 Task: Find connections with filter location Prata with filter topic #Bestadvicewith filter profile language English with filter current company Civil Engineering Careers with filter school Veer Kunwar Singh University, Arrah with filter industry Broadcast Media Production and Distribution with filter service category Editing with filter keywords title Telework Nurse/Doctor
Action: Mouse moved to (213, 279)
Screenshot: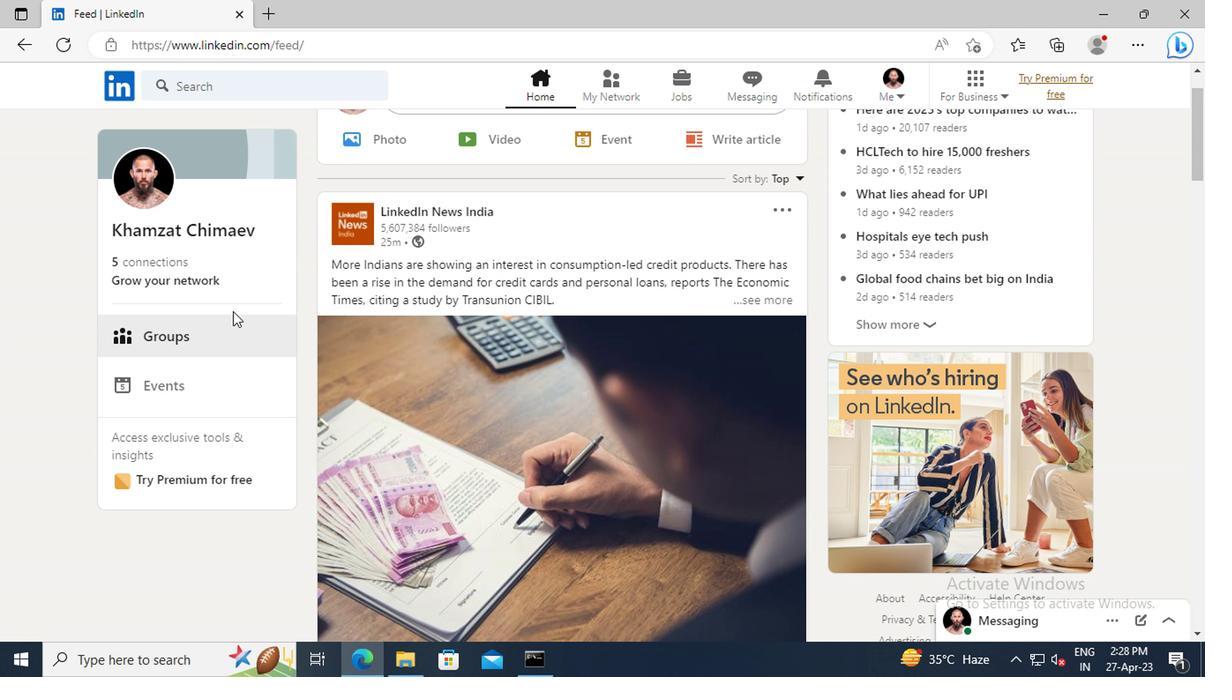 
Action: Mouse pressed left at (213, 279)
Screenshot: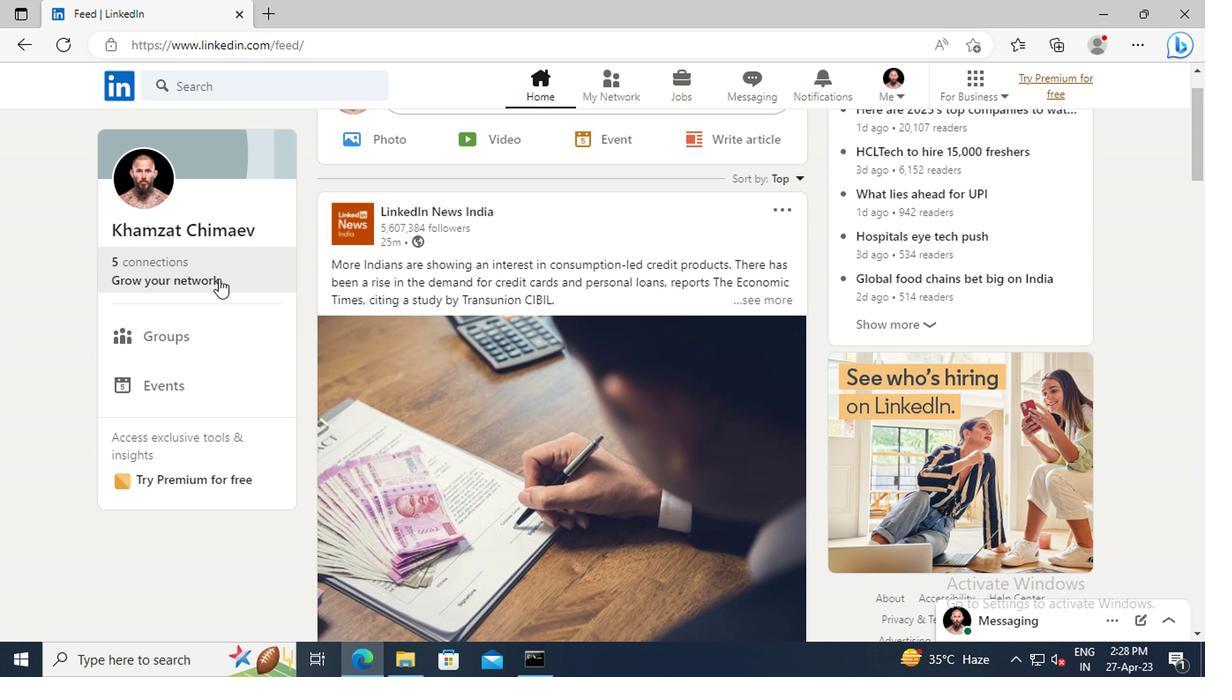 
Action: Mouse moved to (221, 188)
Screenshot: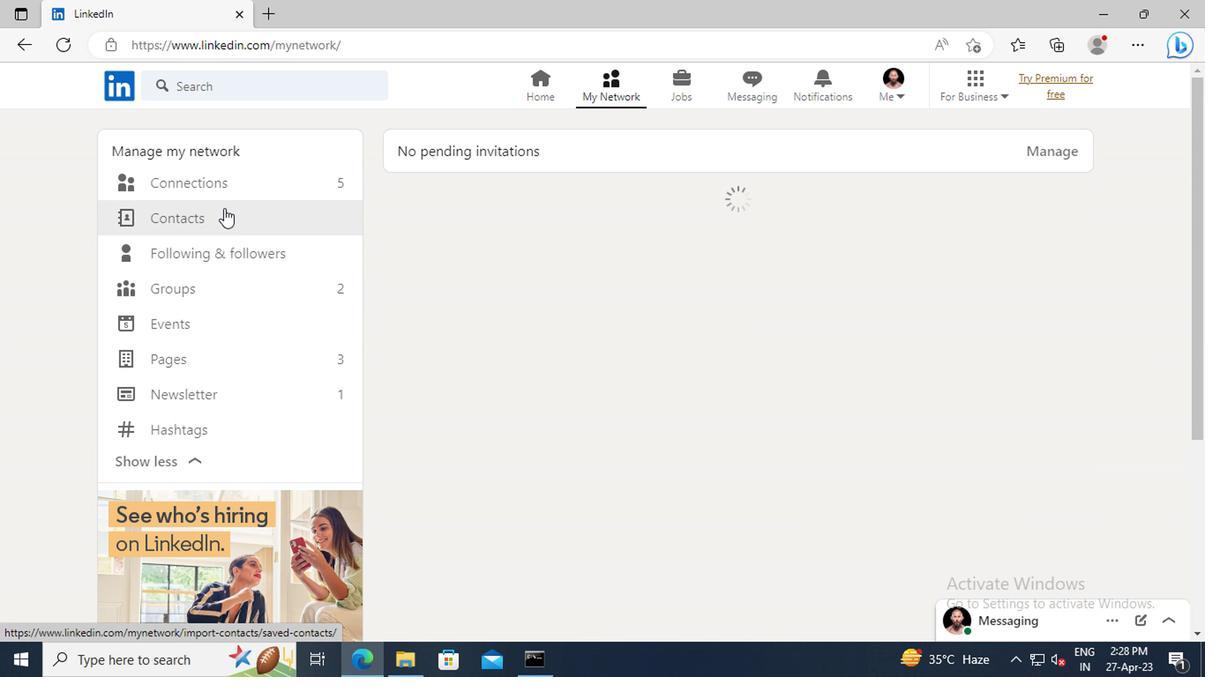 
Action: Mouse pressed left at (221, 188)
Screenshot: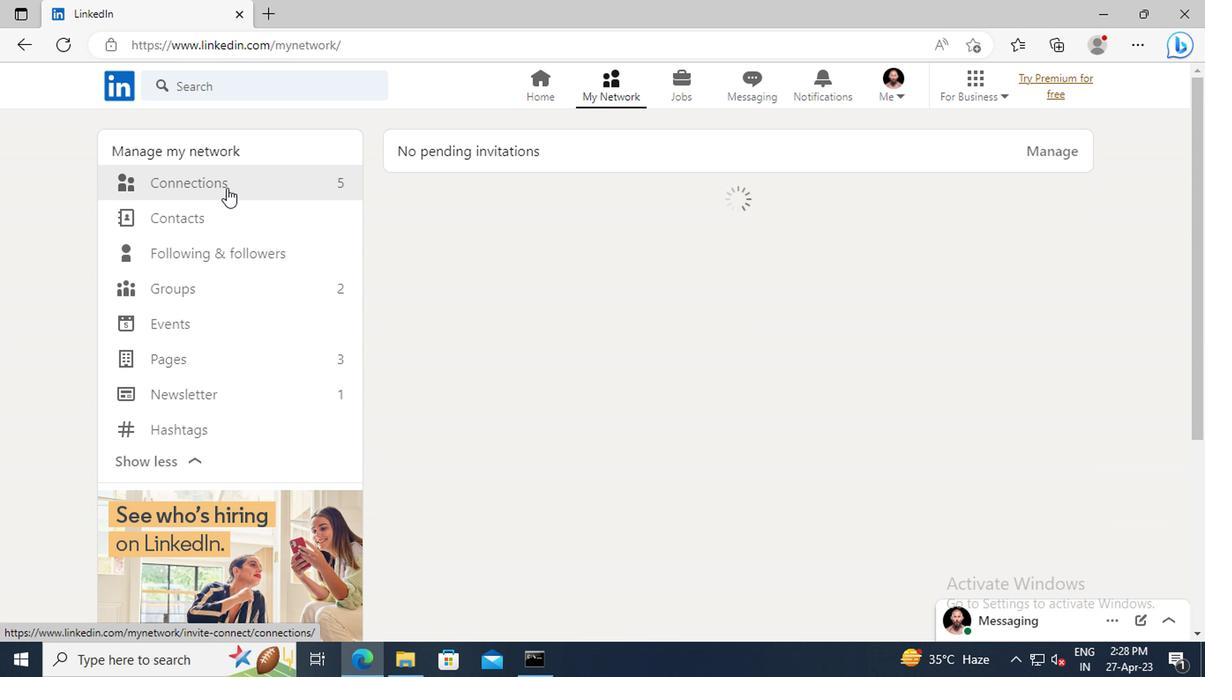 
Action: Mouse moved to (699, 191)
Screenshot: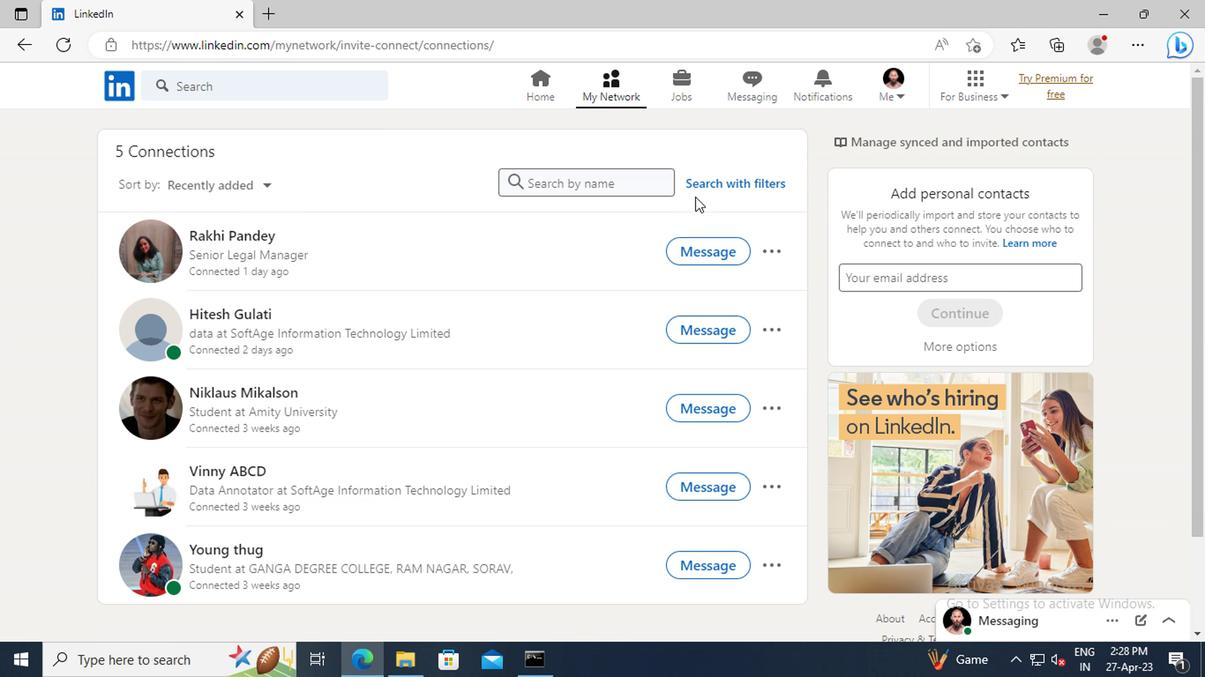 
Action: Mouse pressed left at (699, 191)
Screenshot: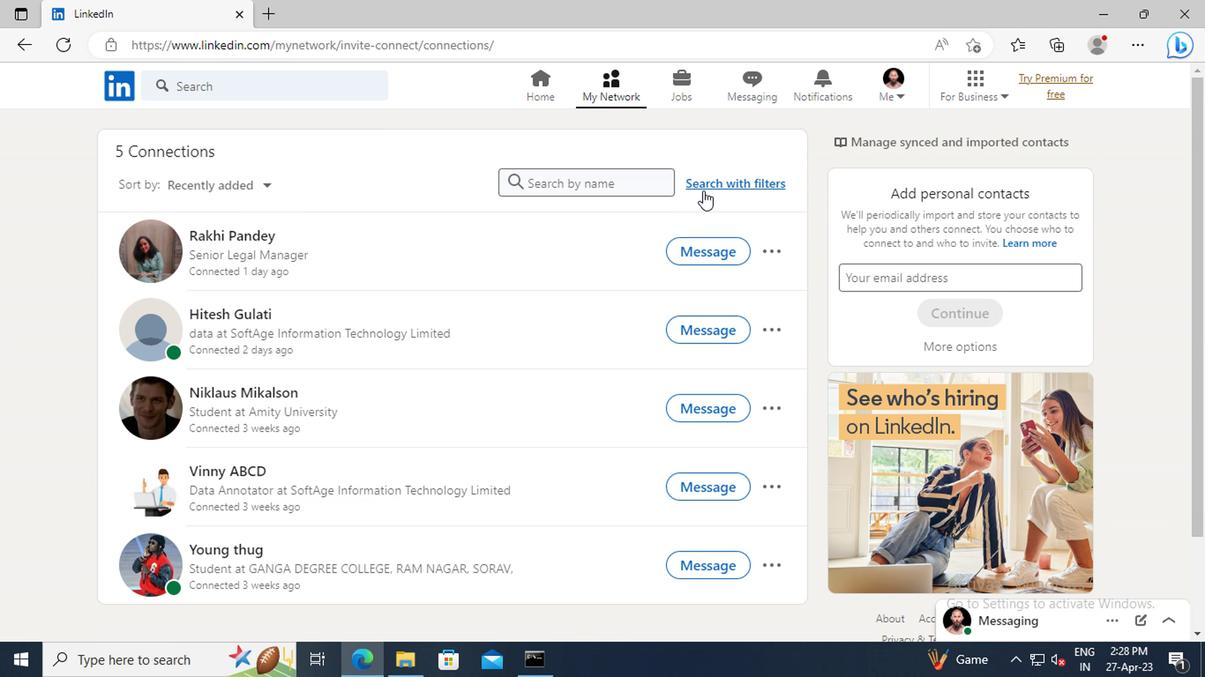 
Action: Mouse moved to (668, 143)
Screenshot: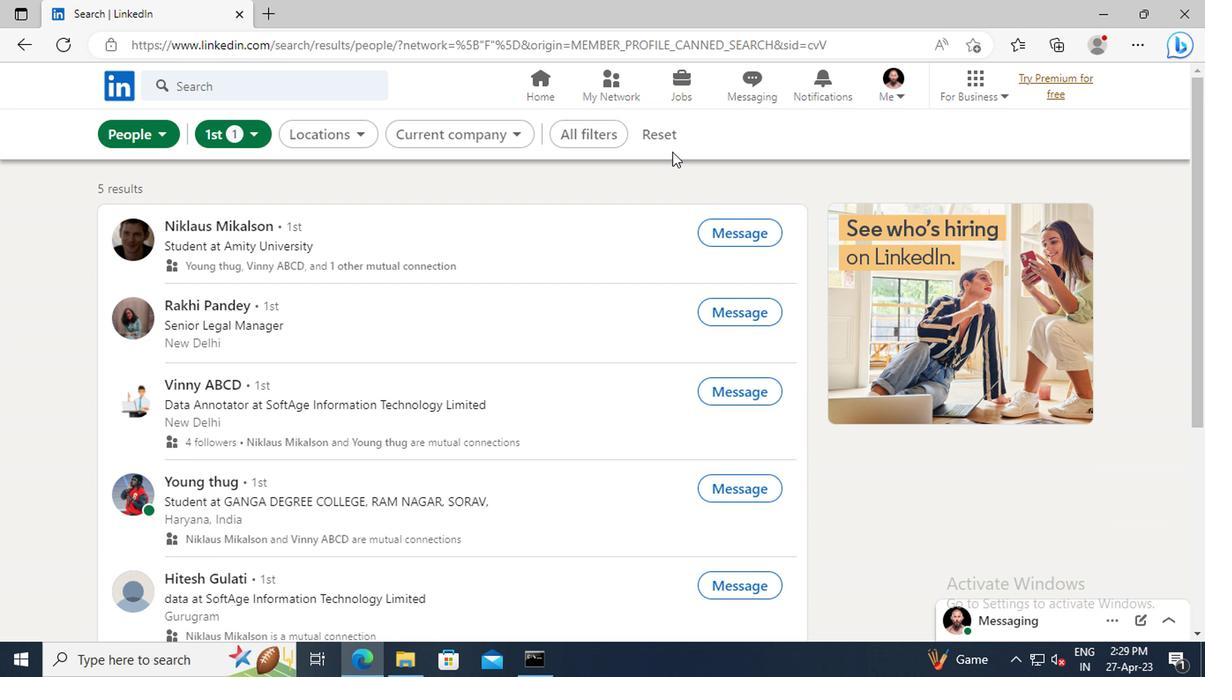 
Action: Mouse pressed left at (668, 143)
Screenshot: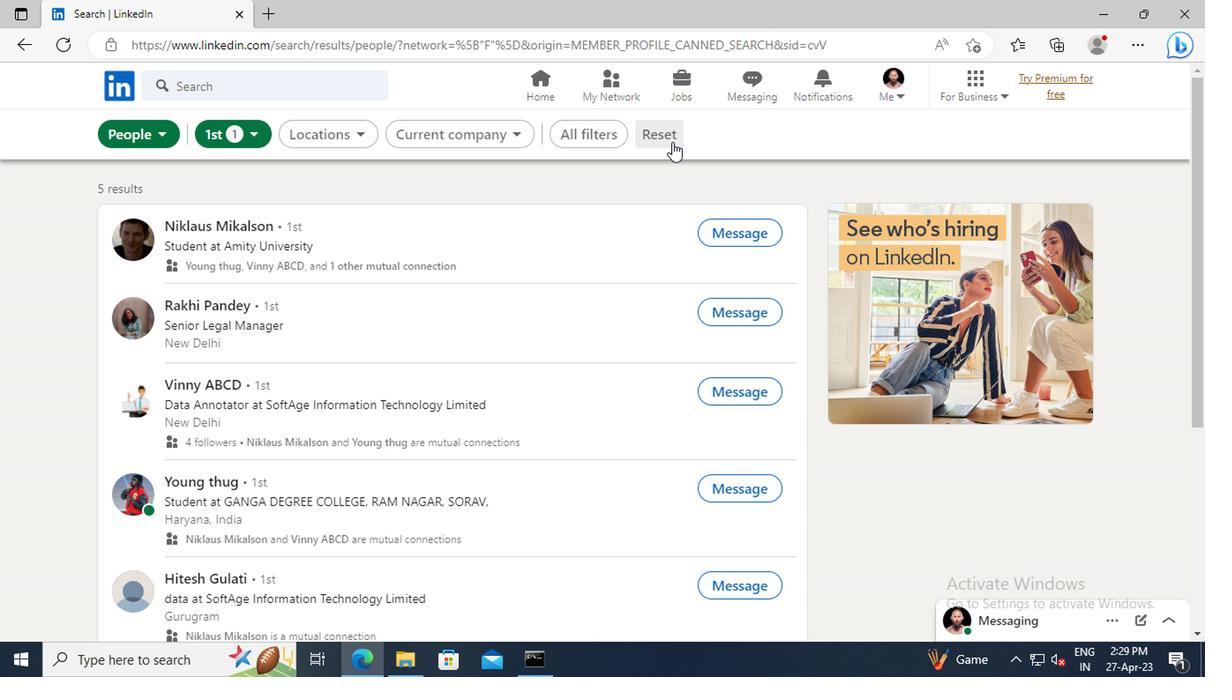 
Action: Mouse moved to (636, 136)
Screenshot: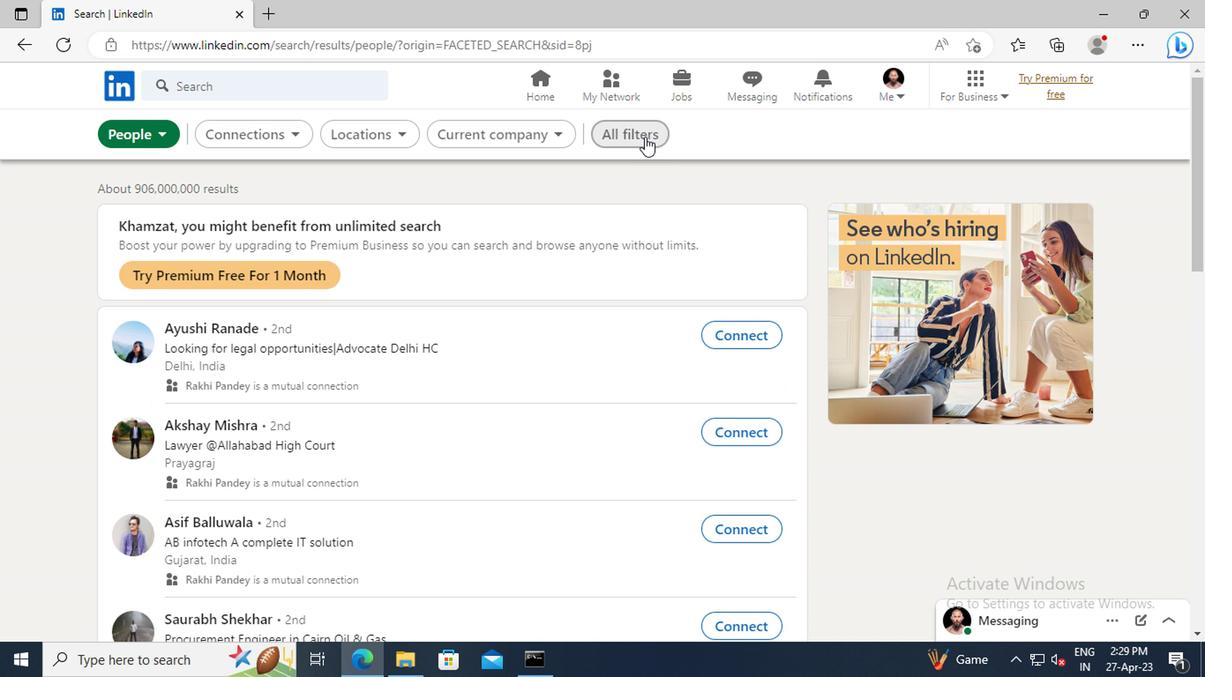 
Action: Mouse pressed left at (636, 136)
Screenshot: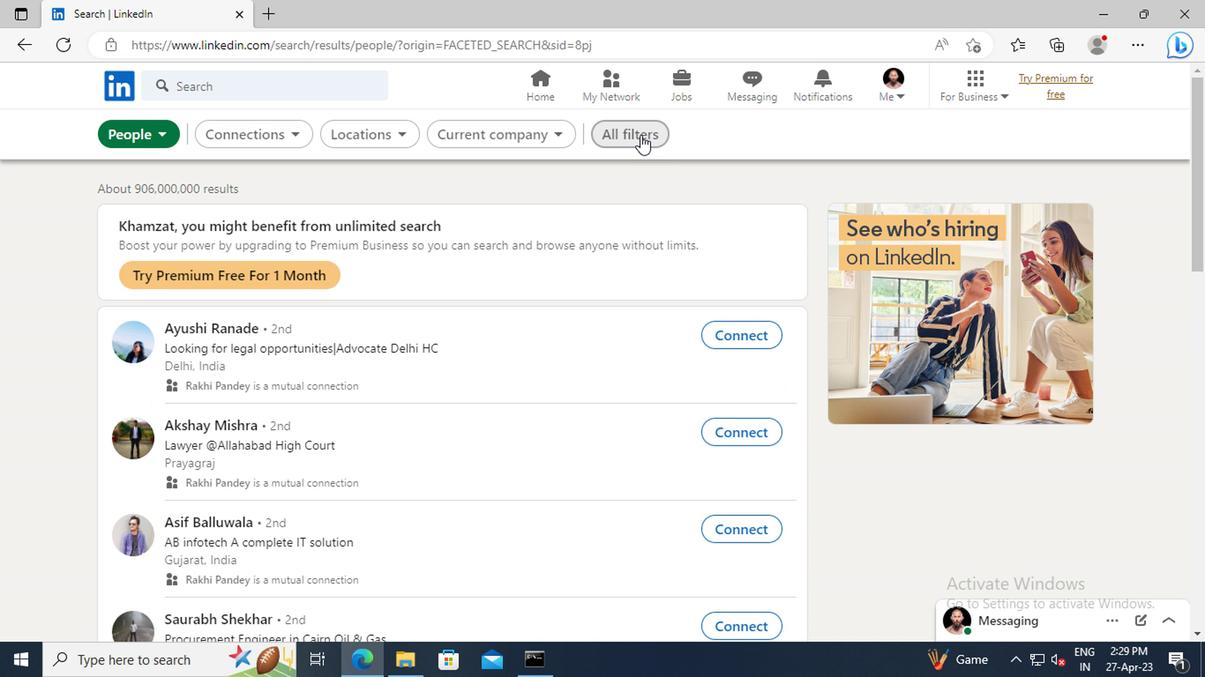 
Action: Mouse moved to (957, 335)
Screenshot: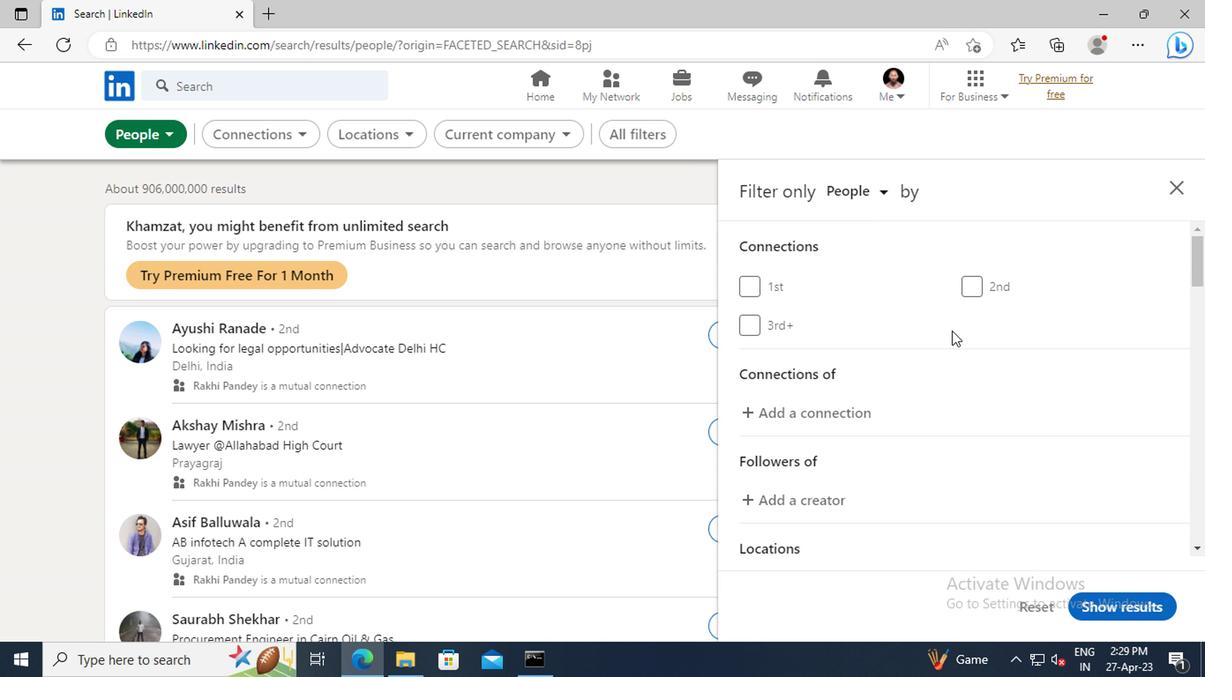 
Action: Mouse scrolled (957, 333) with delta (0, -1)
Screenshot: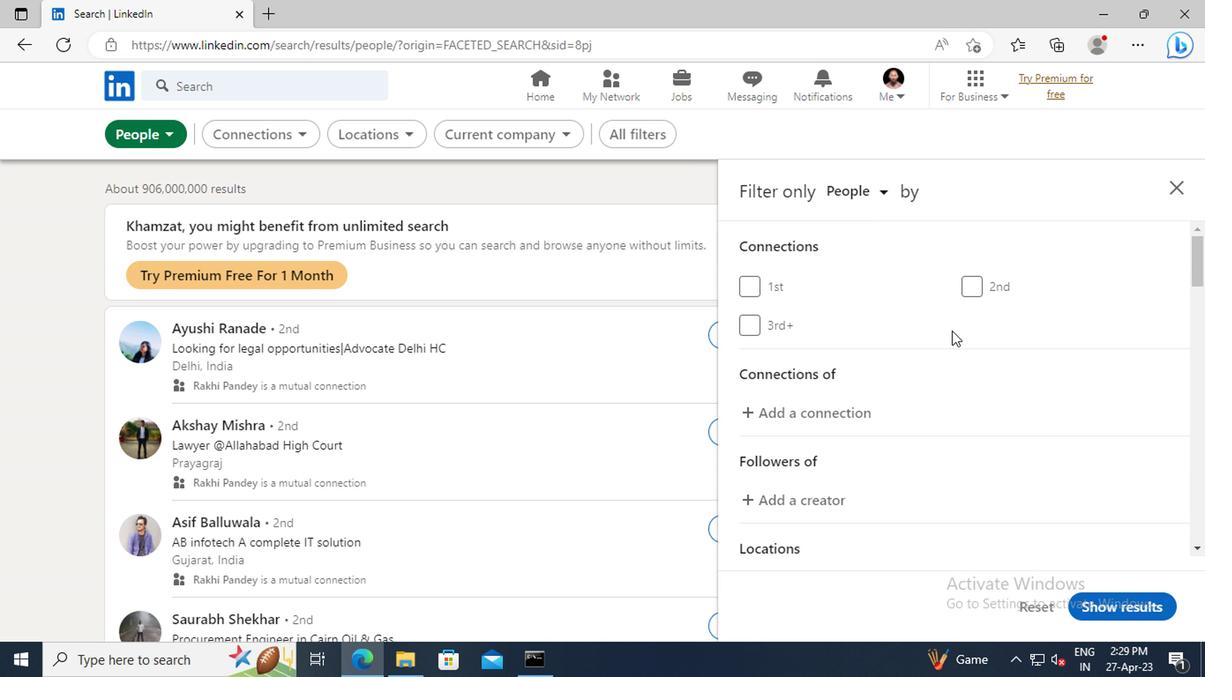 
Action: Mouse scrolled (957, 333) with delta (0, -1)
Screenshot: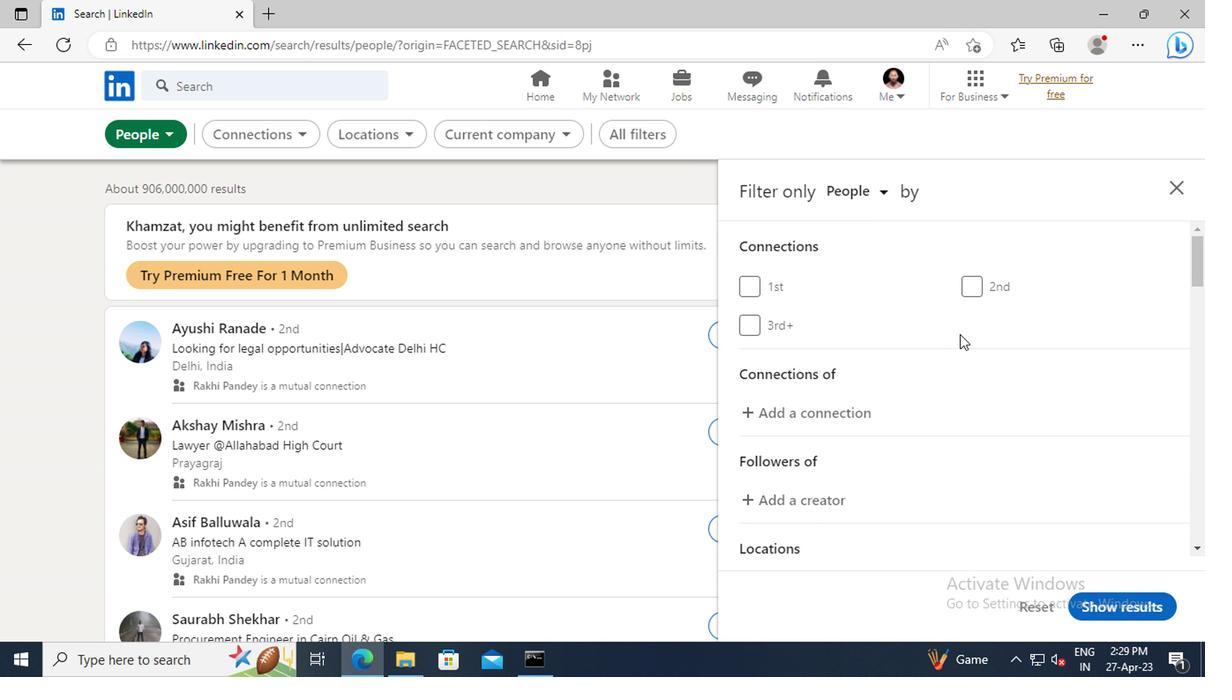 
Action: Mouse scrolled (957, 333) with delta (0, -1)
Screenshot: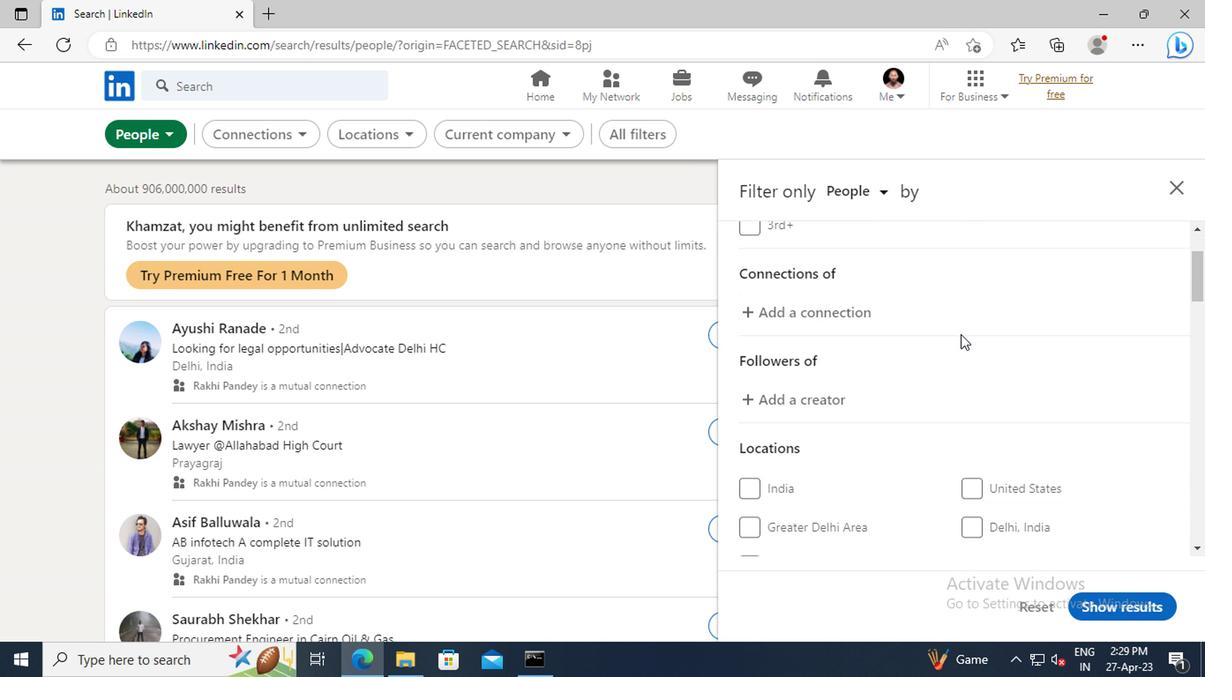 
Action: Mouse scrolled (957, 333) with delta (0, -1)
Screenshot: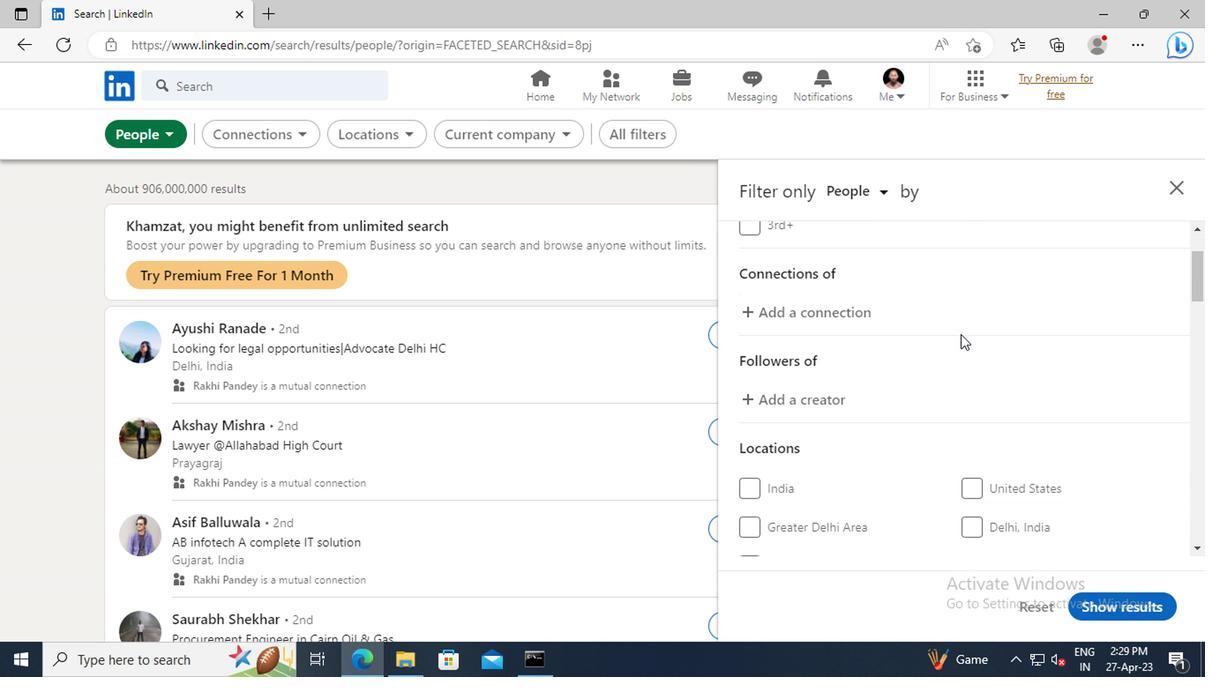 
Action: Mouse moved to (958, 335)
Screenshot: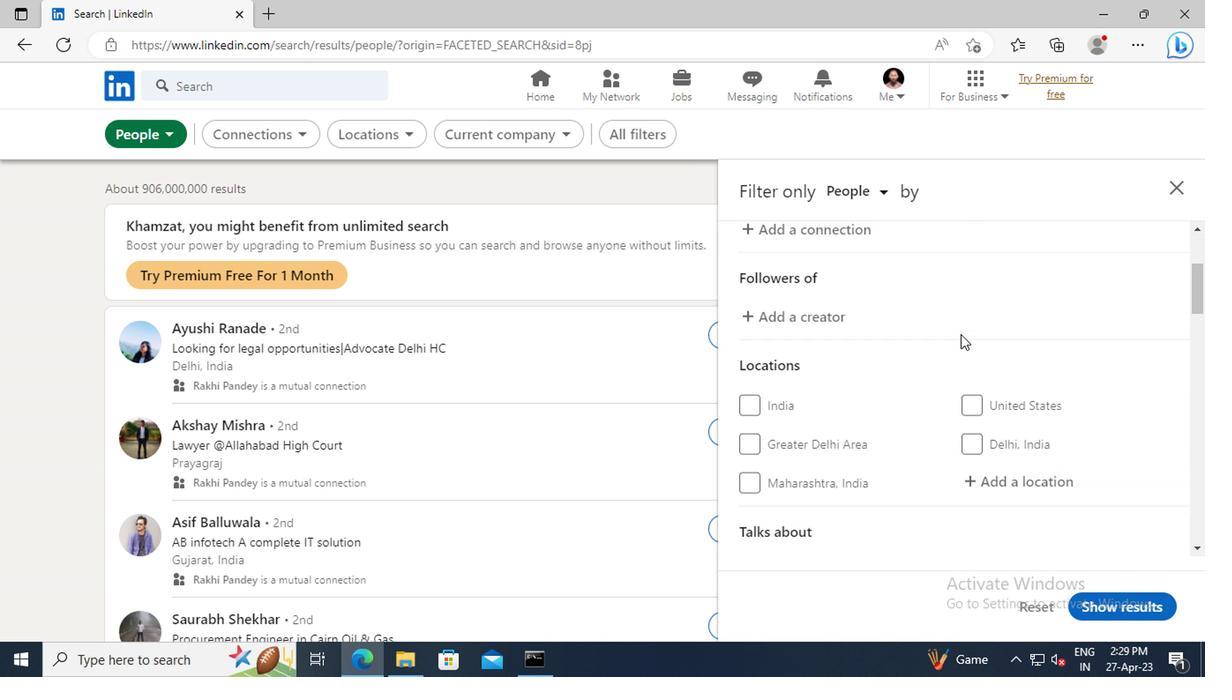 
Action: Mouse scrolled (958, 335) with delta (0, 0)
Screenshot: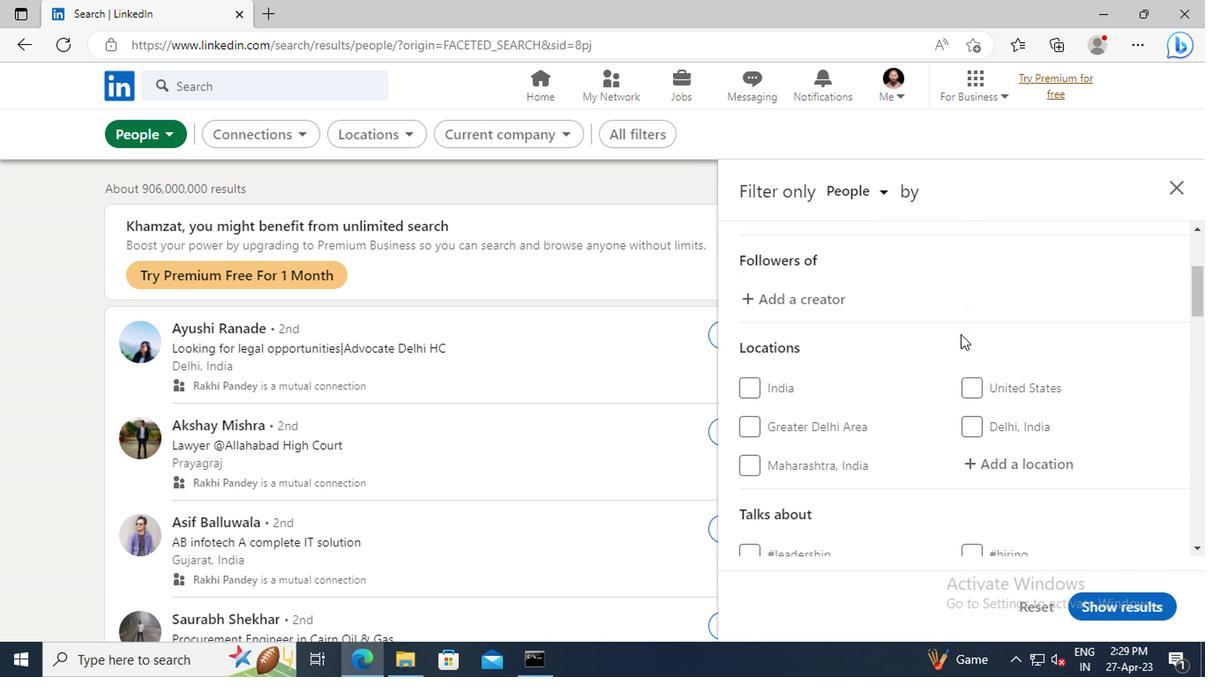
Action: Mouse moved to (986, 423)
Screenshot: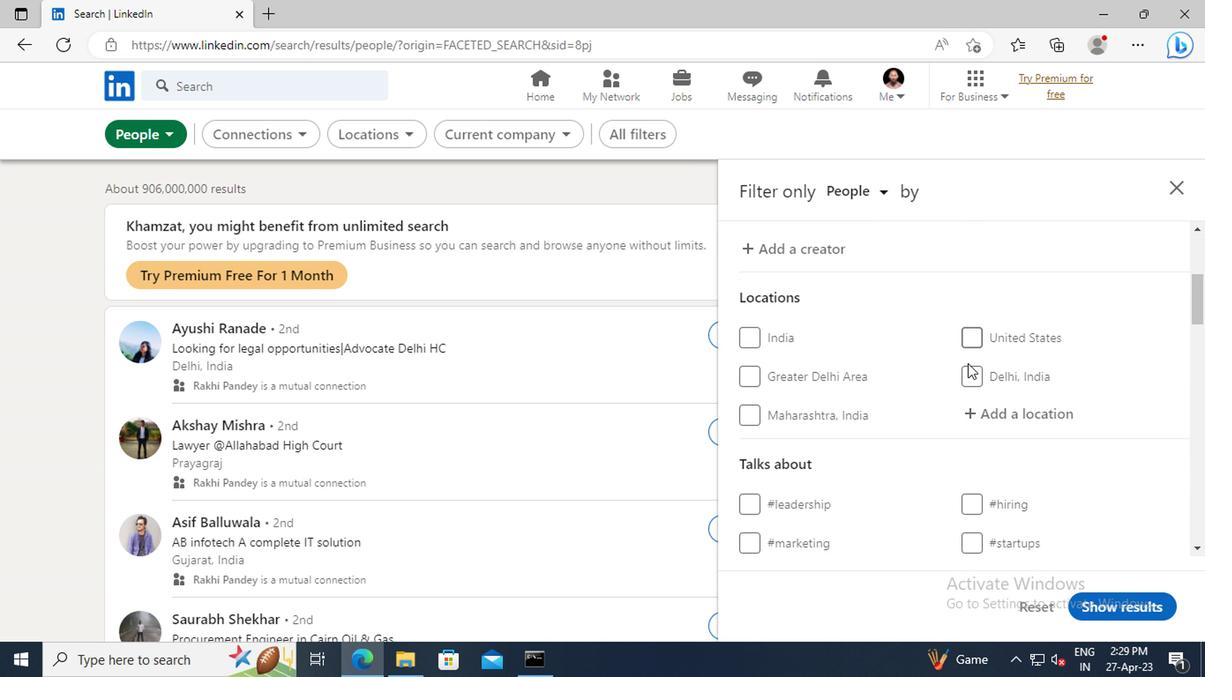 
Action: Mouse pressed left at (986, 423)
Screenshot: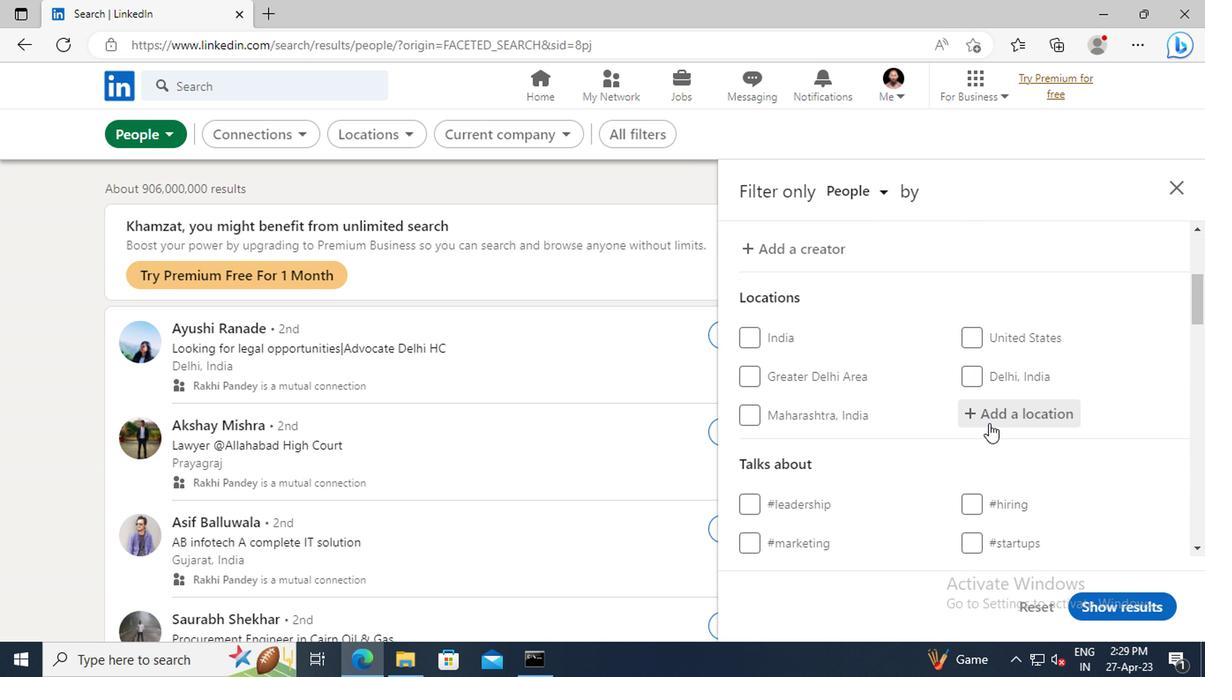 
Action: Key pressed <Key.shift>PRATA
Screenshot: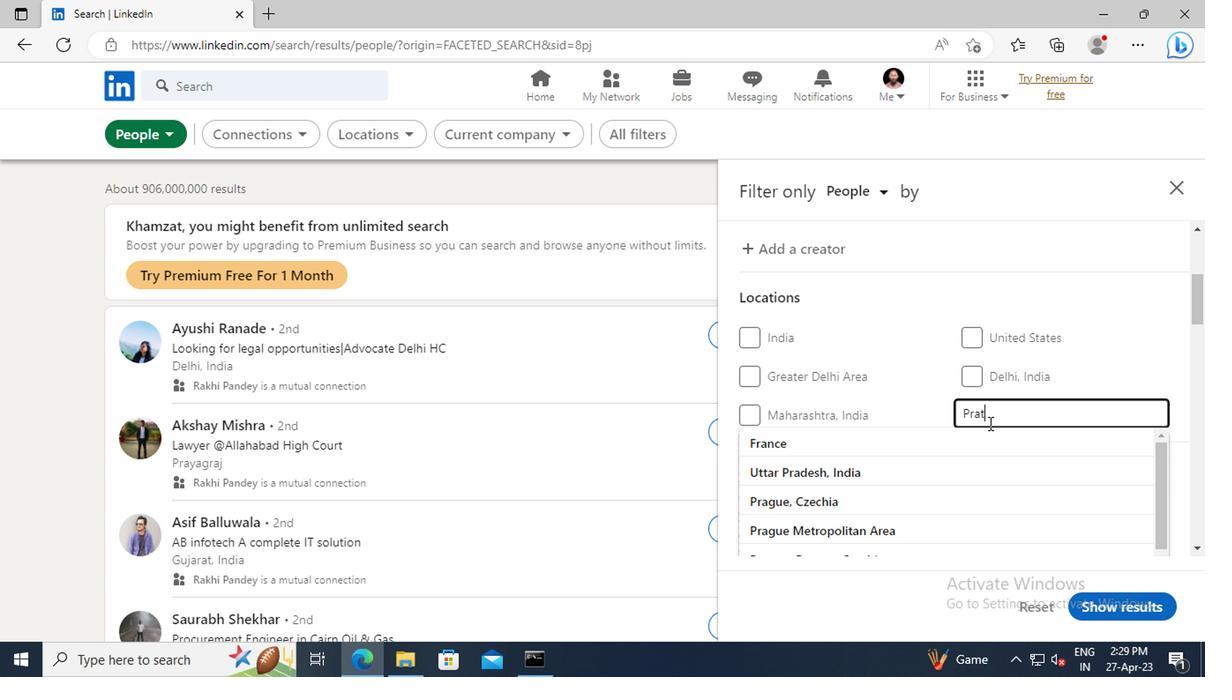 
Action: Mouse moved to (988, 440)
Screenshot: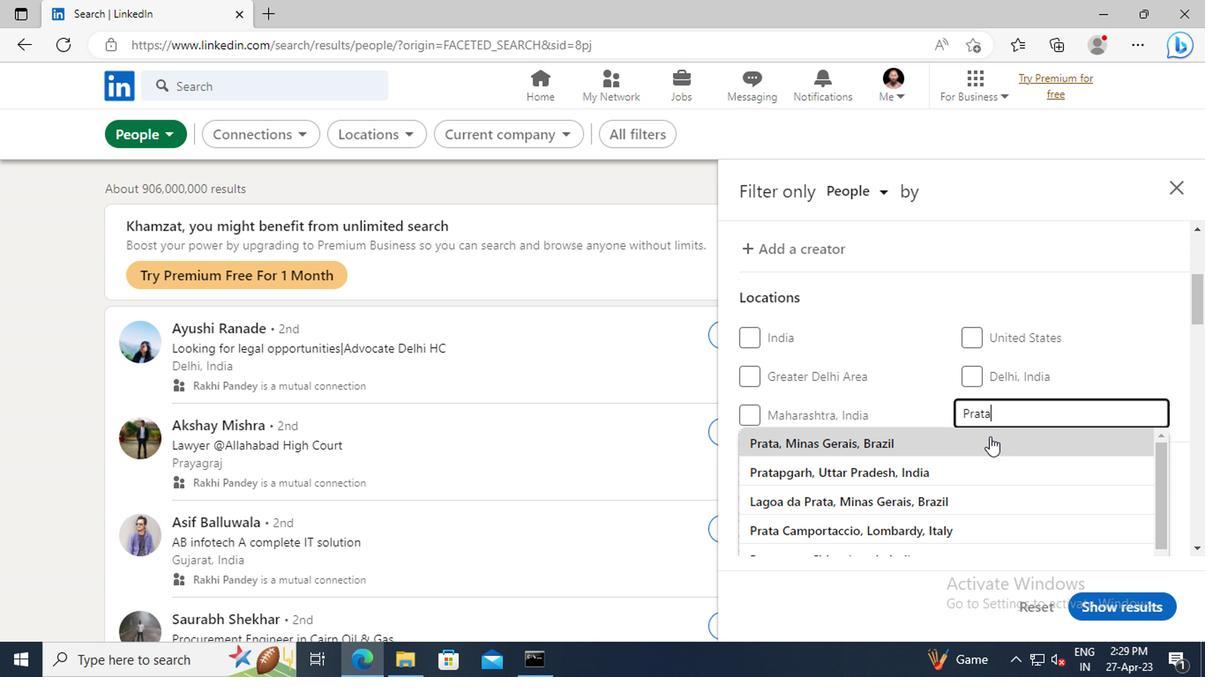 
Action: Mouse pressed left at (988, 440)
Screenshot: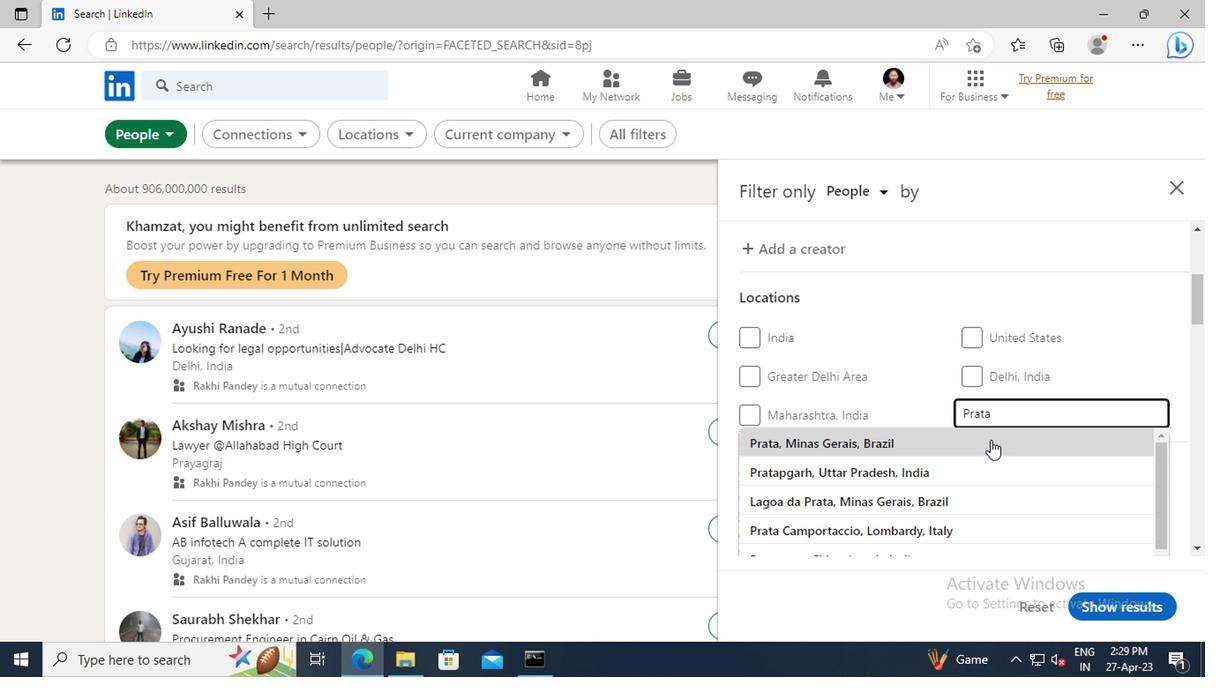 
Action: Mouse moved to (1003, 405)
Screenshot: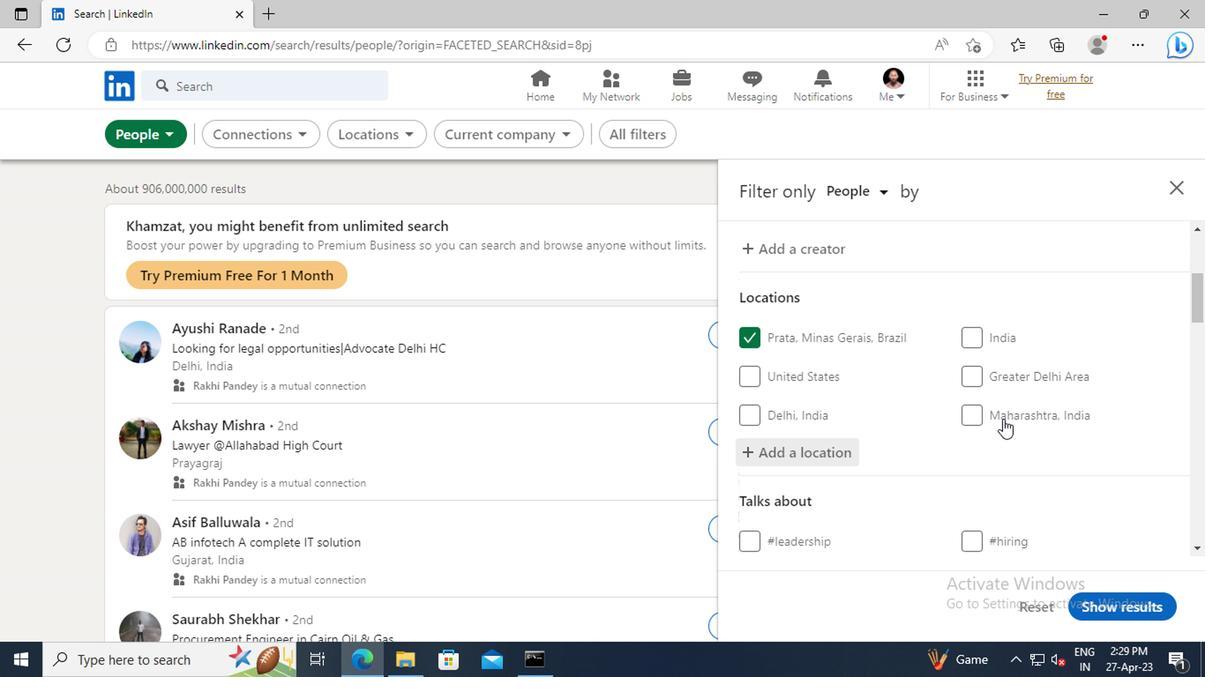 
Action: Mouse scrolled (1003, 404) with delta (0, 0)
Screenshot: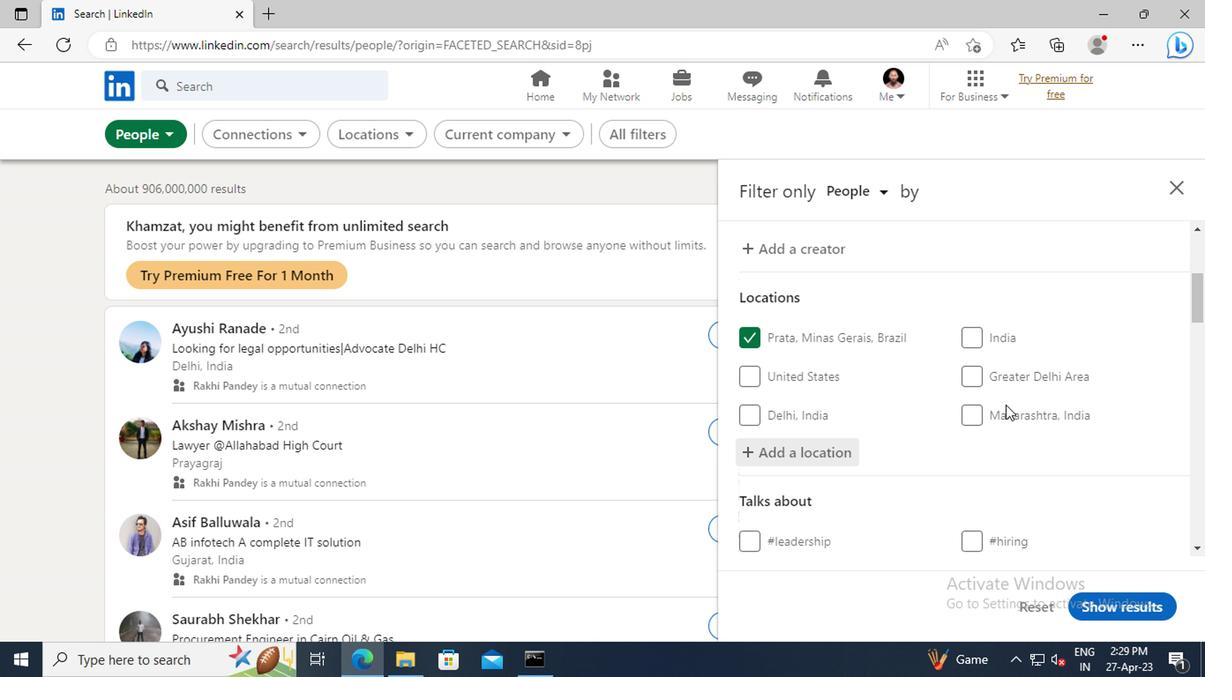 
Action: Mouse scrolled (1003, 404) with delta (0, 0)
Screenshot: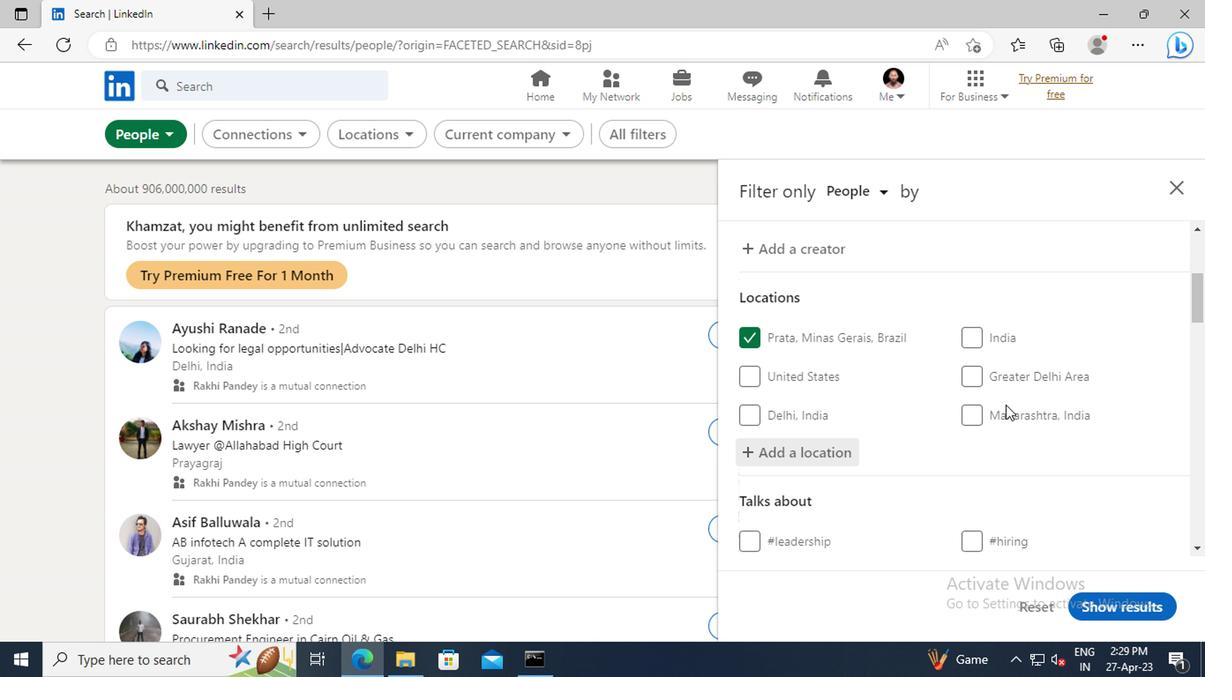 
Action: Mouse scrolled (1003, 404) with delta (0, 0)
Screenshot: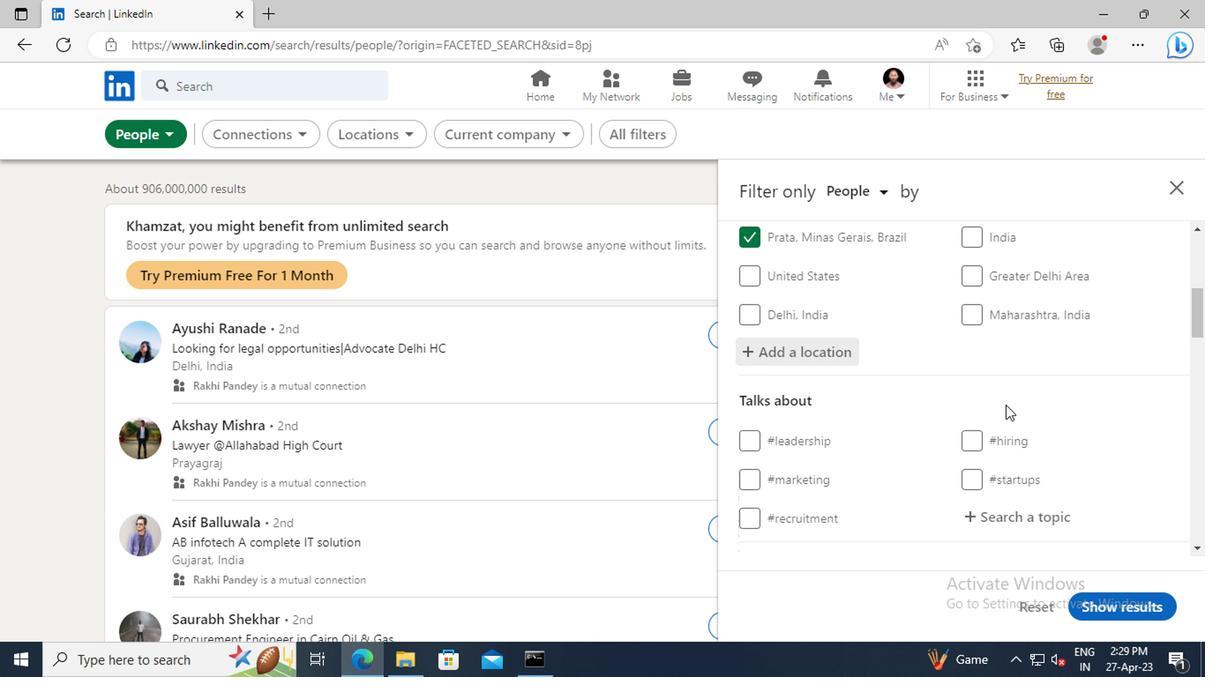
Action: Mouse scrolled (1003, 404) with delta (0, 0)
Screenshot: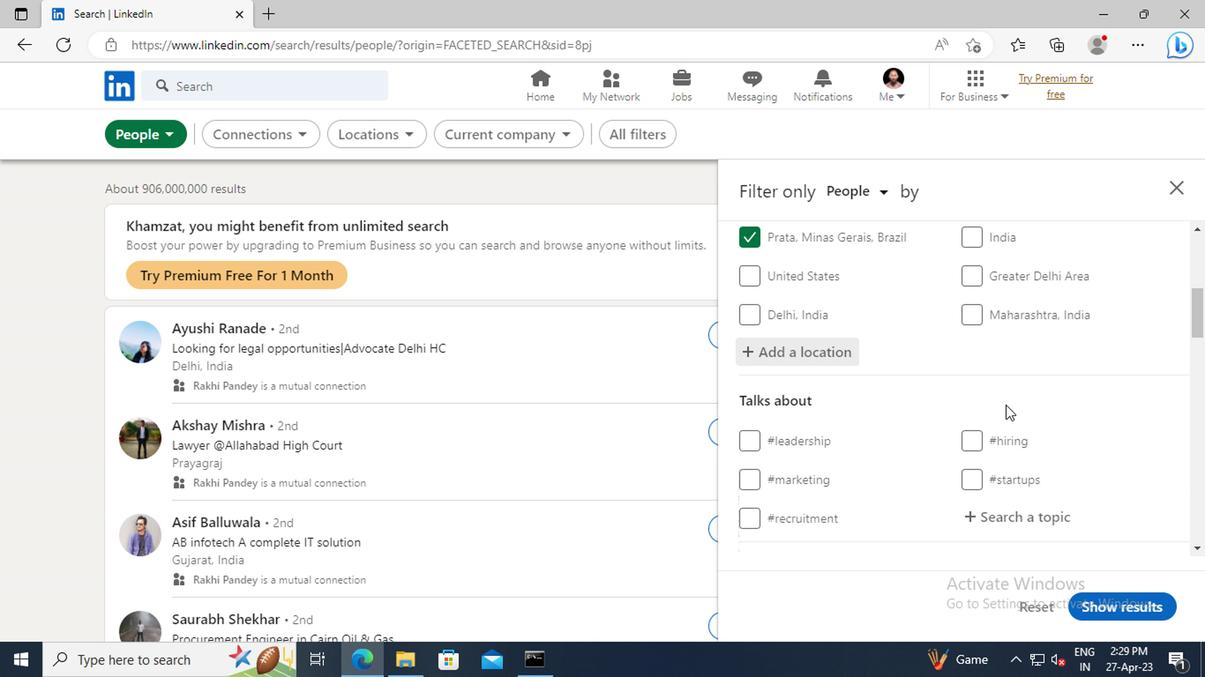 
Action: Mouse moved to (1008, 423)
Screenshot: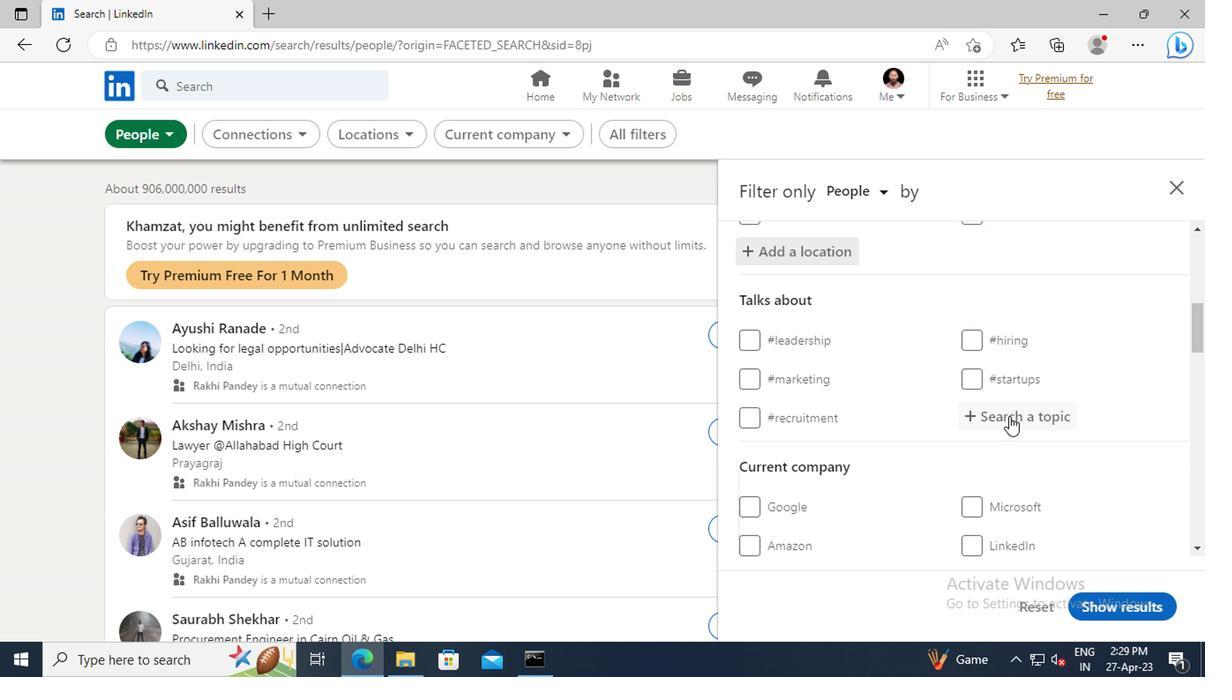 
Action: Mouse pressed left at (1008, 423)
Screenshot: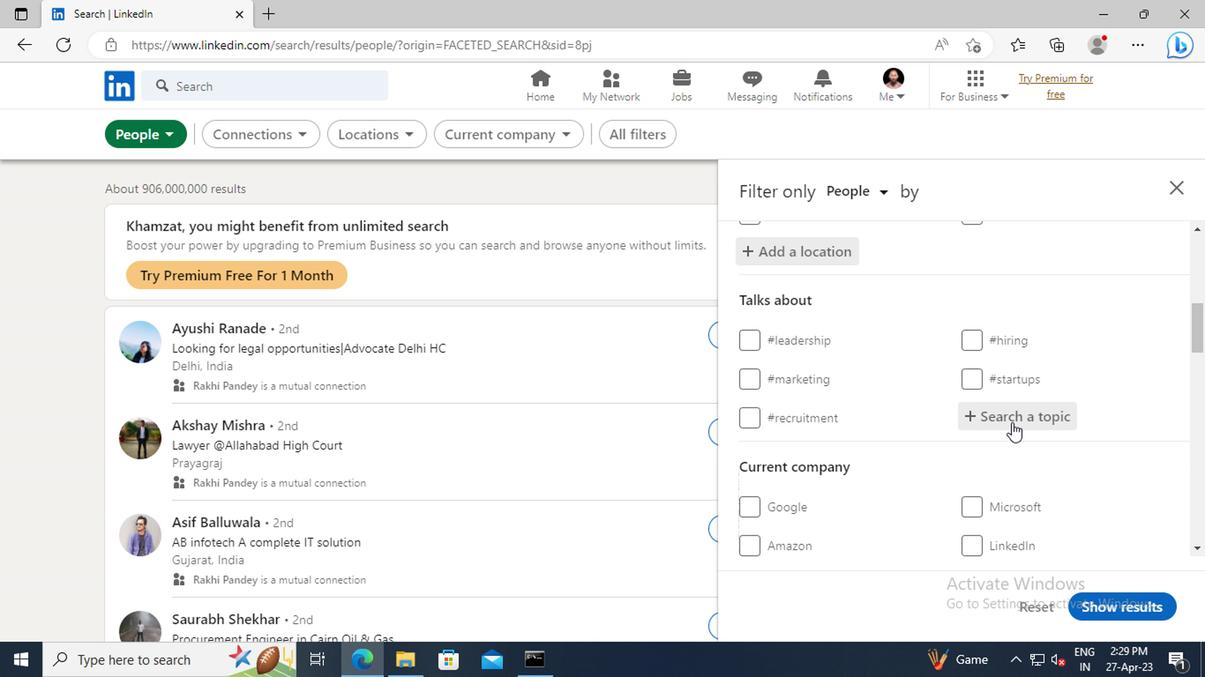 
Action: Key pressed <Key.shift>#<Key.shift>BESTADVICEWITH<Key.enter>
Screenshot: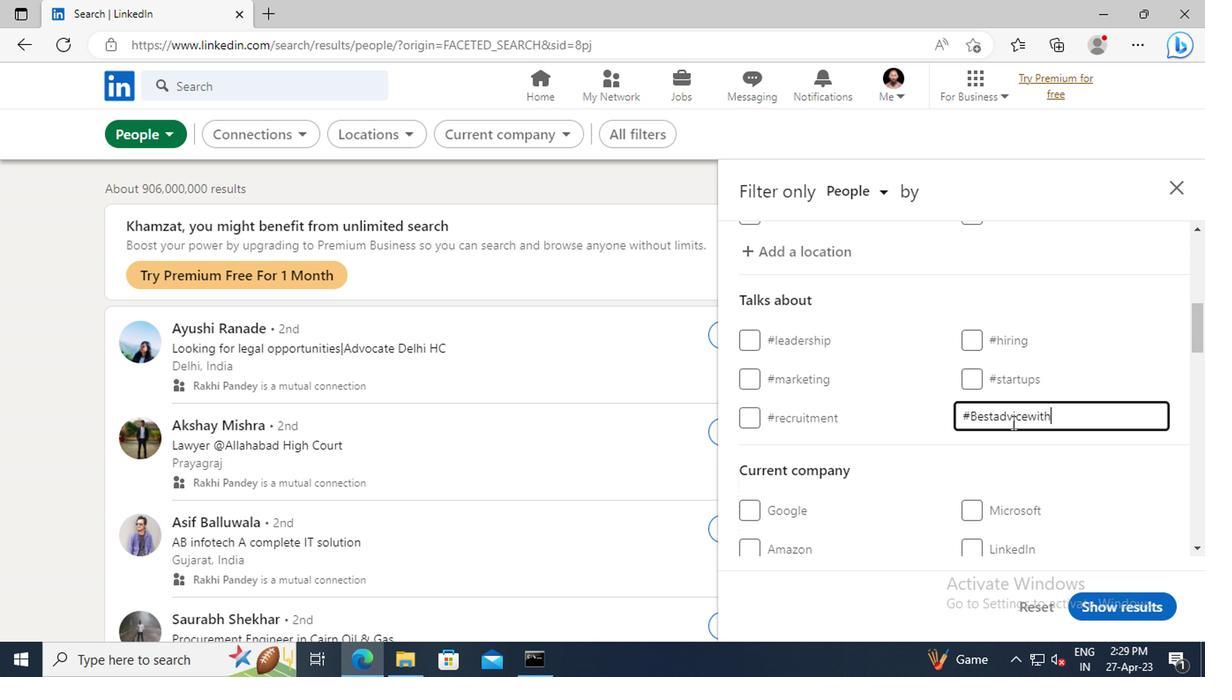 
Action: Mouse moved to (974, 412)
Screenshot: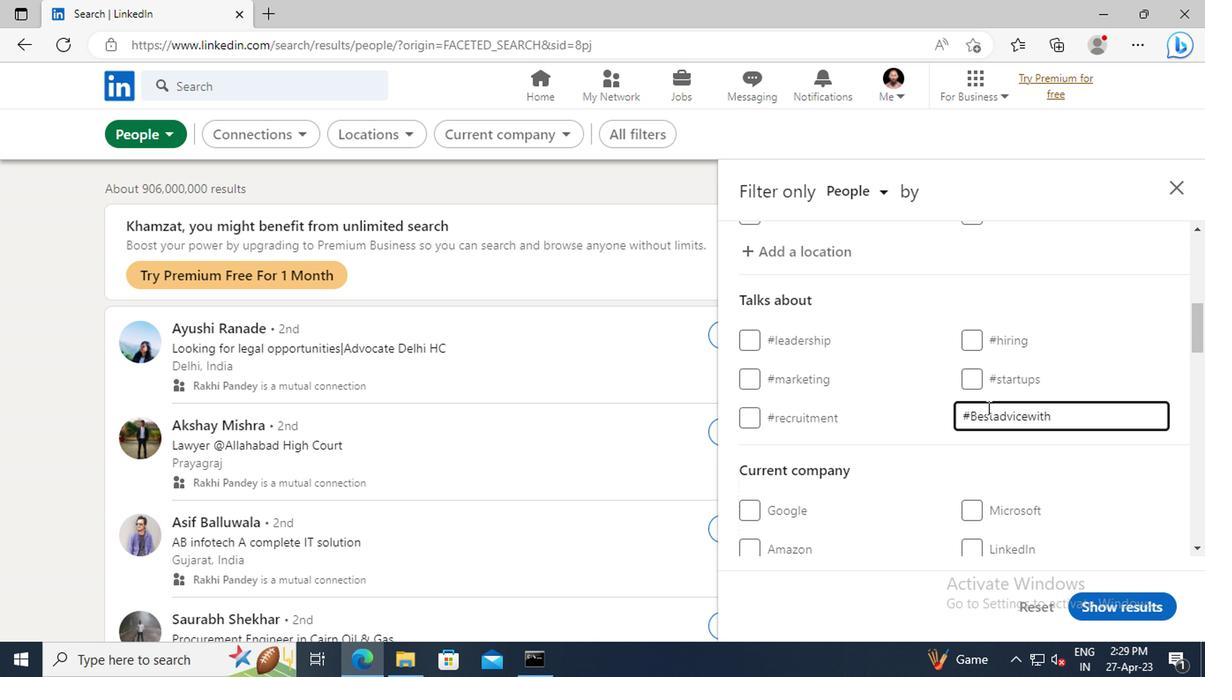
Action: Mouse scrolled (974, 411) with delta (0, 0)
Screenshot: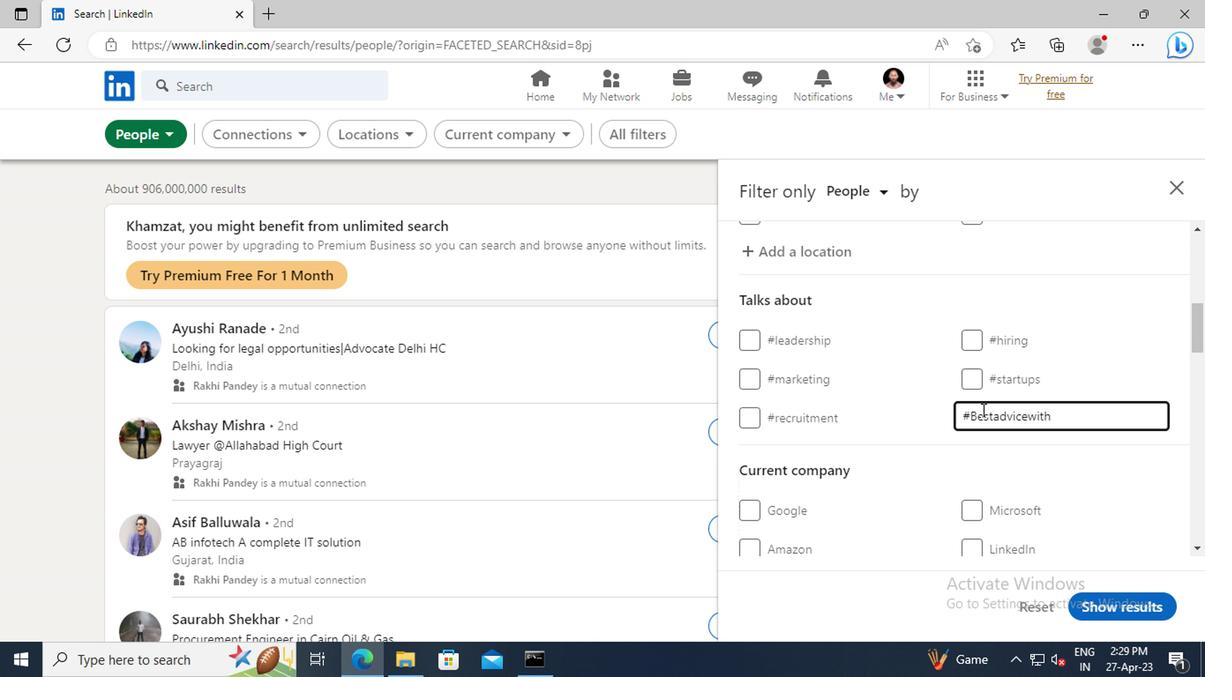 
Action: Mouse scrolled (974, 411) with delta (0, 0)
Screenshot: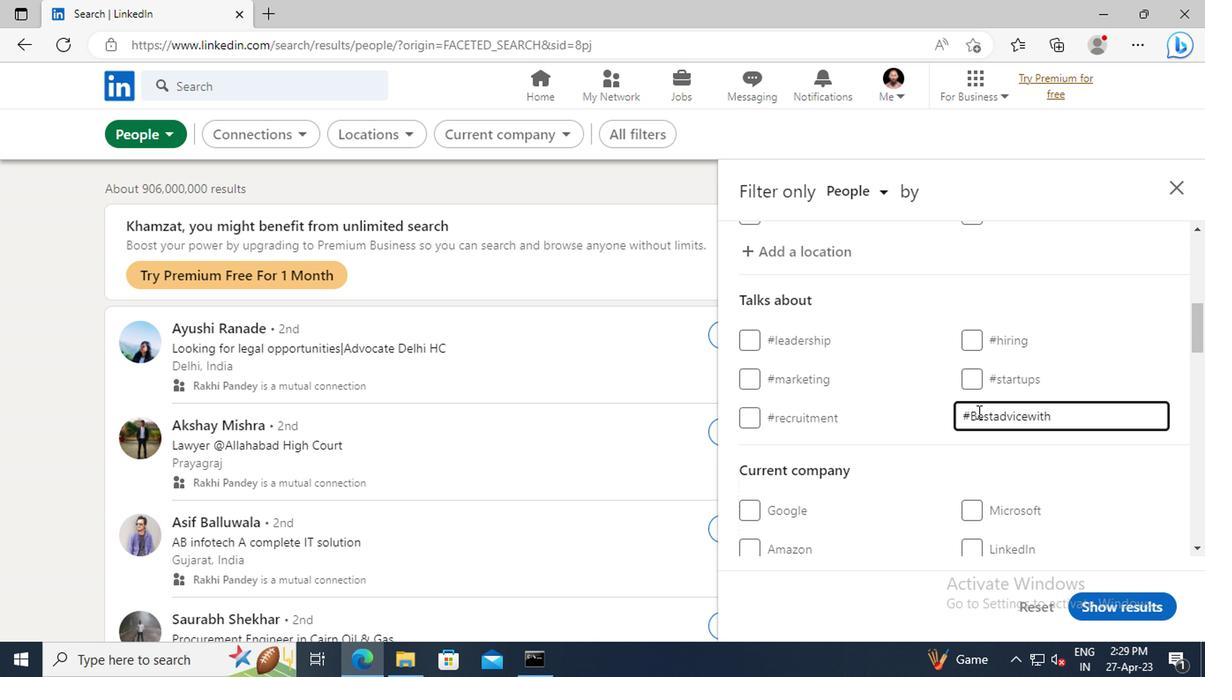 
Action: Mouse scrolled (974, 411) with delta (0, 0)
Screenshot: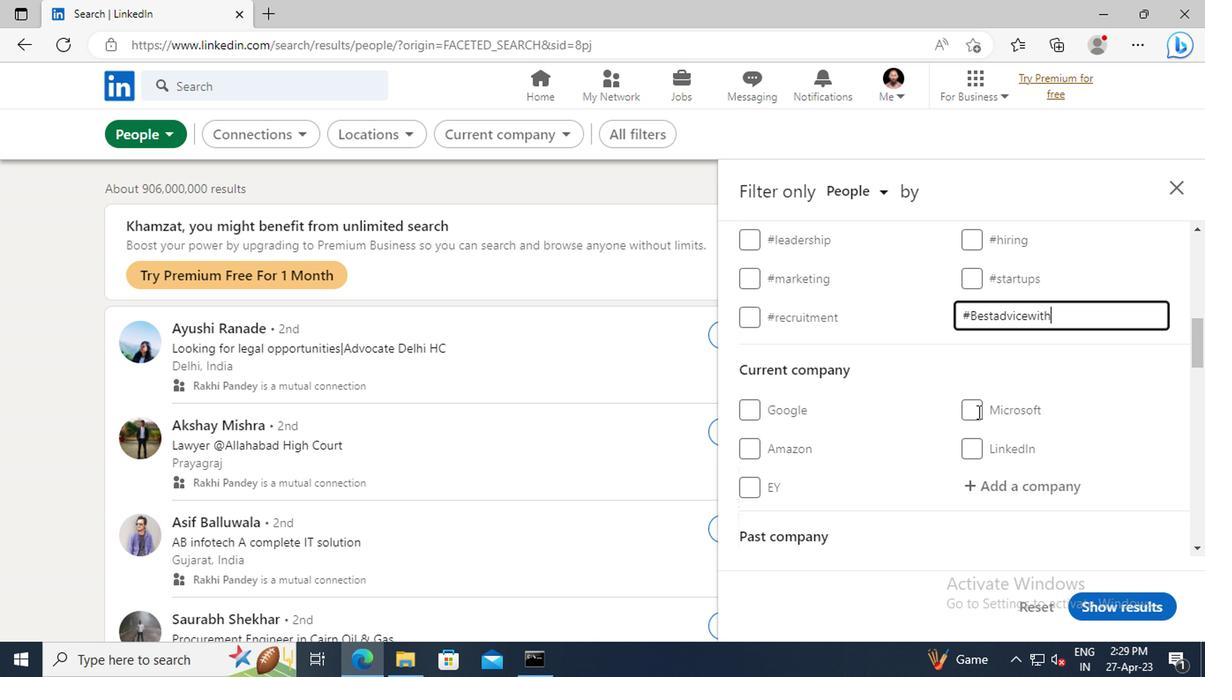 
Action: Mouse scrolled (974, 411) with delta (0, 0)
Screenshot: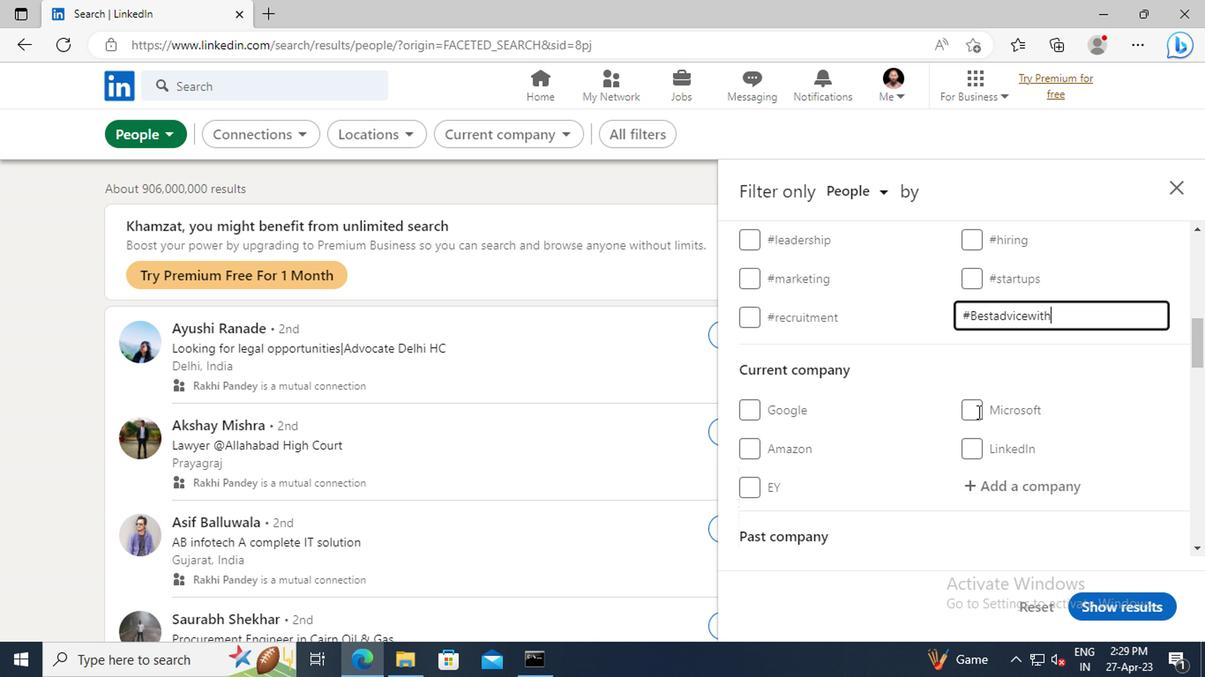 
Action: Mouse scrolled (974, 411) with delta (0, 0)
Screenshot: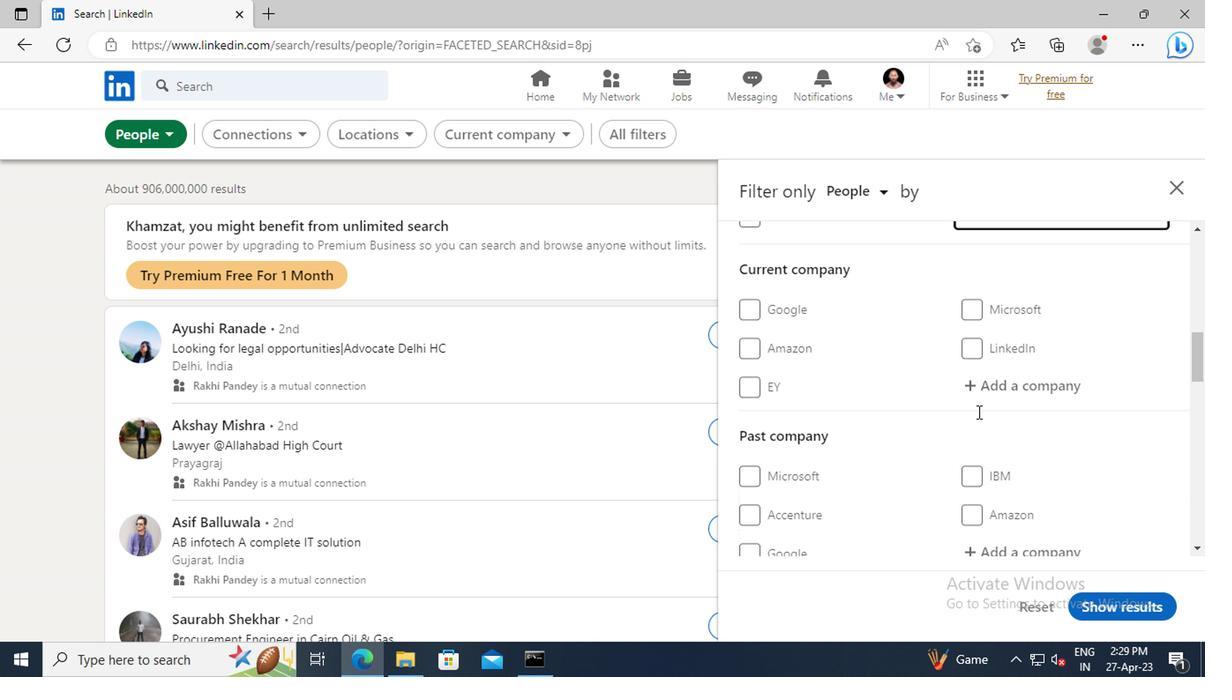 
Action: Mouse scrolled (974, 411) with delta (0, 0)
Screenshot: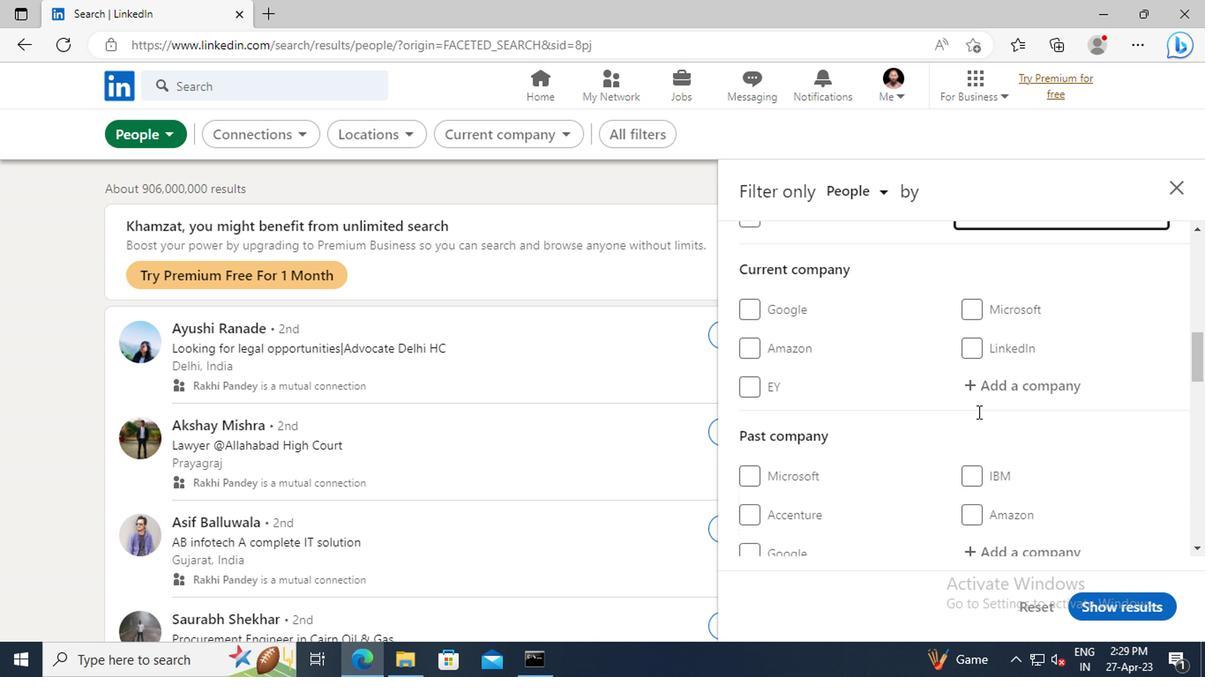 
Action: Mouse scrolled (974, 411) with delta (0, 0)
Screenshot: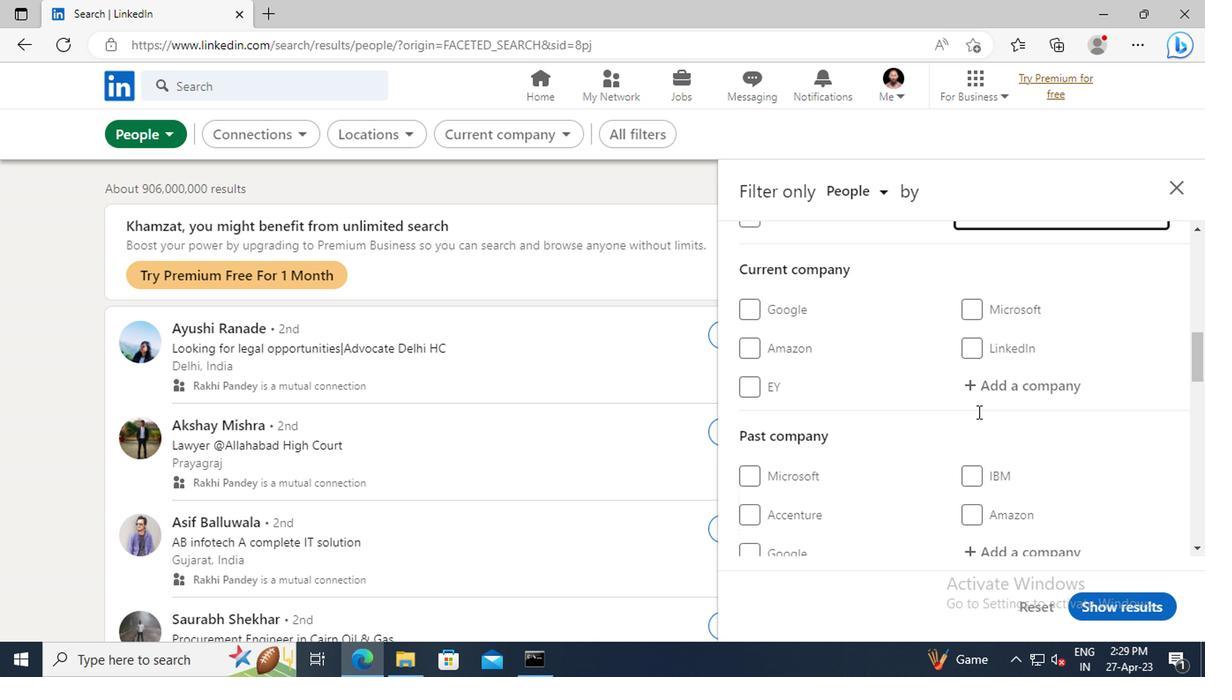 
Action: Mouse scrolled (974, 411) with delta (0, 0)
Screenshot: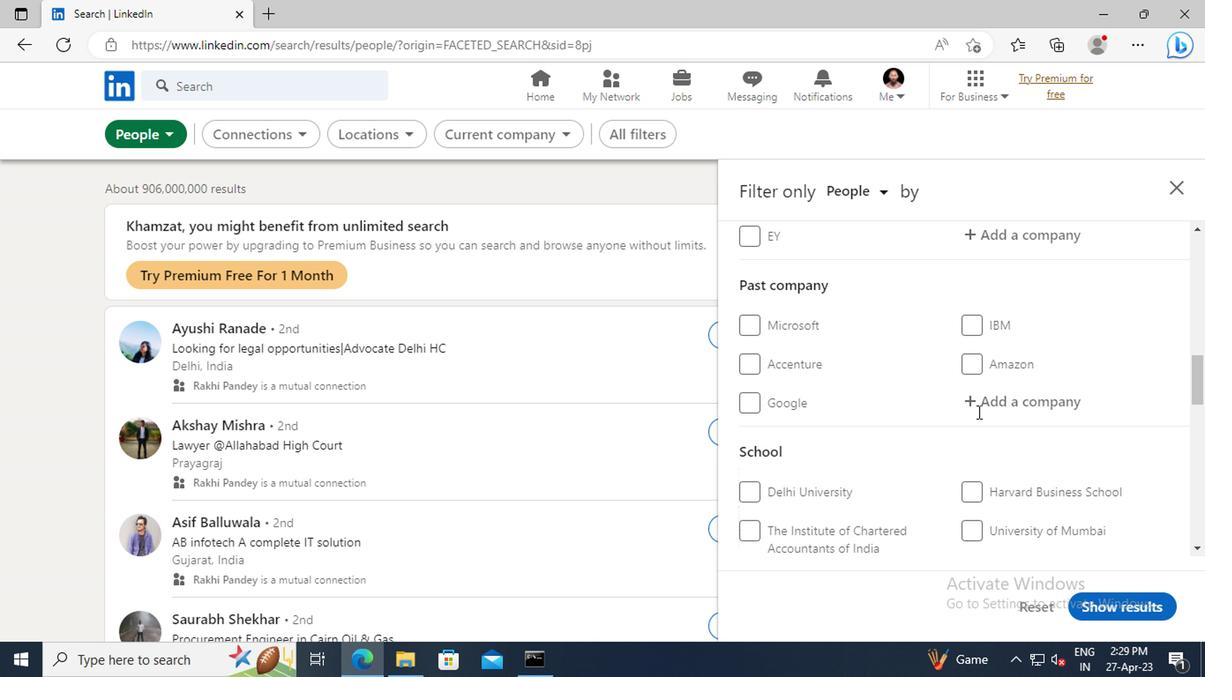 
Action: Mouse scrolled (974, 411) with delta (0, 0)
Screenshot: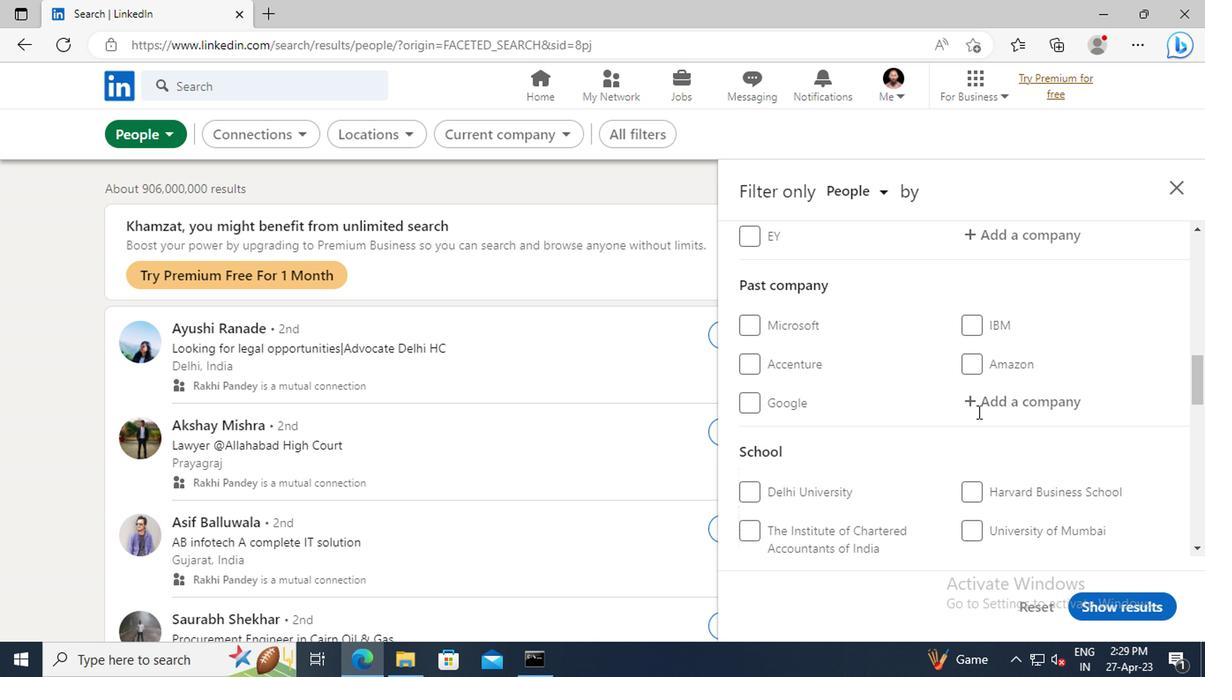 
Action: Mouse scrolled (974, 411) with delta (0, 0)
Screenshot: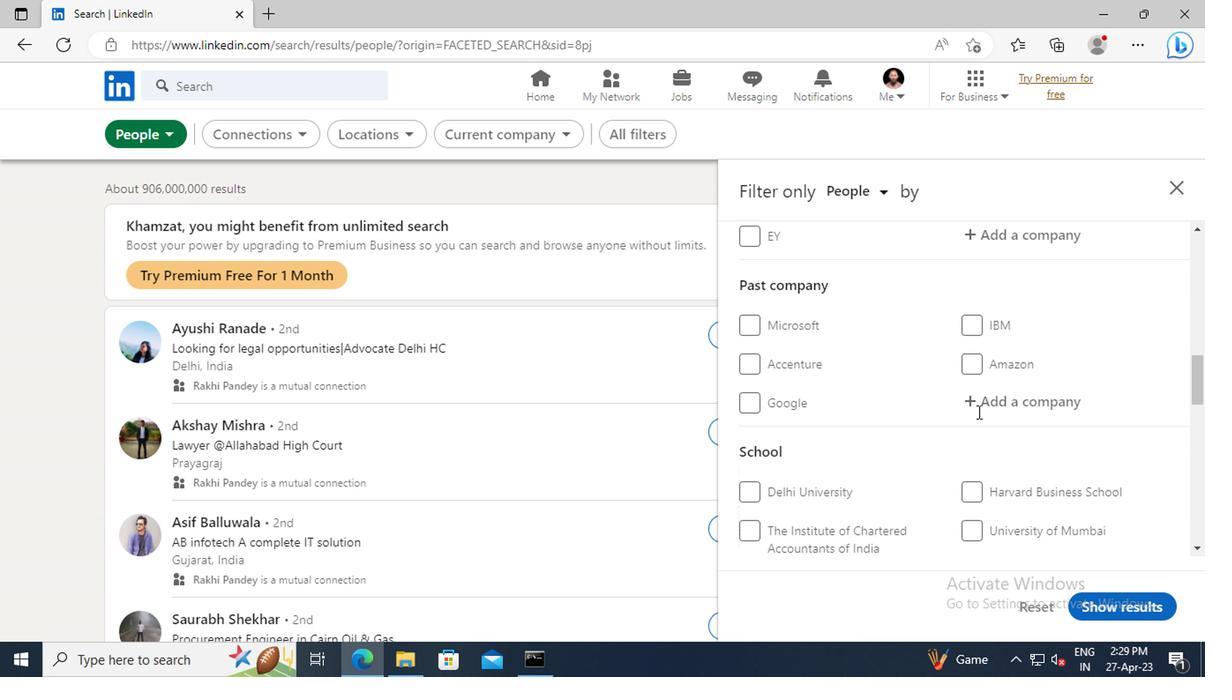 
Action: Mouse moved to (964, 409)
Screenshot: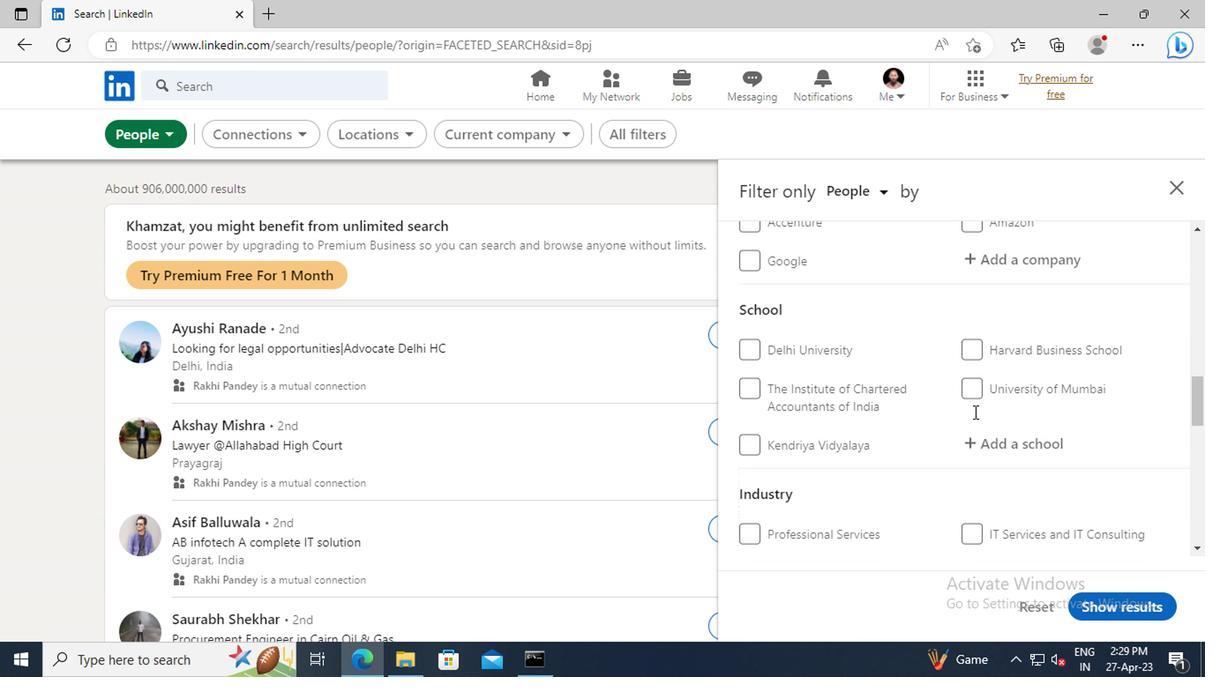 
Action: Mouse scrolled (964, 409) with delta (0, 0)
Screenshot: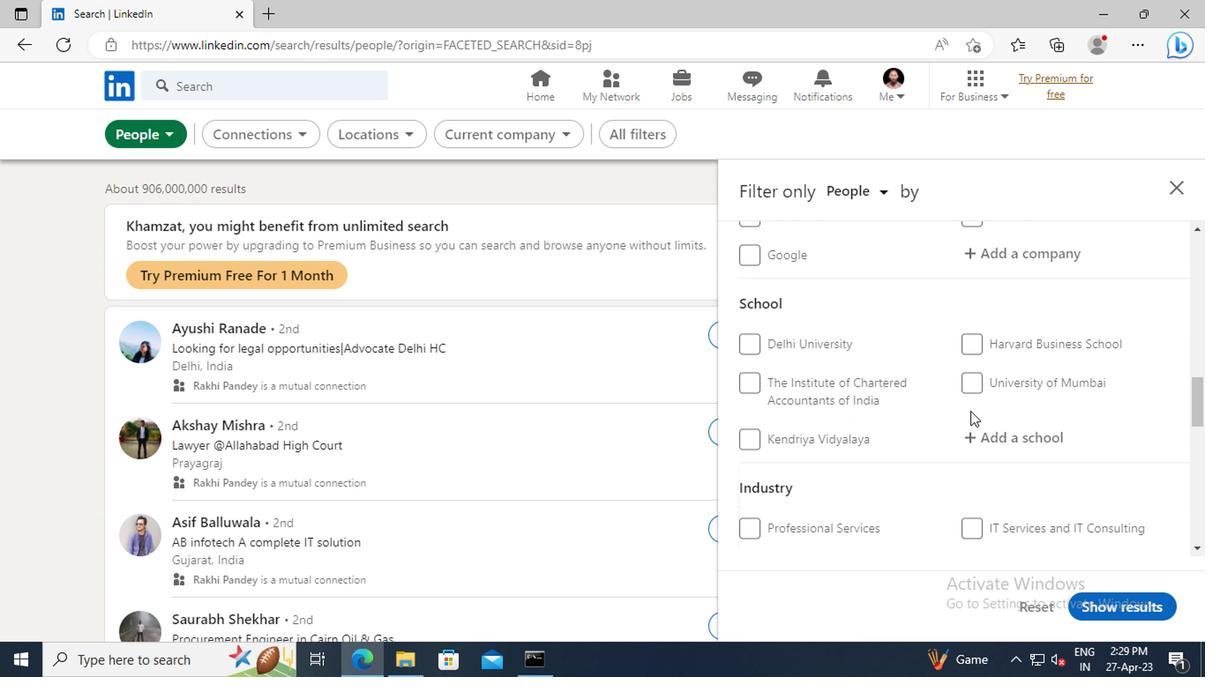 
Action: Mouse scrolled (964, 409) with delta (0, 0)
Screenshot: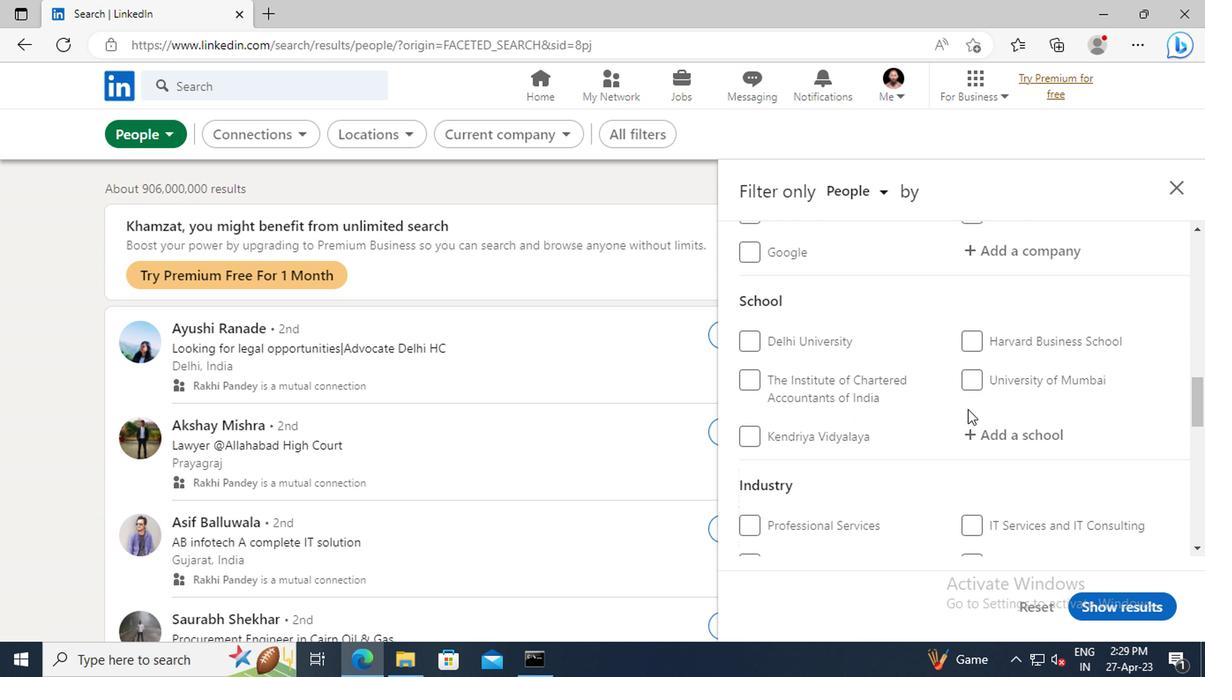 
Action: Mouse scrolled (964, 409) with delta (0, 0)
Screenshot: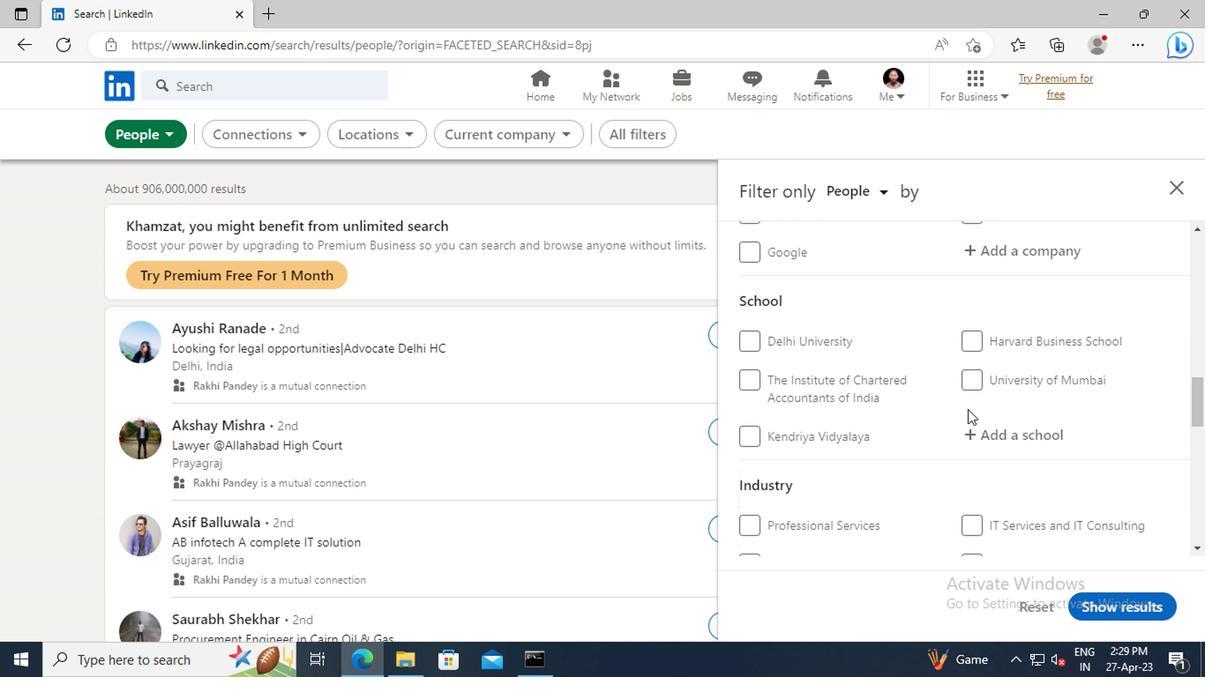 
Action: Mouse scrolled (964, 409) with delta (0, 0)
Screenshot: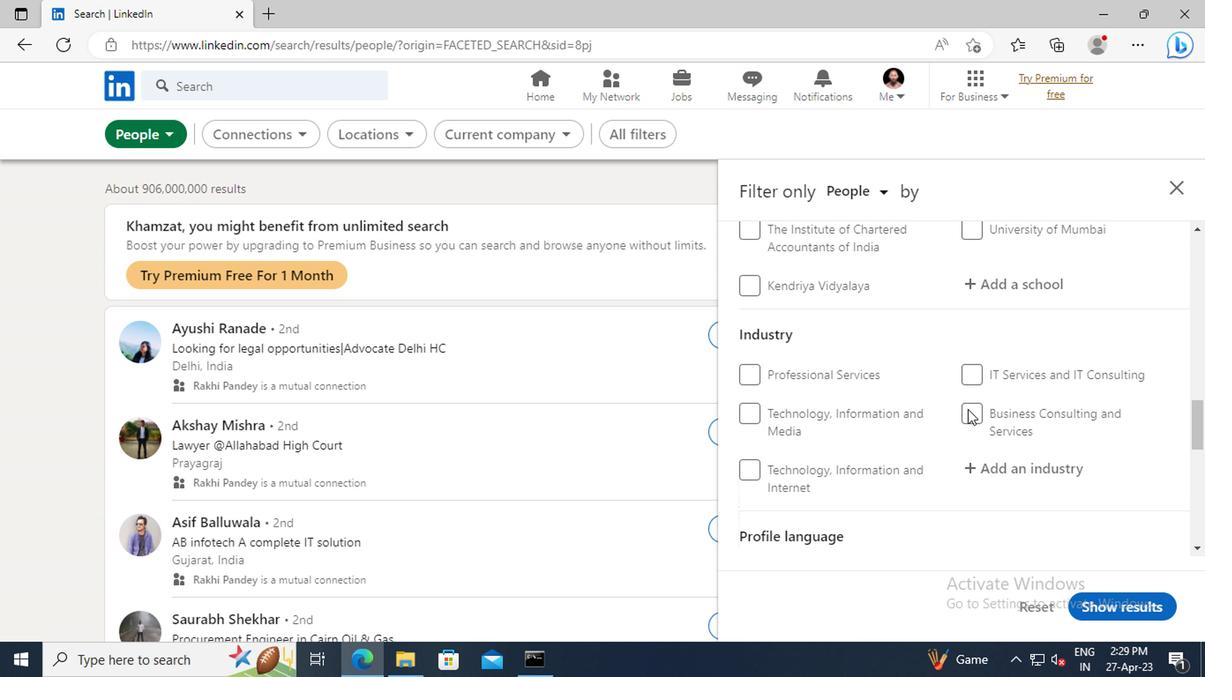 
Action: Mouse scrolled (964, 409) with delta (0, 0)
Screenshot: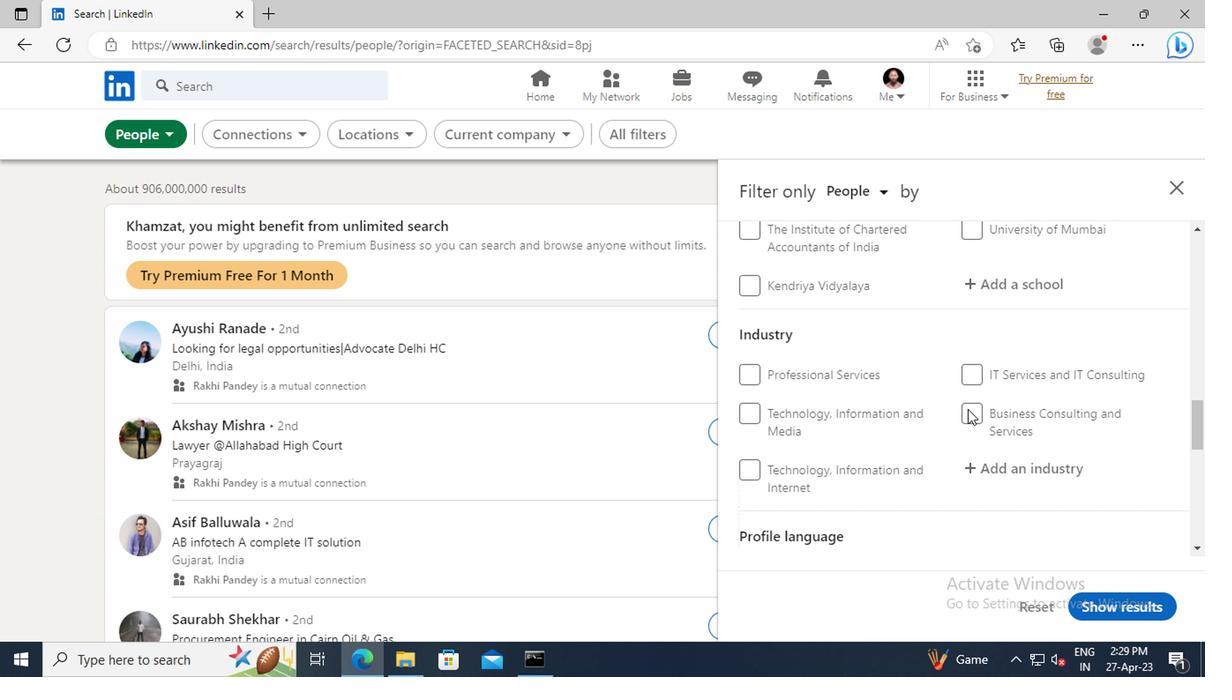 
Action: Mouse moved to (746, 478)
Screenshot: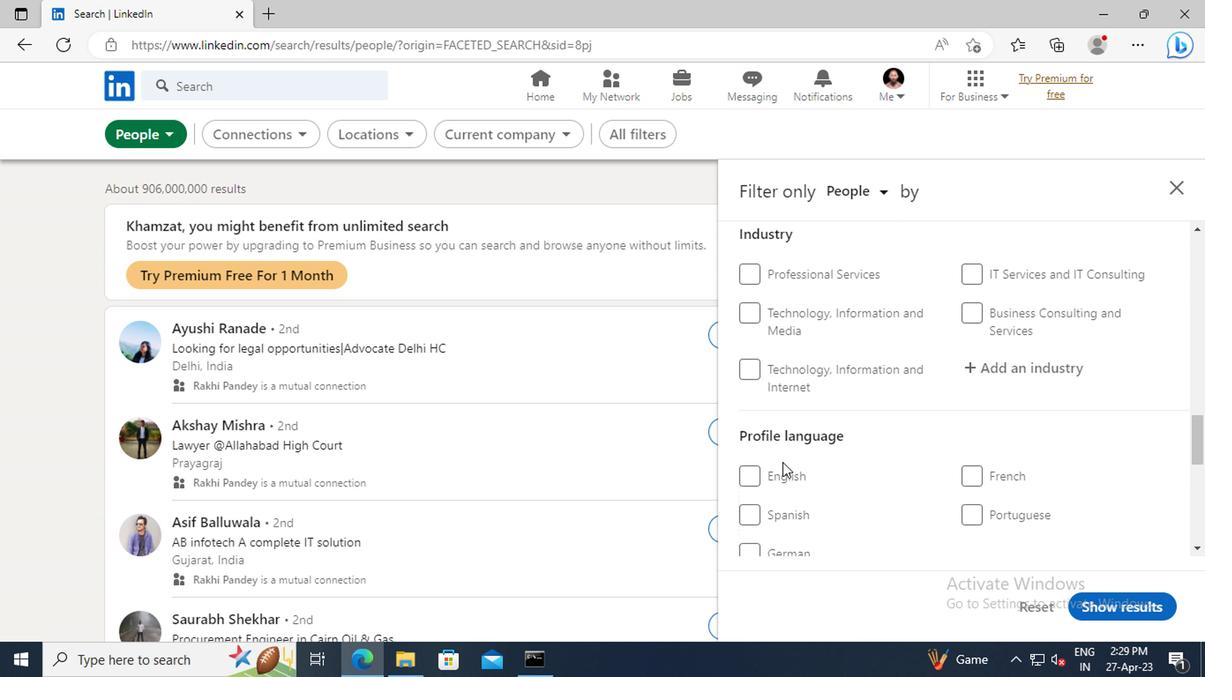 
Action: Mouse pressed left at (746, 478)
Screenshot: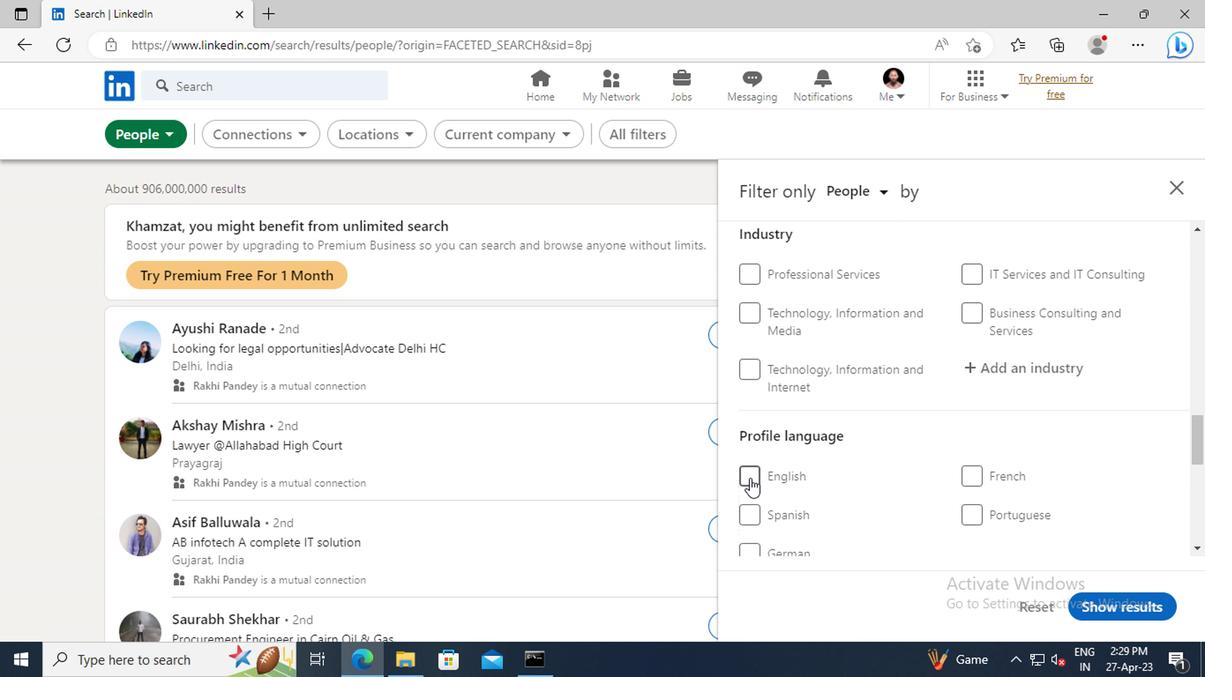 
Action: Mouse moved to (966, 445)
Screenshot: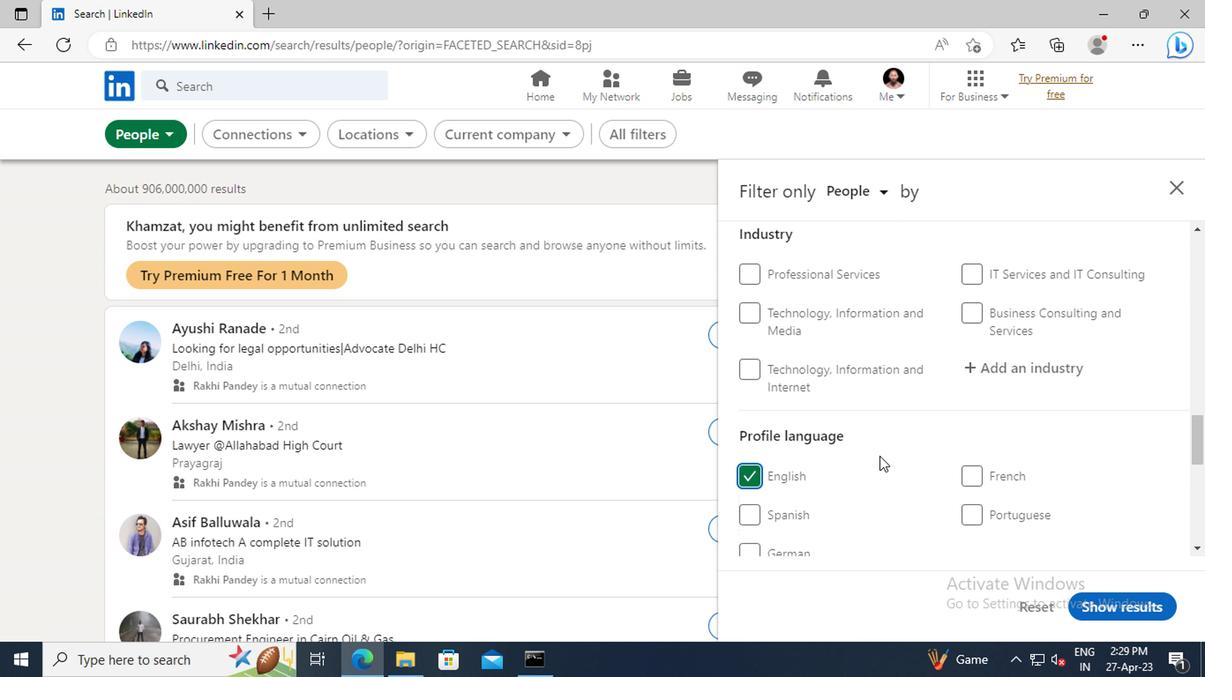 
Action: Mouse scrolled (966, 446) with delta (0, 1)
Screenshot: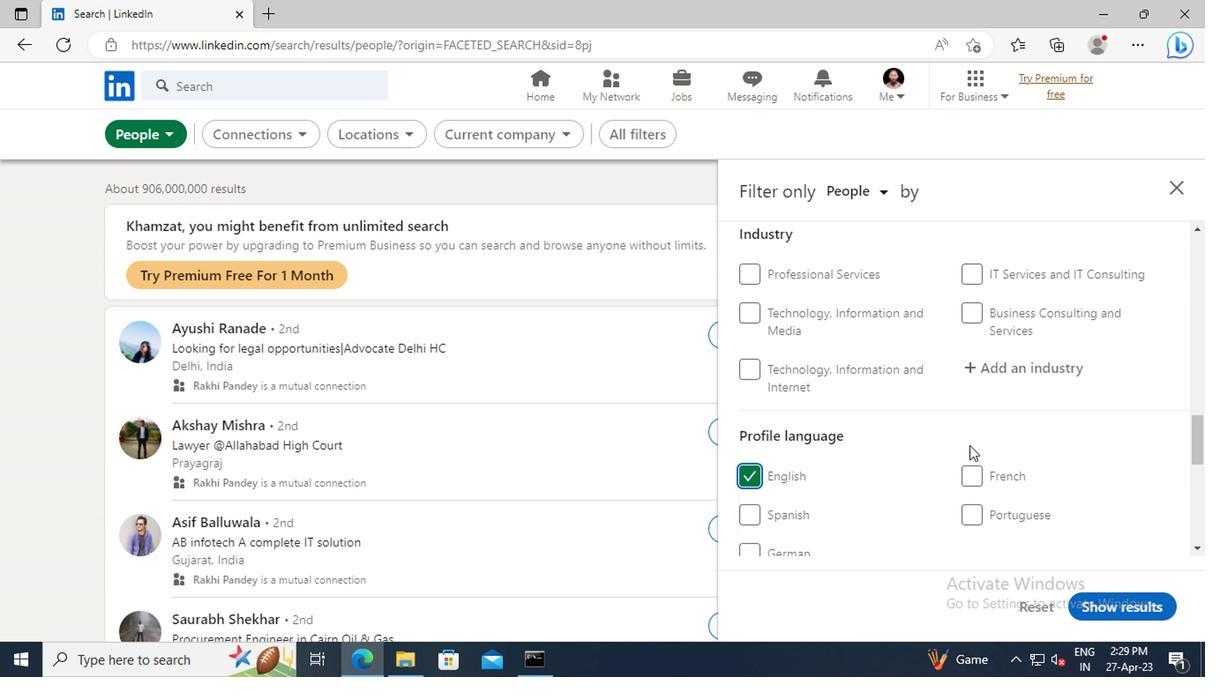 
Action: Mouse scrolled (966, 446) with delta (0, 1)
Screenshot: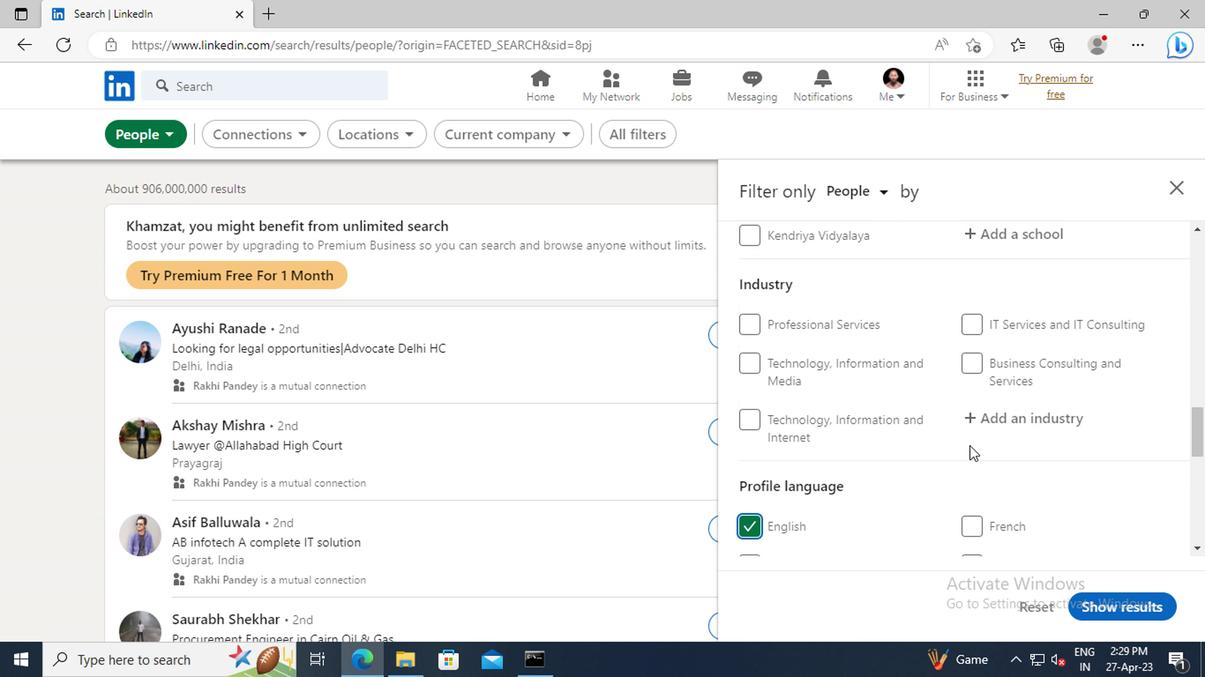 
Action: Mouse scrolled (966, 446) with delta (0, 1)
Screenshot: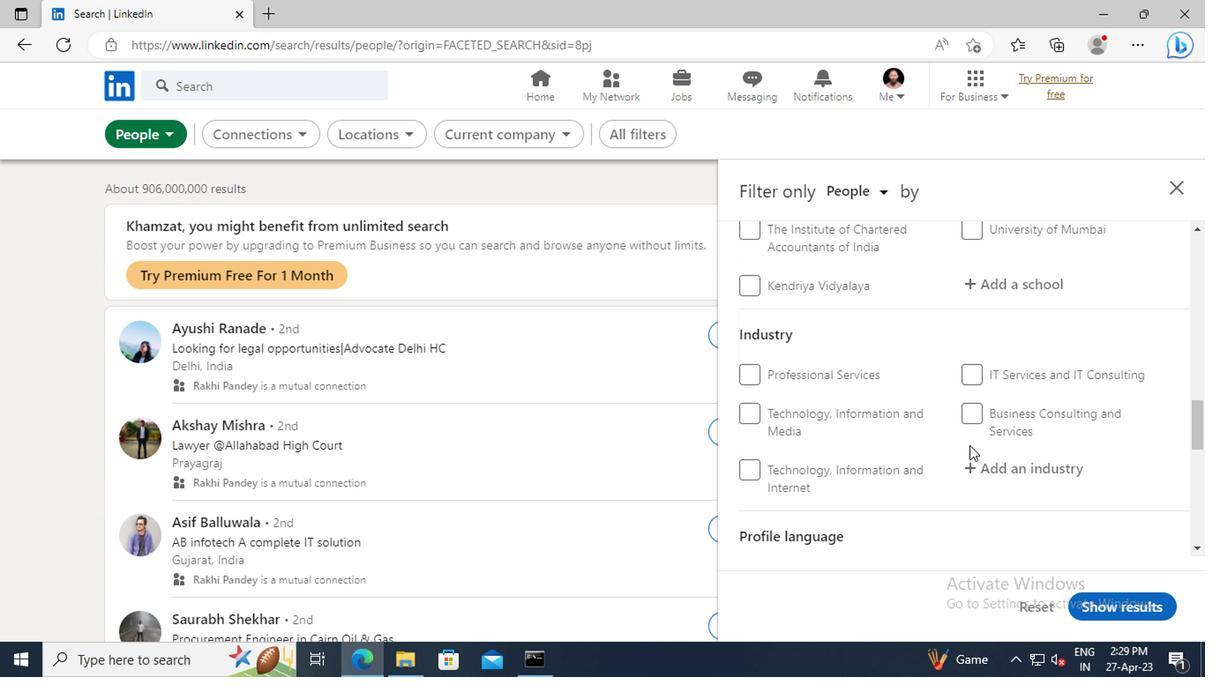 
Action: Mouse scrolled (966, 446) with delta (0, 1)
Screenshot: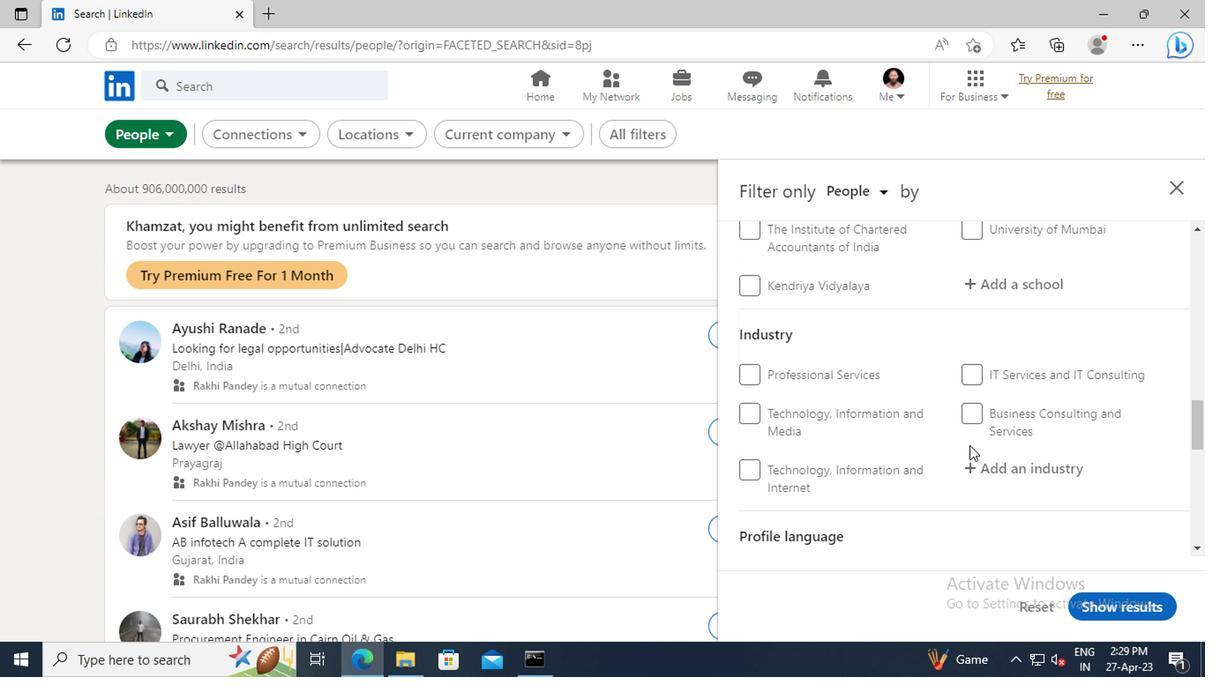 
Action: Mouse scrolled (966, 446) with delta (0, 1)
Screenshot: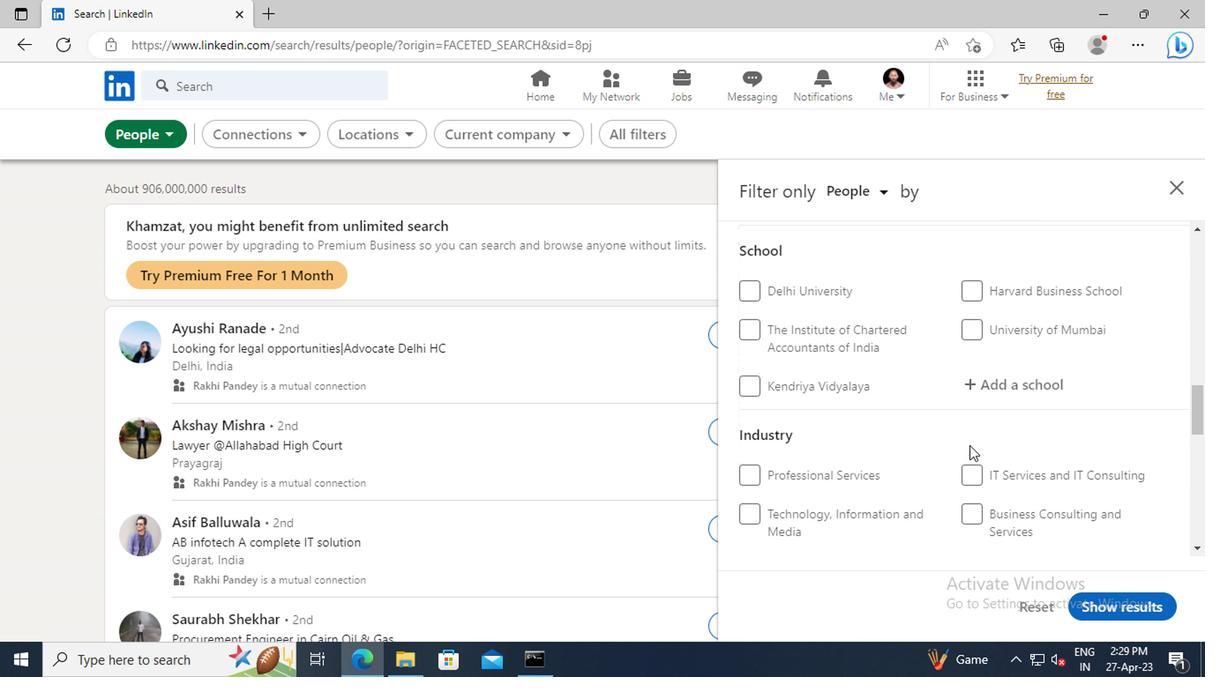
Action: Mouse scrolled (966, 446) with delta (0, 1)
Screenshot: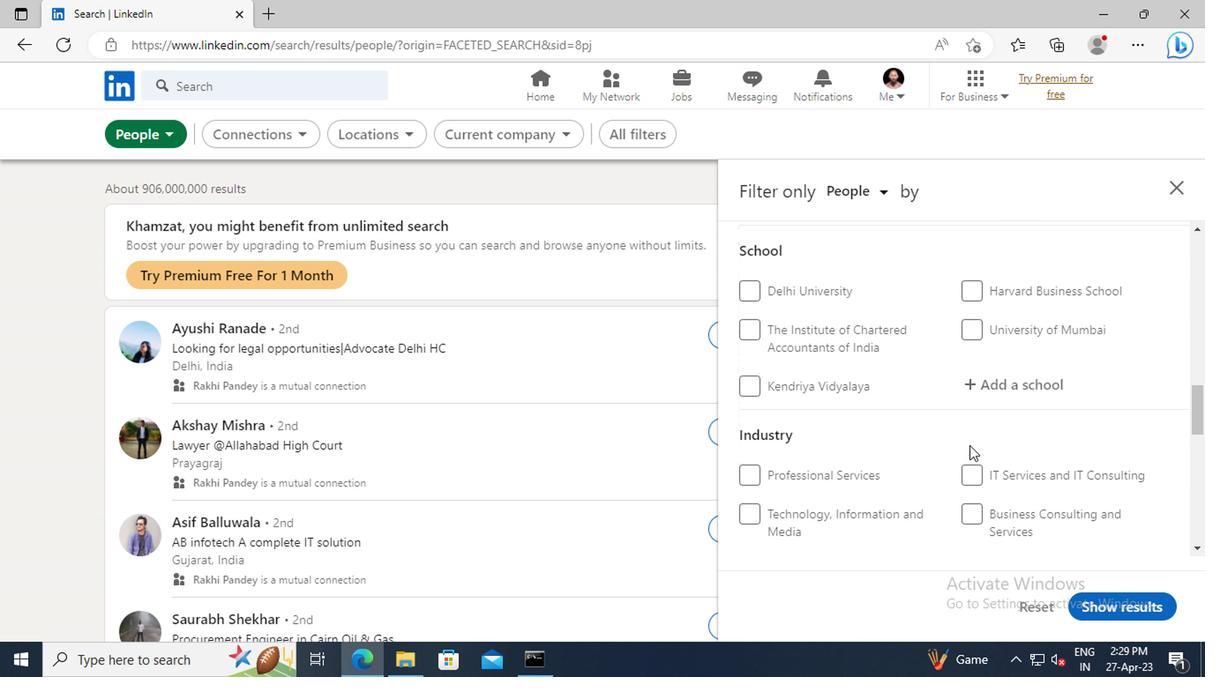 
Action: Mouse scrolled (966, 446) with delta (0, 1)
Screenshot: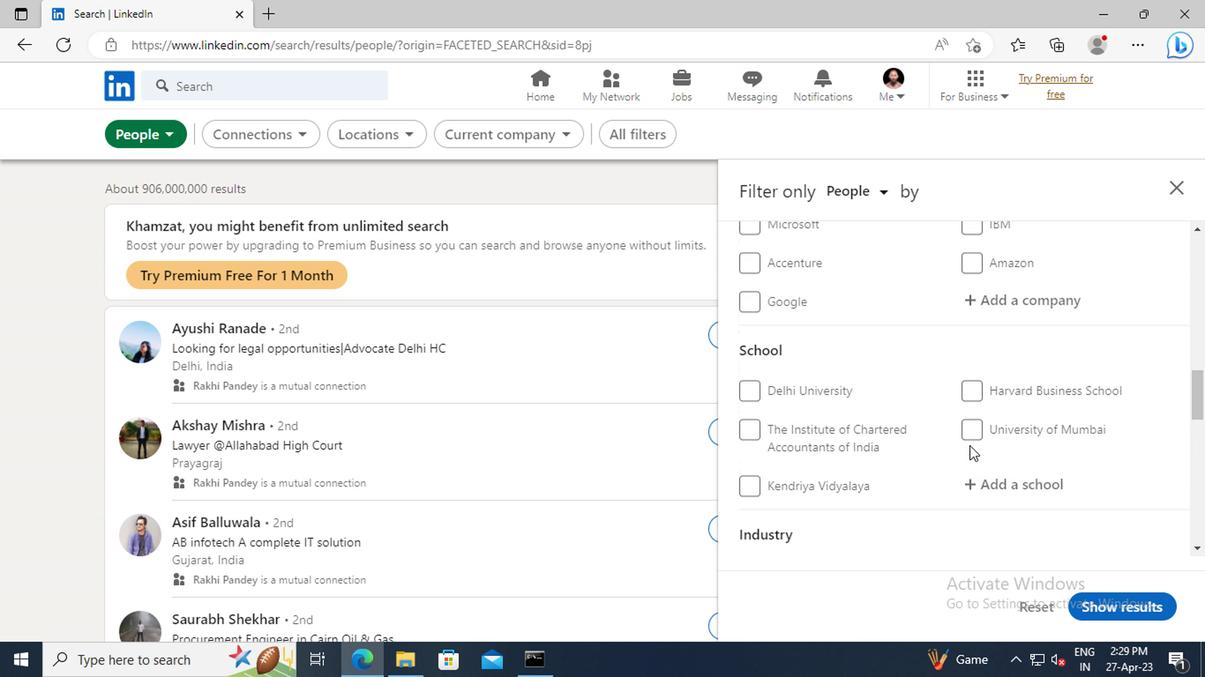 
Action: Mouse scrolled (966, 446) with delta (0, 1)
Screenshot: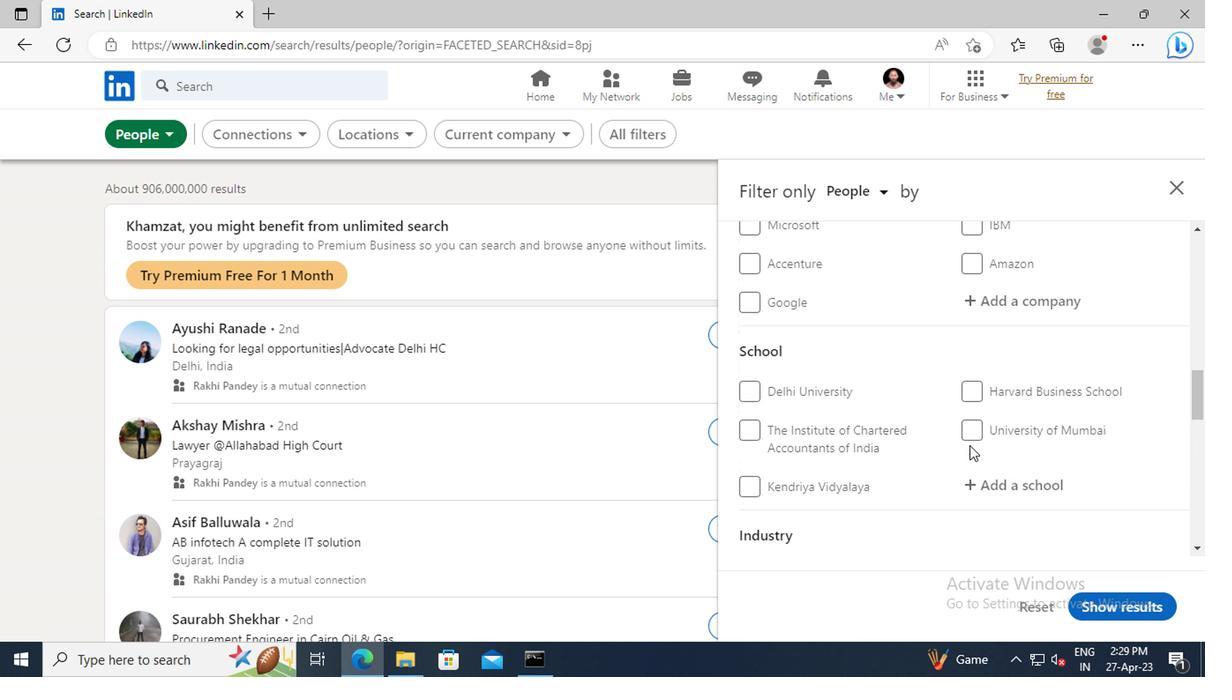 
Action: Mouse scrolled (966, 446) with delta (0, 1)
Screenshot: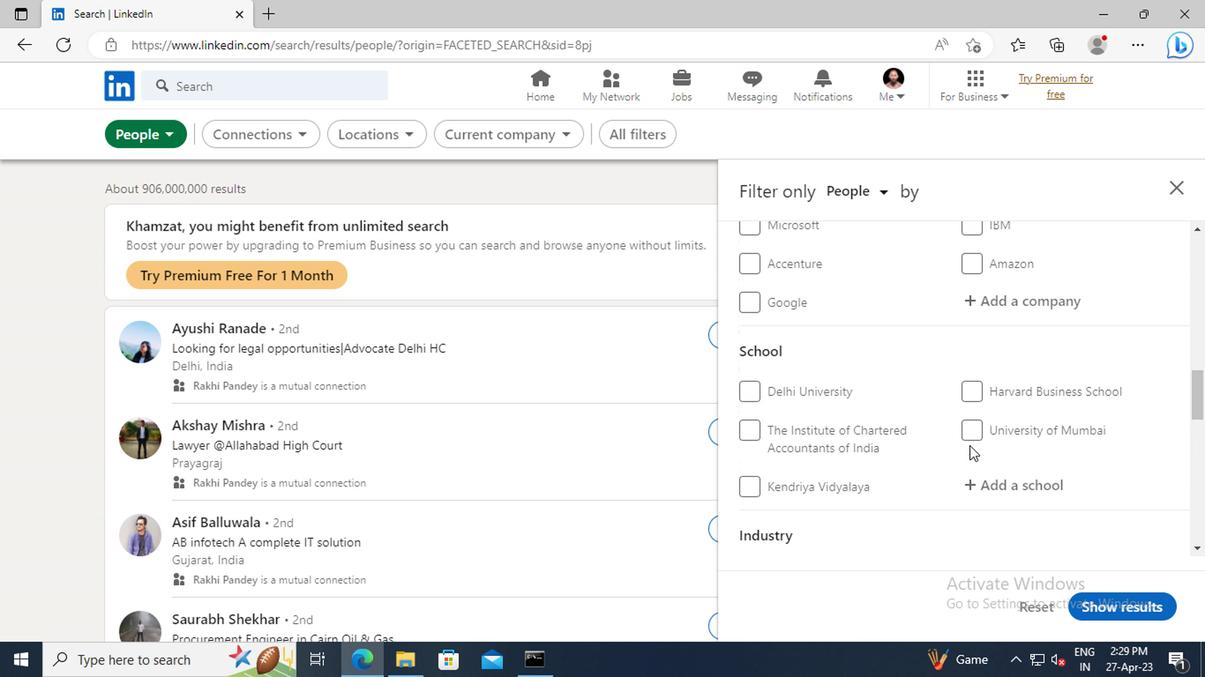
Action: Mouse scrolled (966, 446) with delta (0, 1)
Screenshot: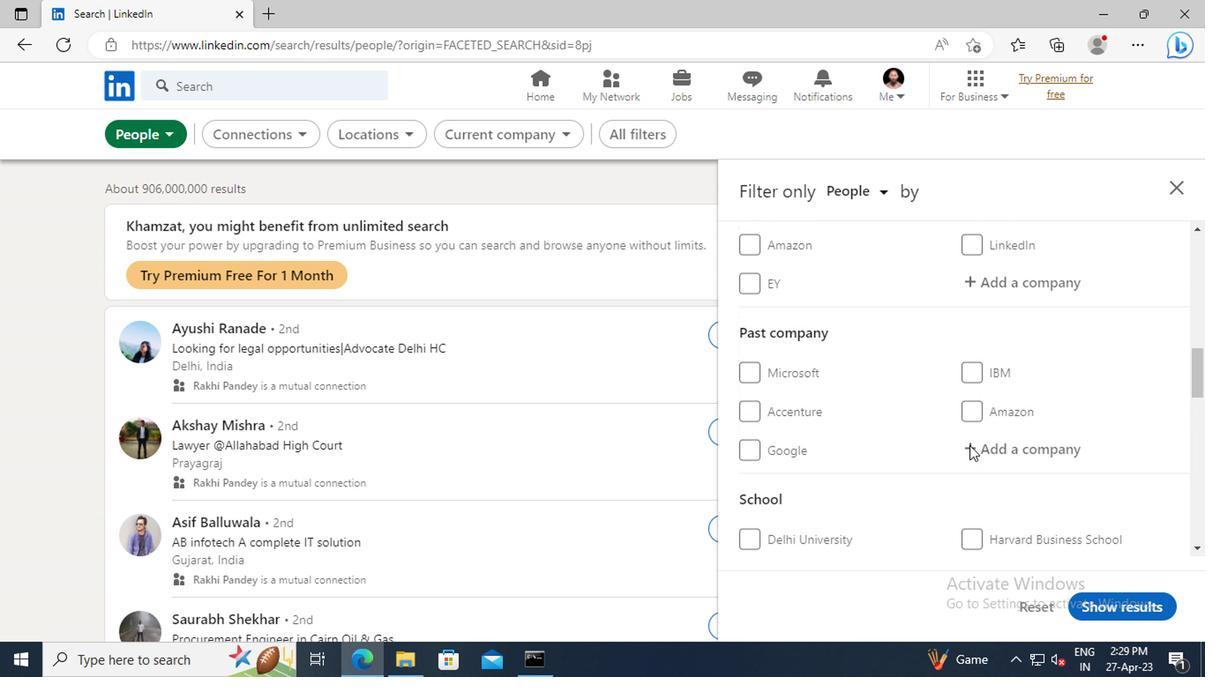 
Action: Mouse scrolled (966, 446) with delta (0, 1)
Screenshot: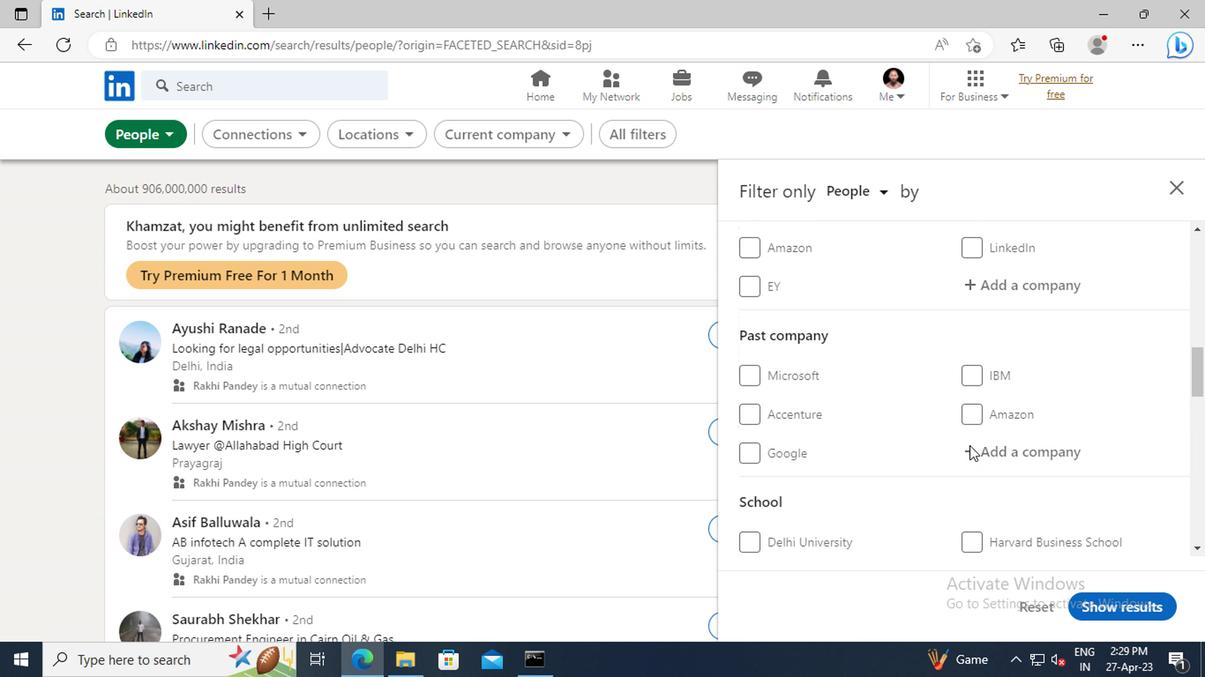
Action: Mouse moved to (990, 389)
Screenshot: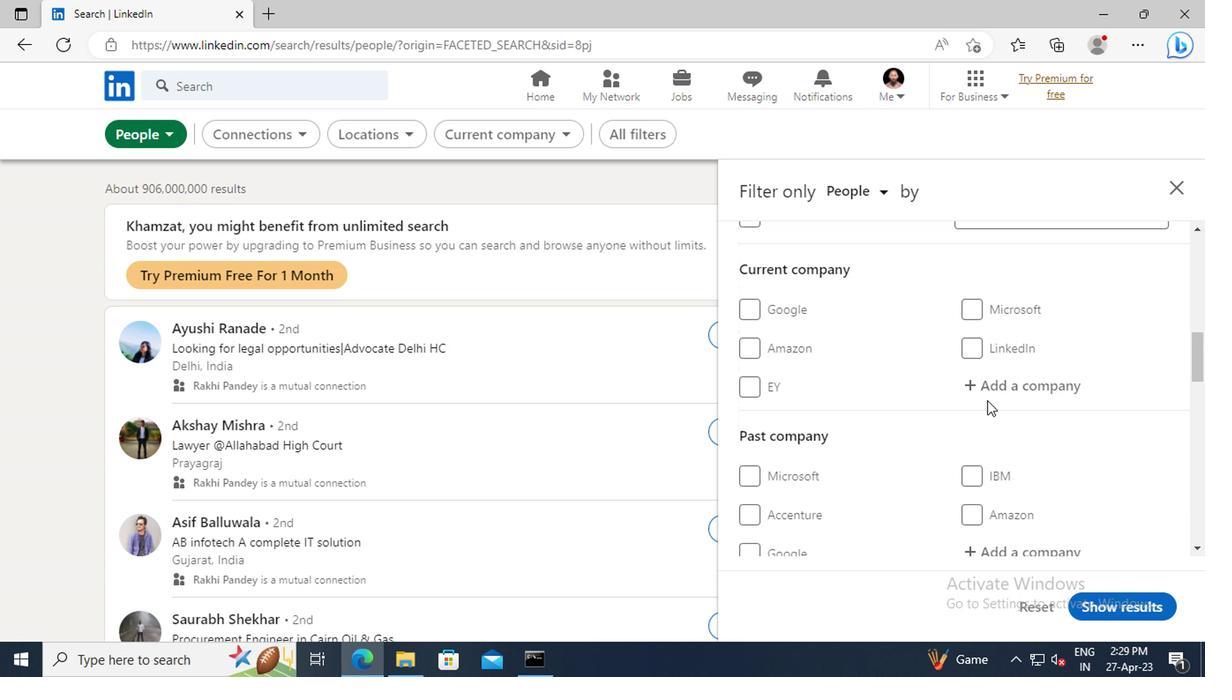 
Action: Mouse pressed left at (990, 389)
Screenshot: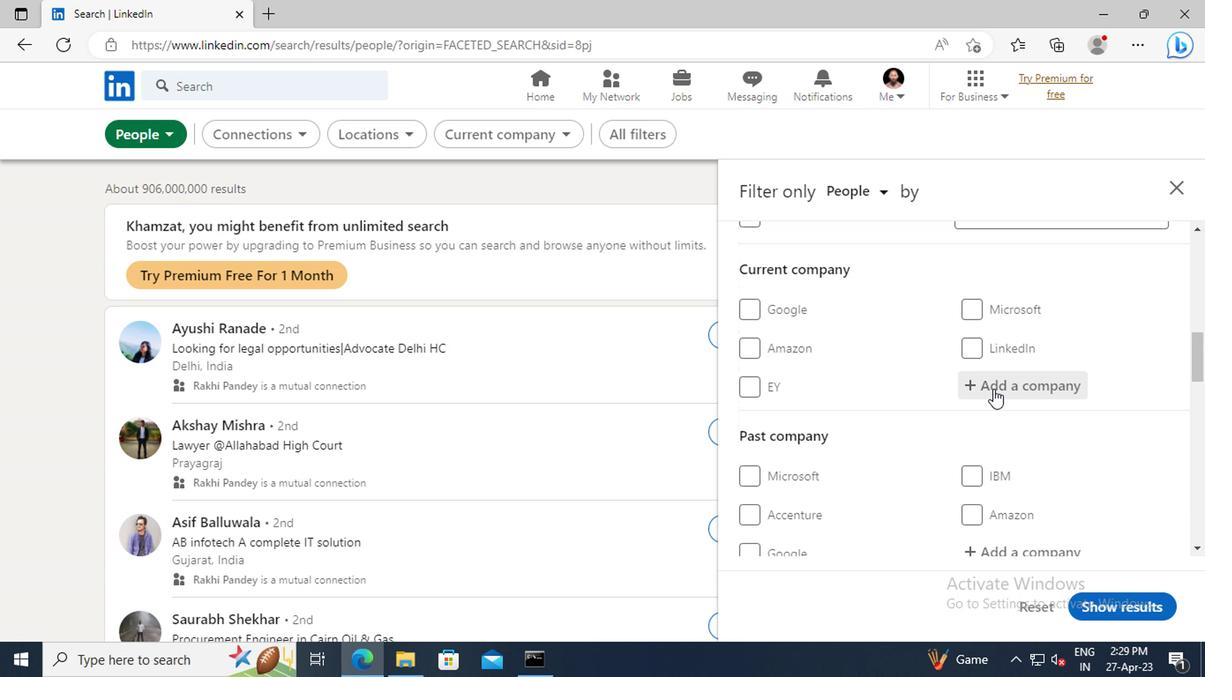 
Action: Key pressed <Key.shift>CIVIL<Key.space><Key.shift>ENGINEERING<Key.space><Key.shift>CAREERS<Key.enter>
Screenshot: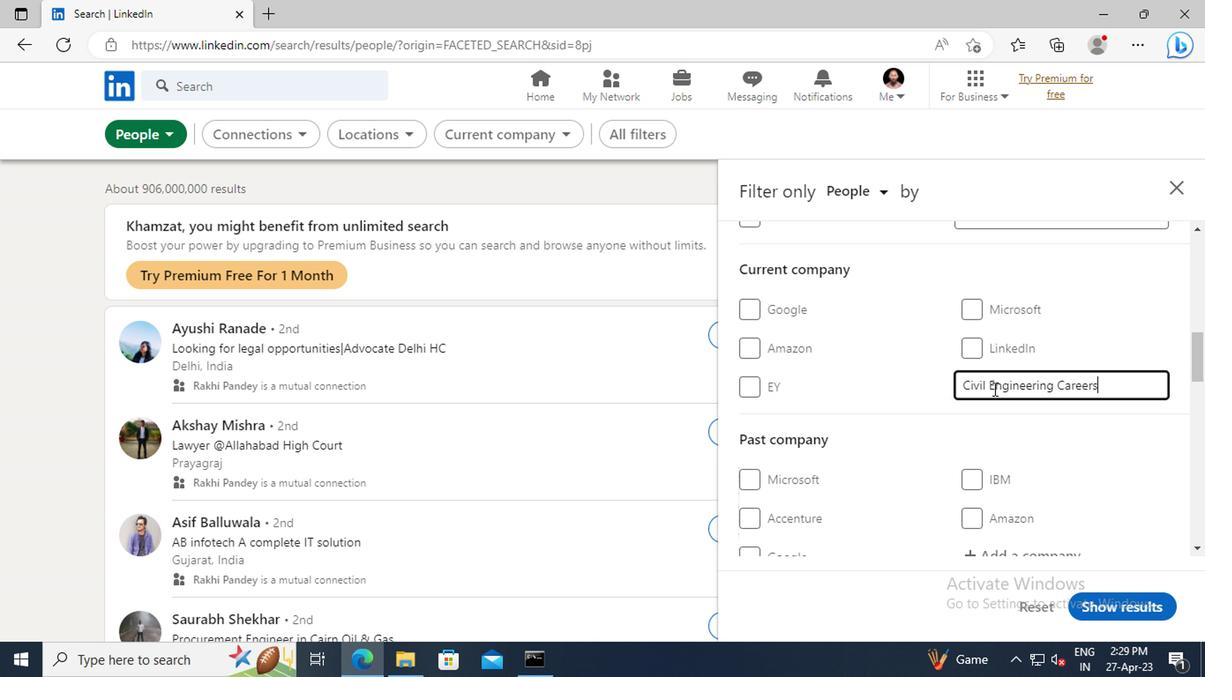 
Action: Mouse scrolled (990, 388) with delta (0, -1)
Screenshot: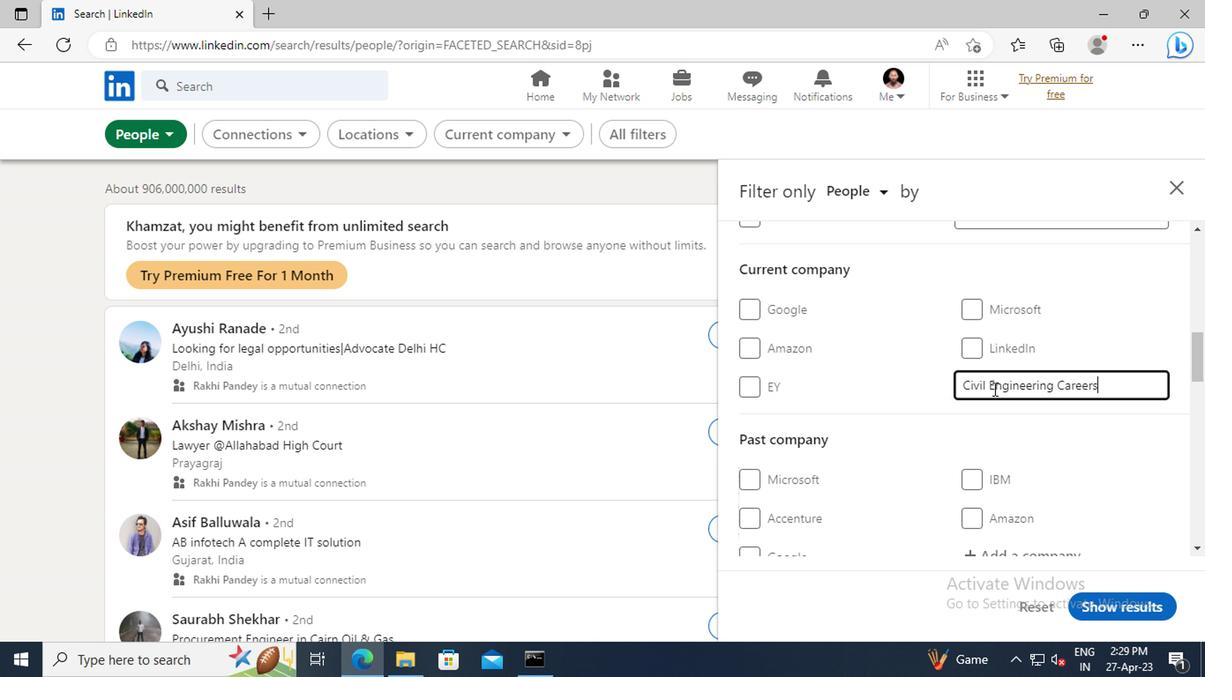 
Action: Mouse scrolled (990, 388) with delta (0, -1)
Screenshot: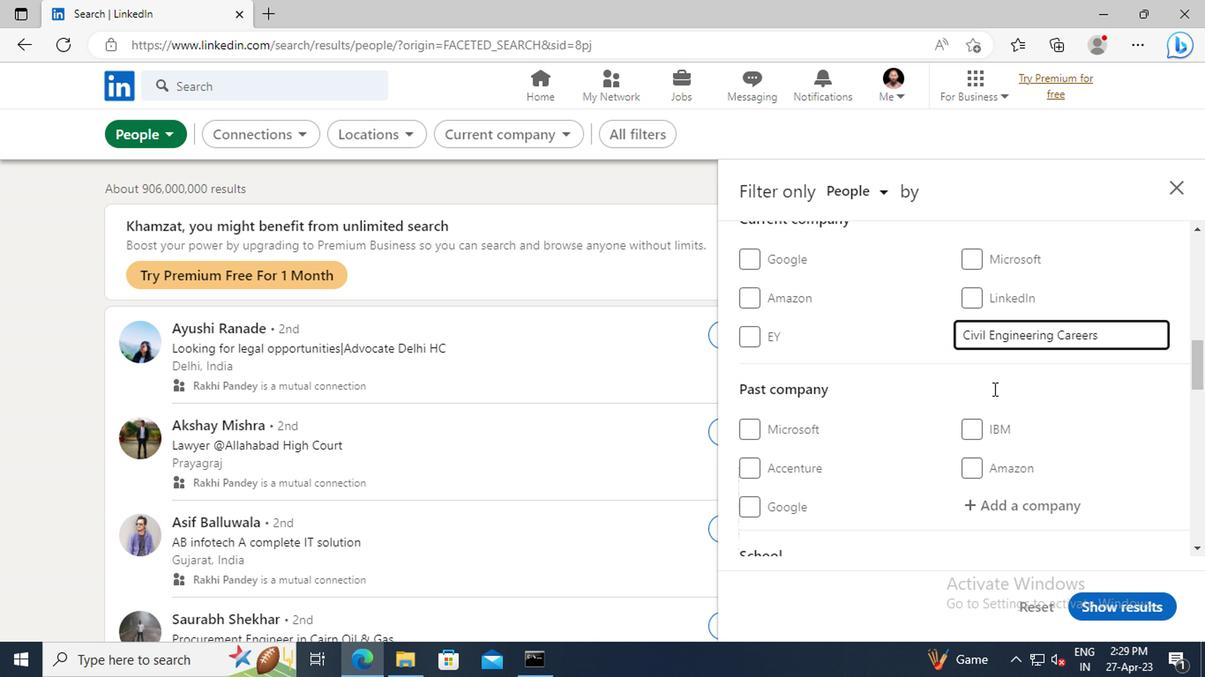 
Action: Mouse scrolled (990, 388) with delta (0, -1)
Screenshot: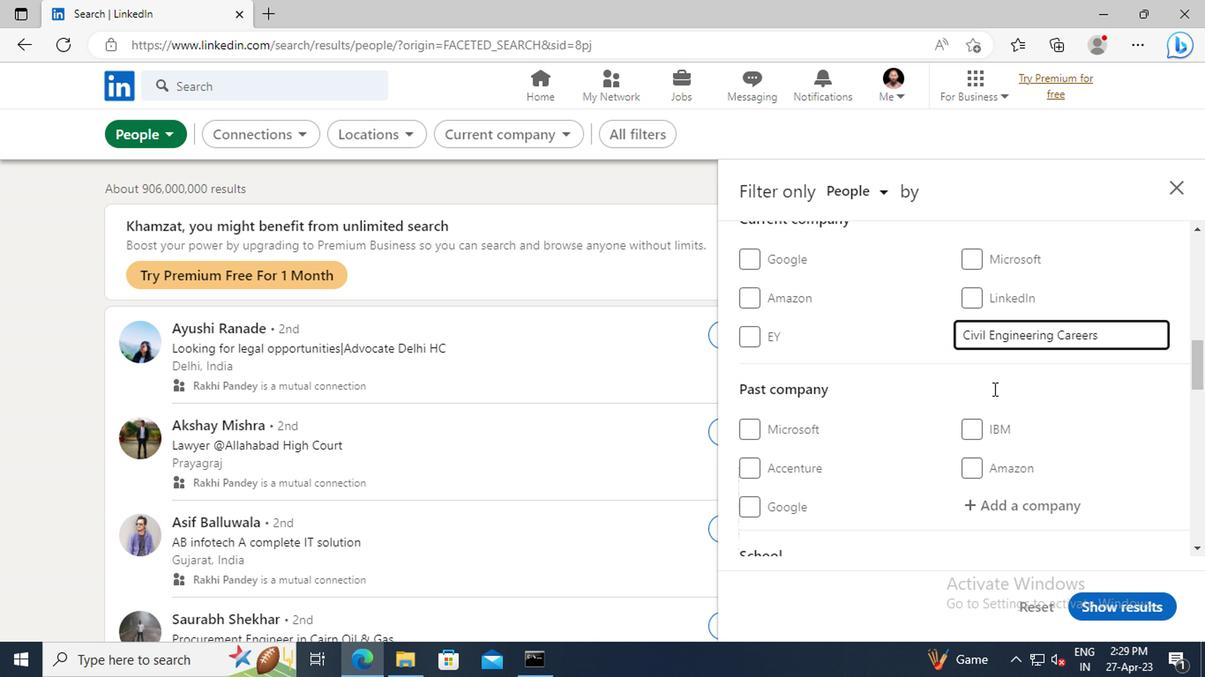 
Action: Mouse scrolled (990, 388) with delta (0, -1)
Screenshot: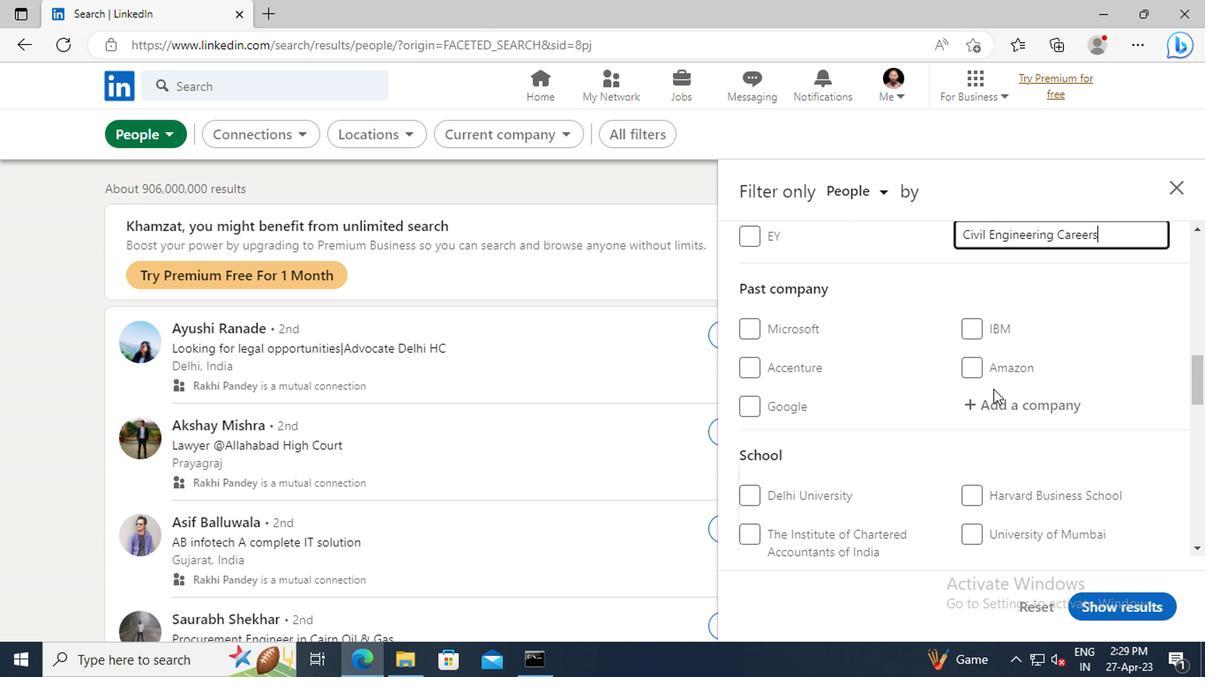 
Action: Mouse scrolled (990, 388) with delta (0, -1)
Screenshot: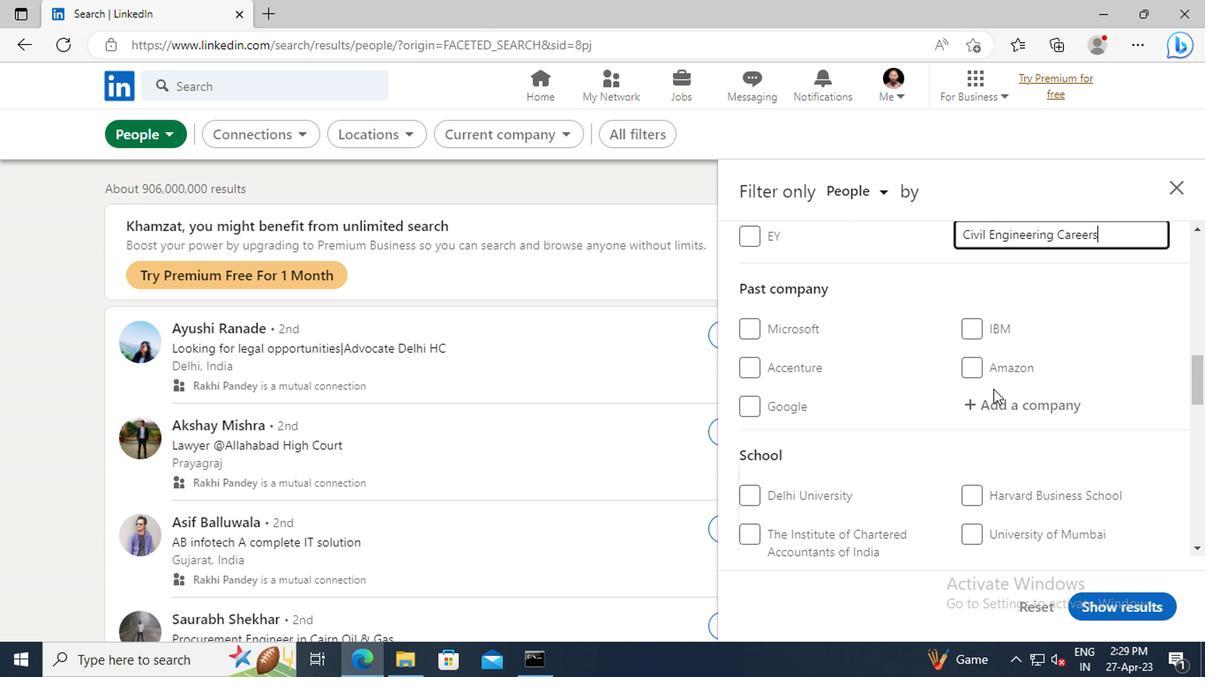 
Action: Mouse scrolled (990, 388) with delta (0, -1)
Screenshot: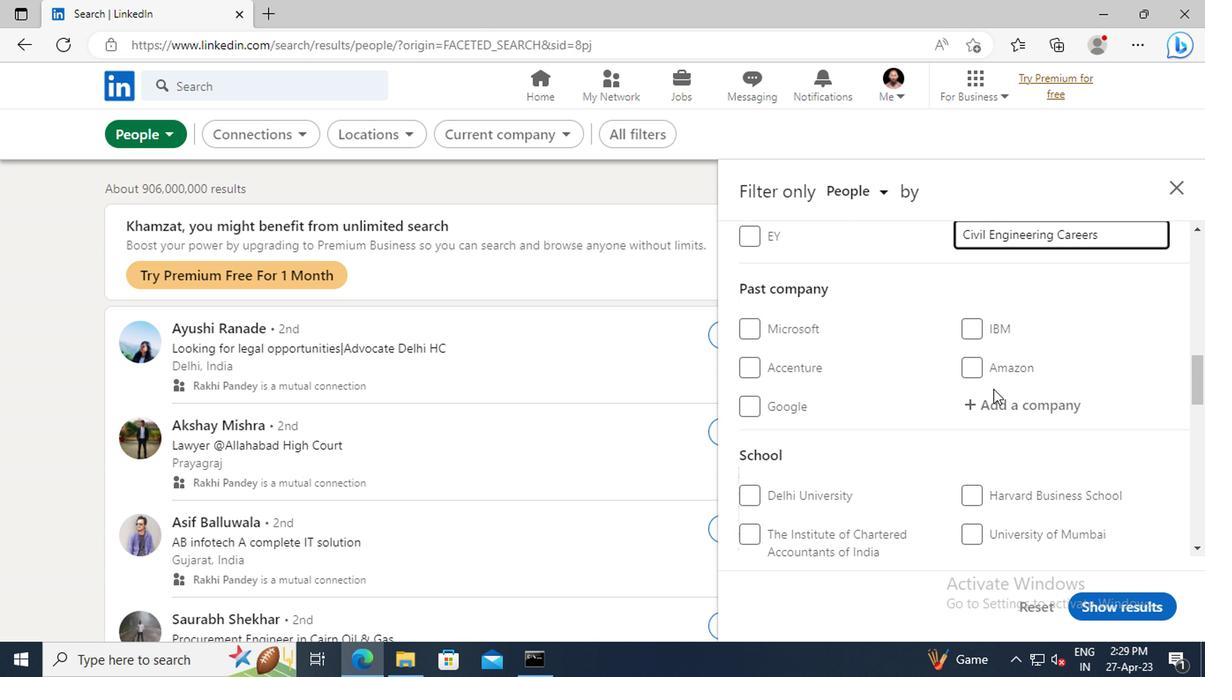
Action: Mouse moved to (996, 435)
Screenshot: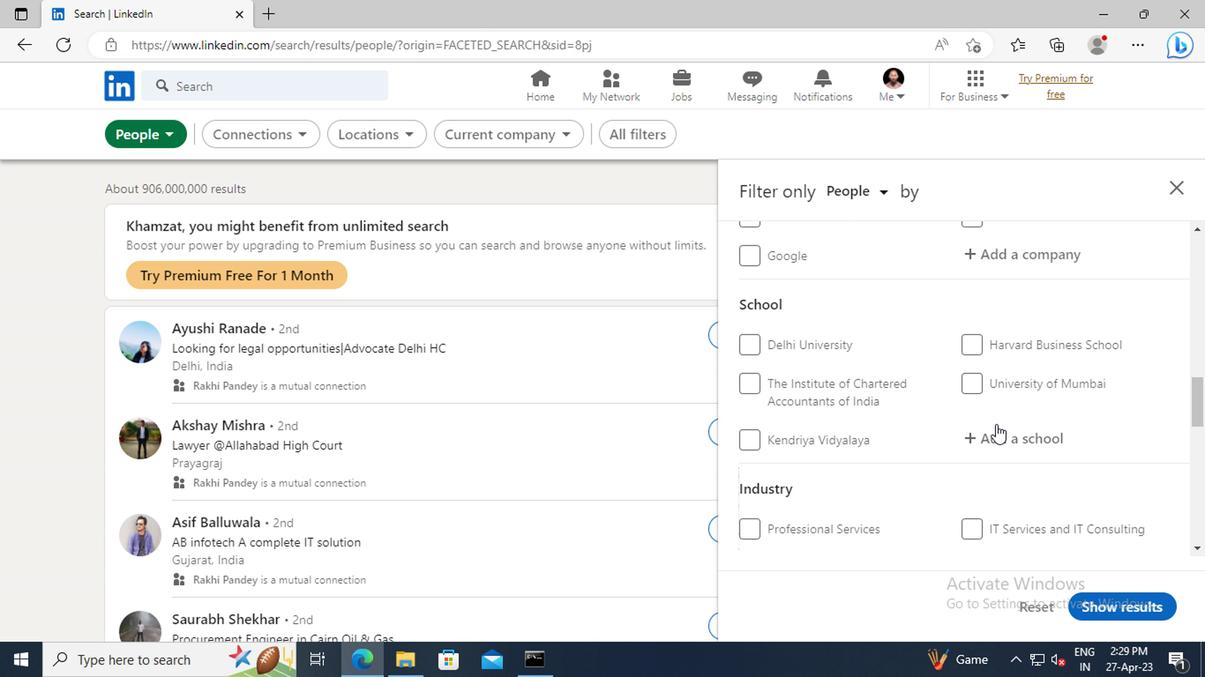 
Action: Mouse pressed left at (996, 435)
Screenshot: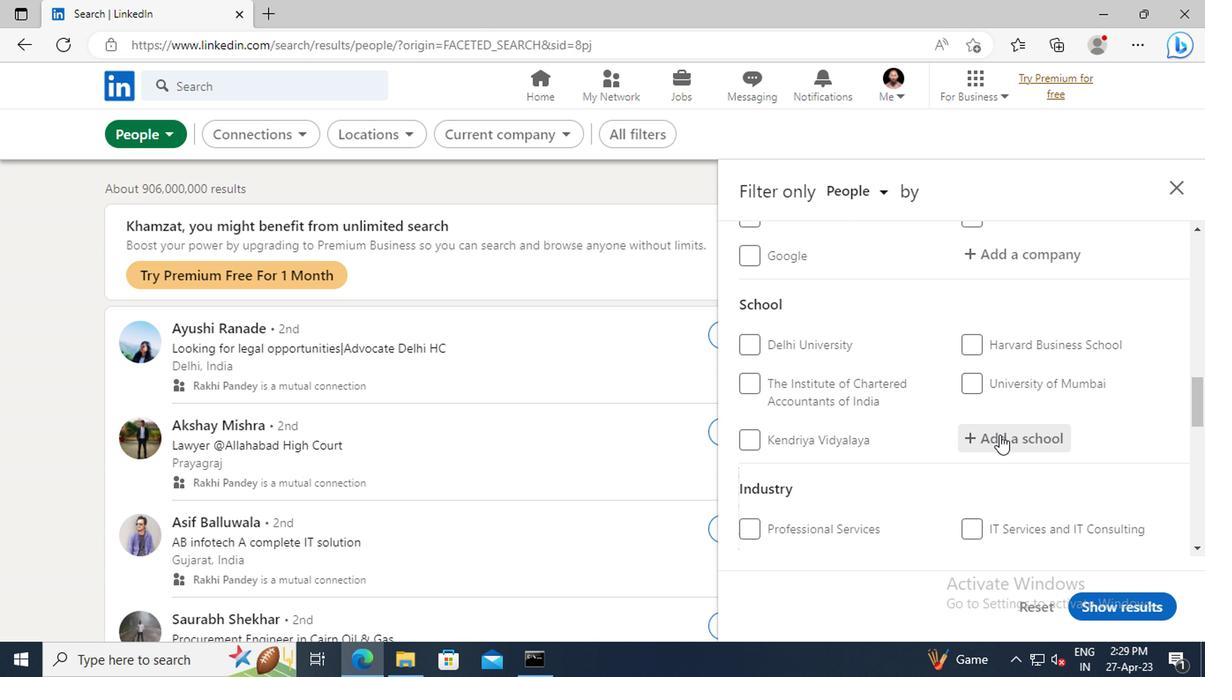 
Action: Key pressed <Key.shift>VEER<Key.space><Key.shift>KUNWAR<Key.space><Key.shift>SINGH<Key.space>
Screenshot: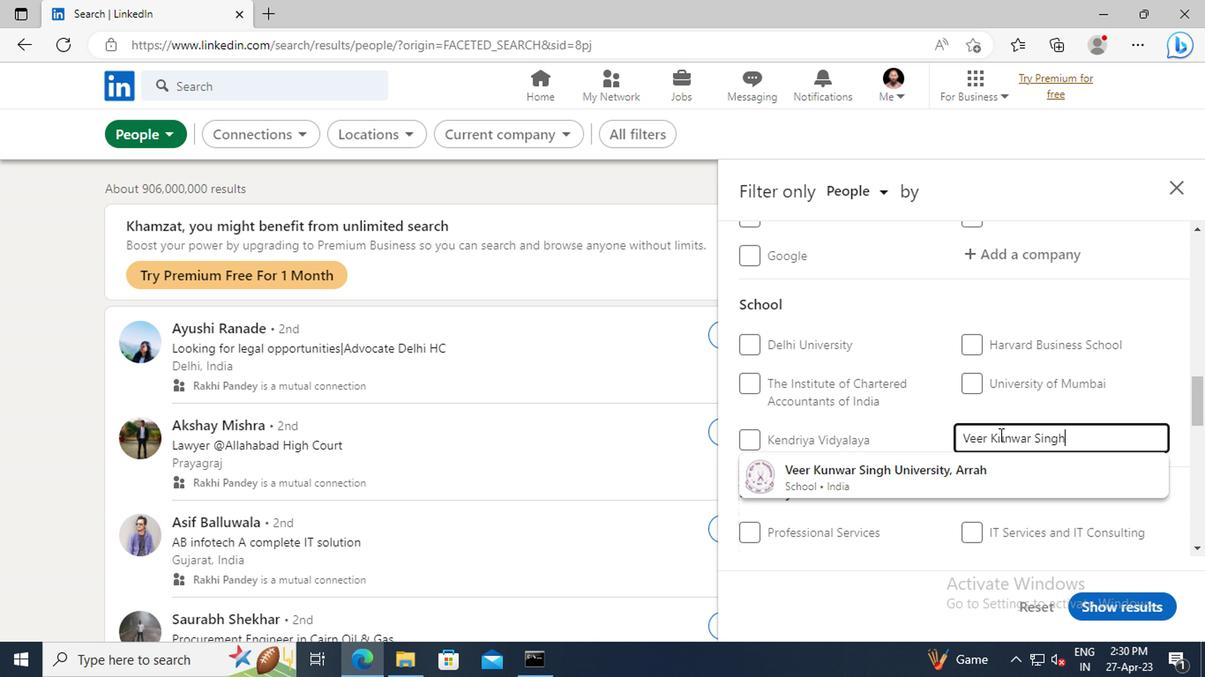 
Action: Mouse moved to (1005, 466)
Screenshot: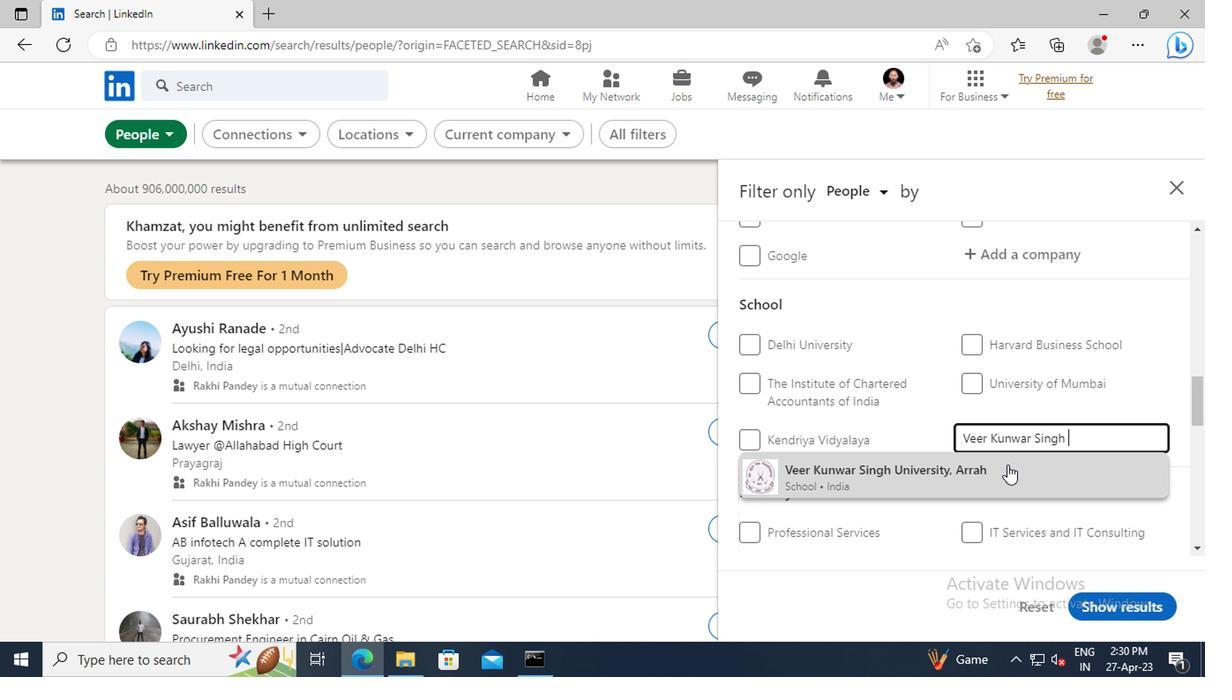 
Action: Mouse pressed left at (1005, 466)
Screenshot: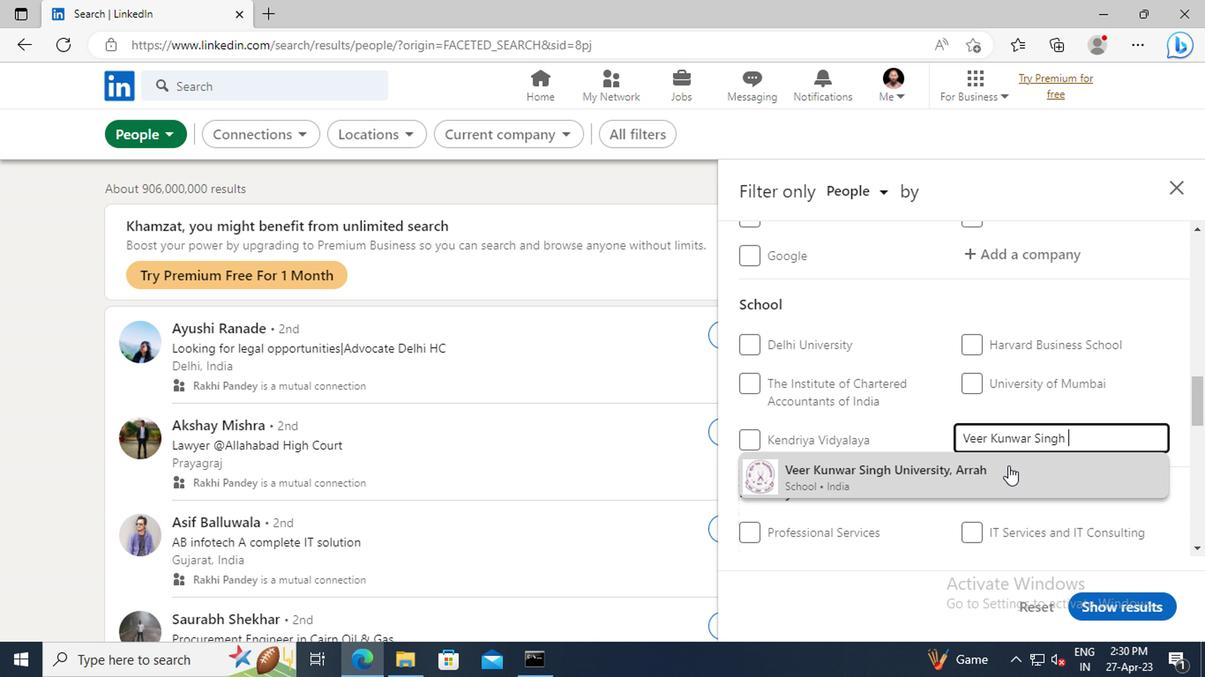
Action: Mouse moved to (979, 387)
Screenshot: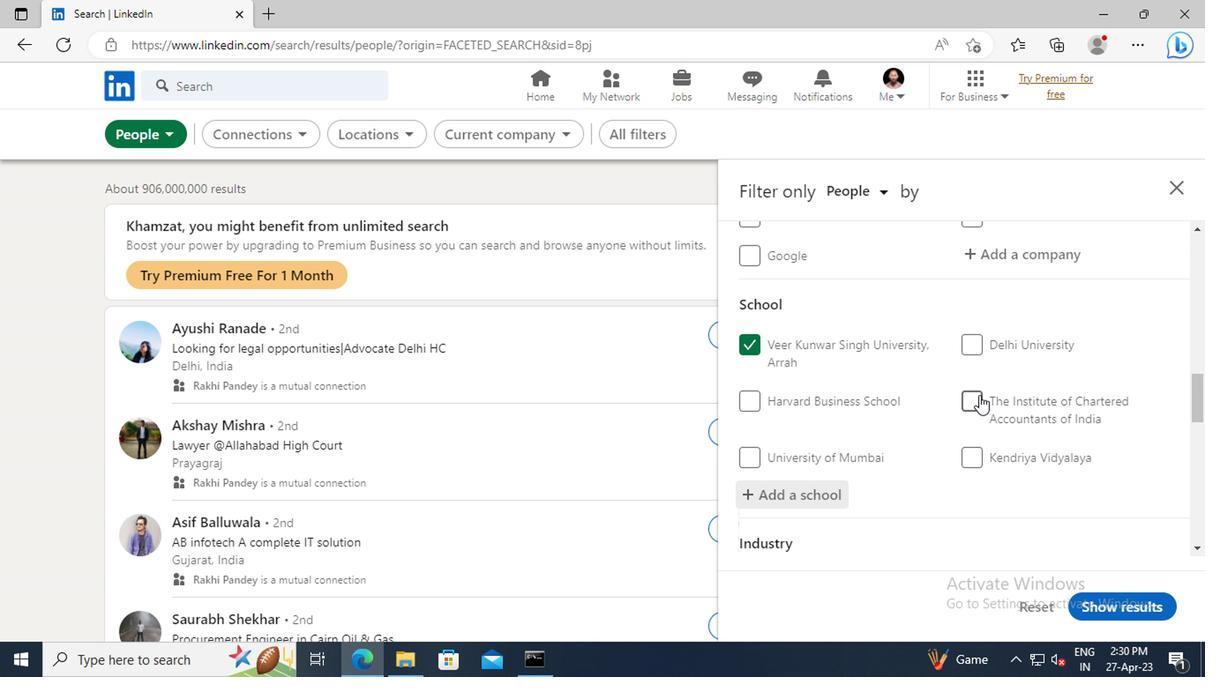
Action: Mouse scrolled (979, 387) with delta (0, 0)
Screenshot: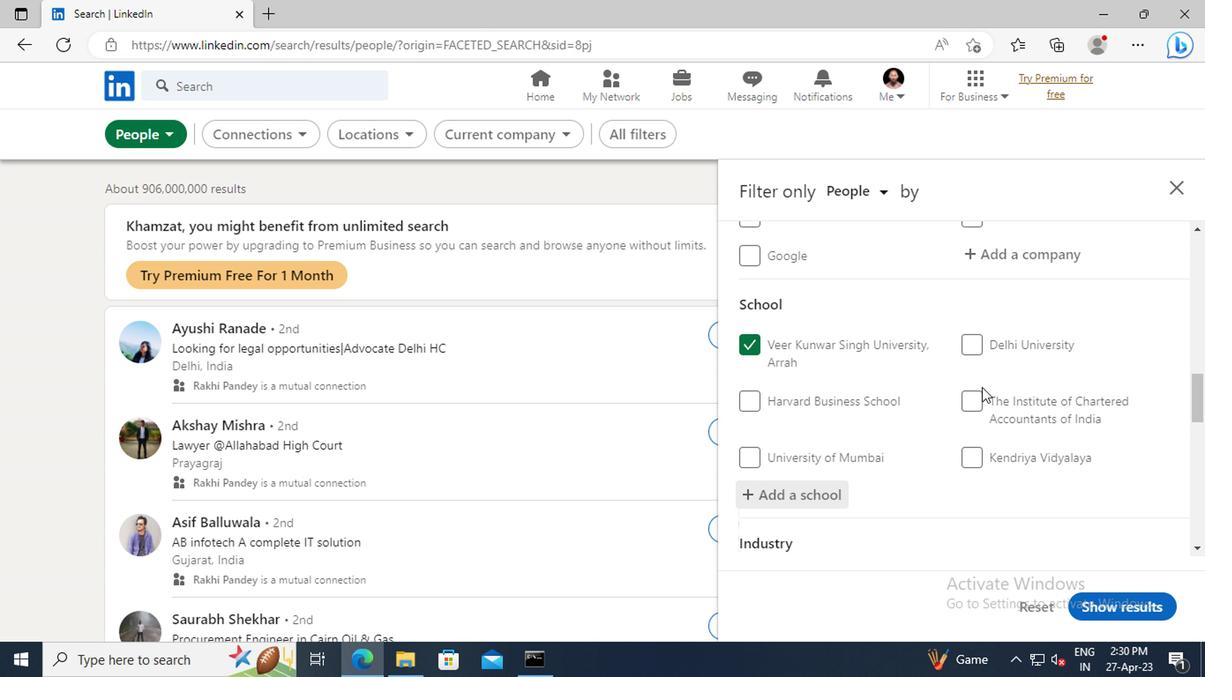 
Action: Mouse scrolled (979, 387) with delta (0, 0)
Screenshot: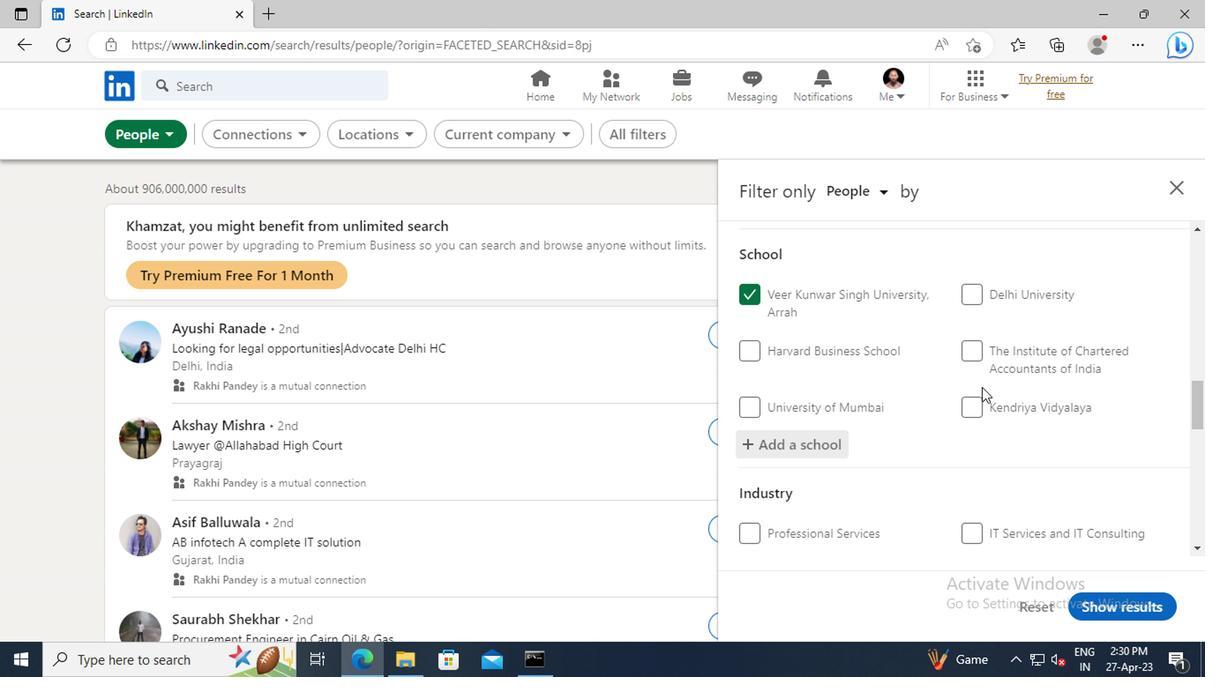 
Action: Mouse scrolled (979, 387) with delta (0, 0)
Screenshot: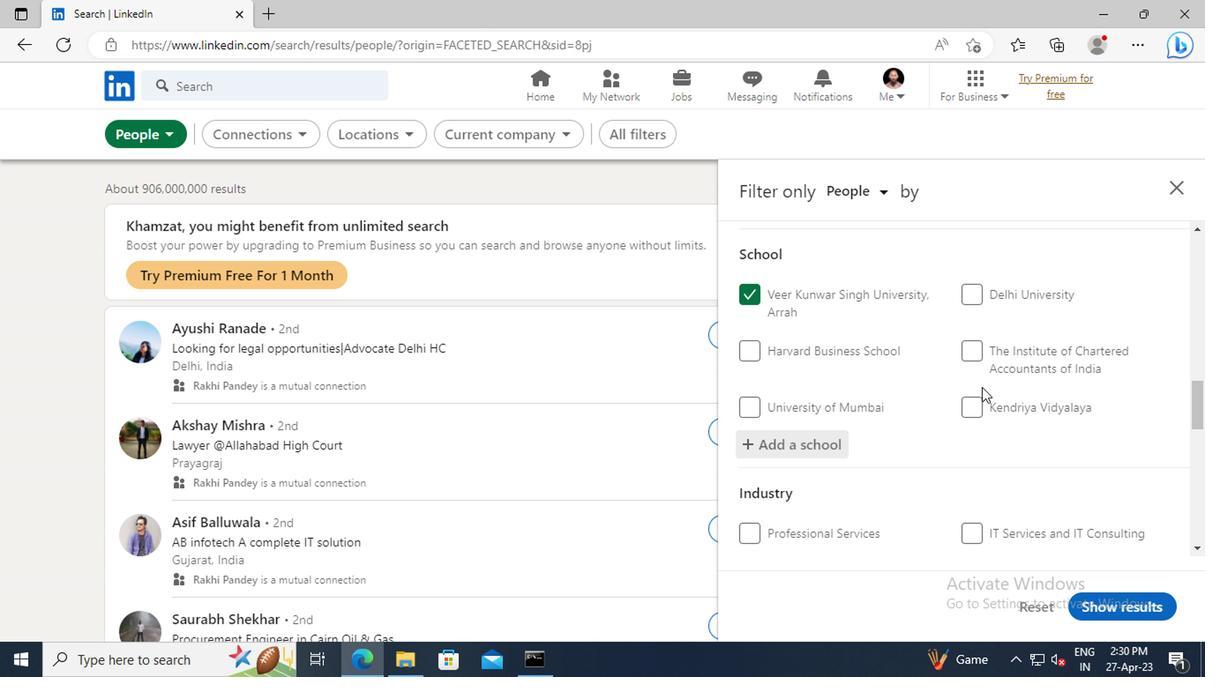 
Action: Mouse scrolled (979, 387) with delta (0, 0)
Screenshot: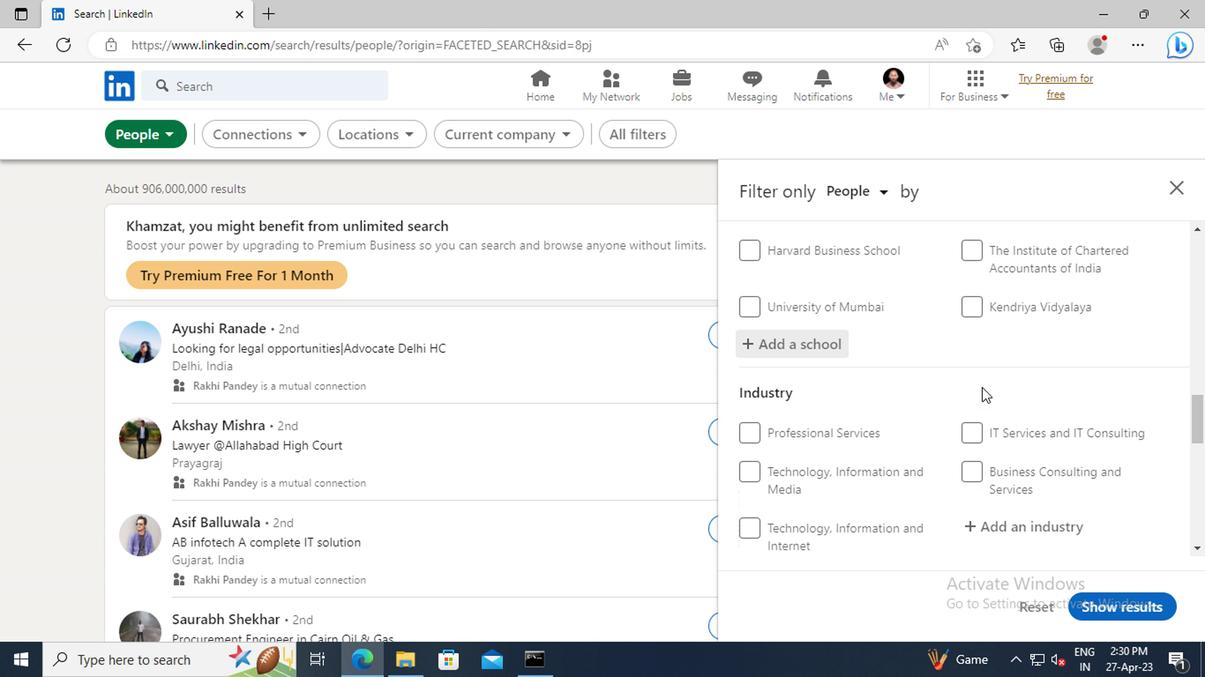 
Action: Mouse scrolled (979, 387) with delta (0, 0)
Screenshot: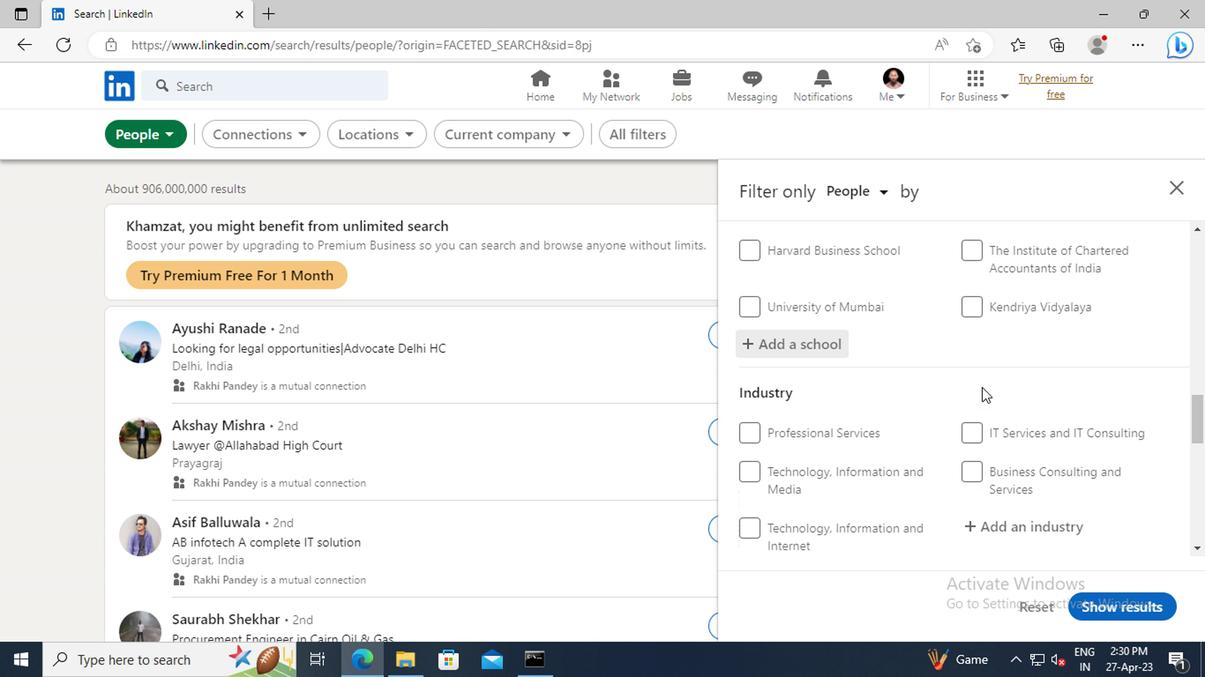 
Action: Mouse scrolled (979, 387) with delta (0, 0)
Screenshot: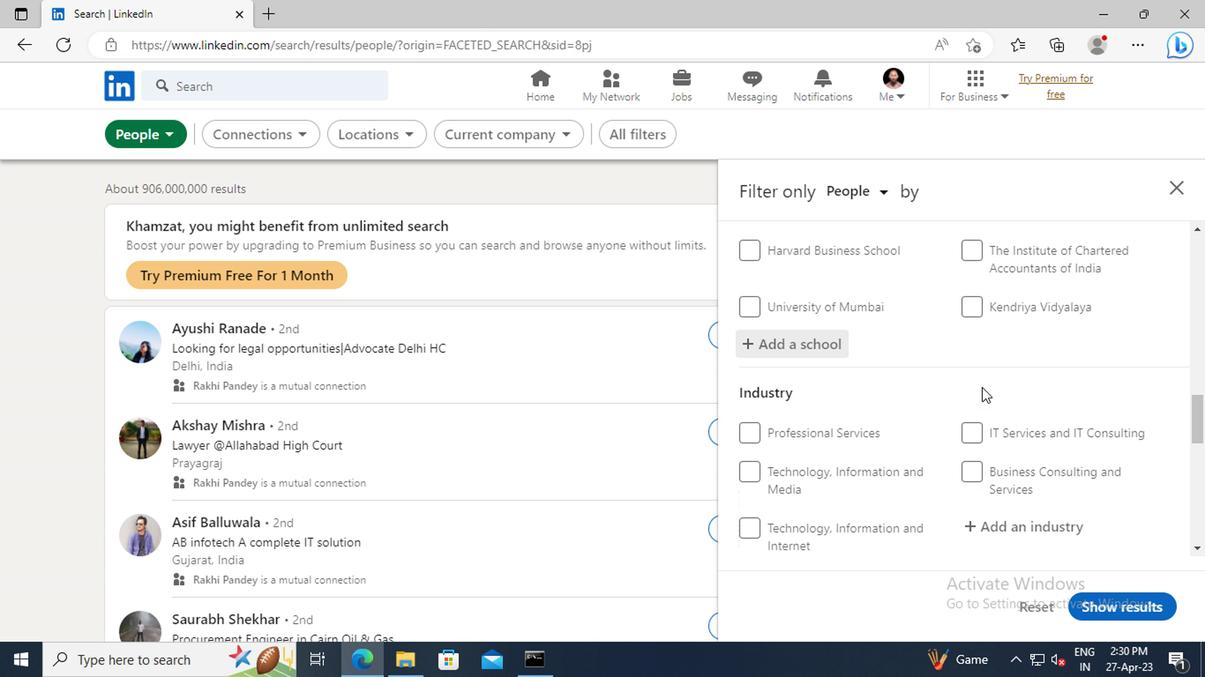 
Action: Mouse moved to (994, 381)
Screenshot: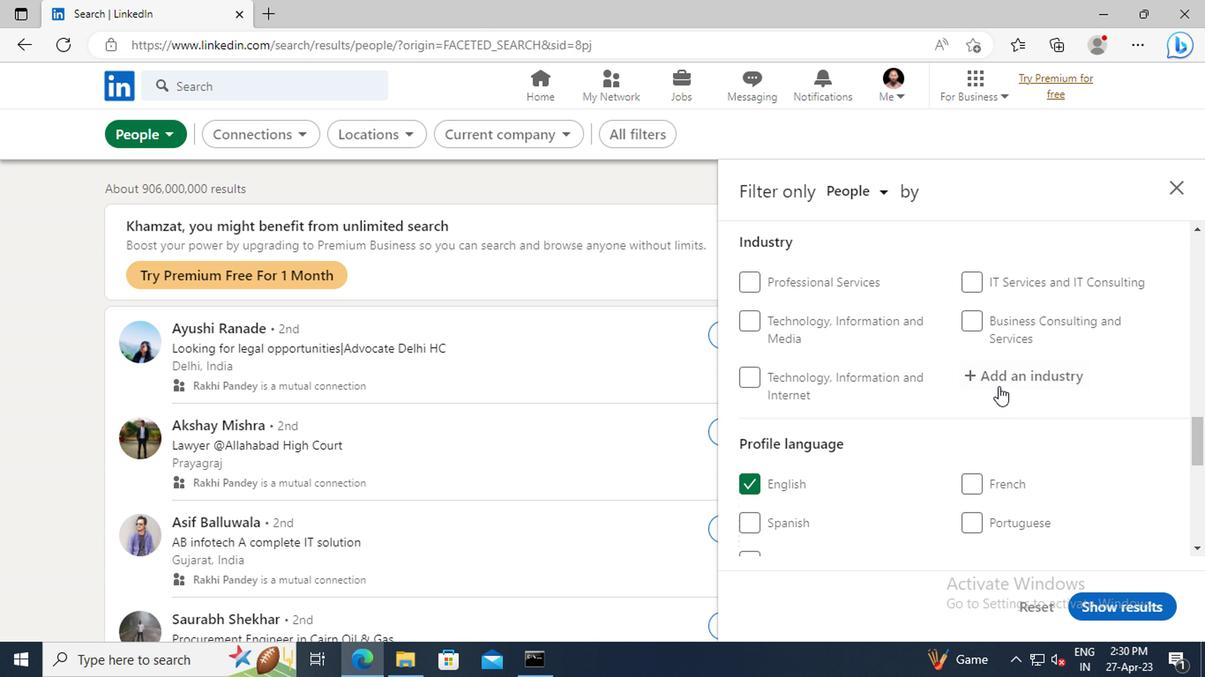 
Action: Mouse pressed left at (994, 381)
Screenshot: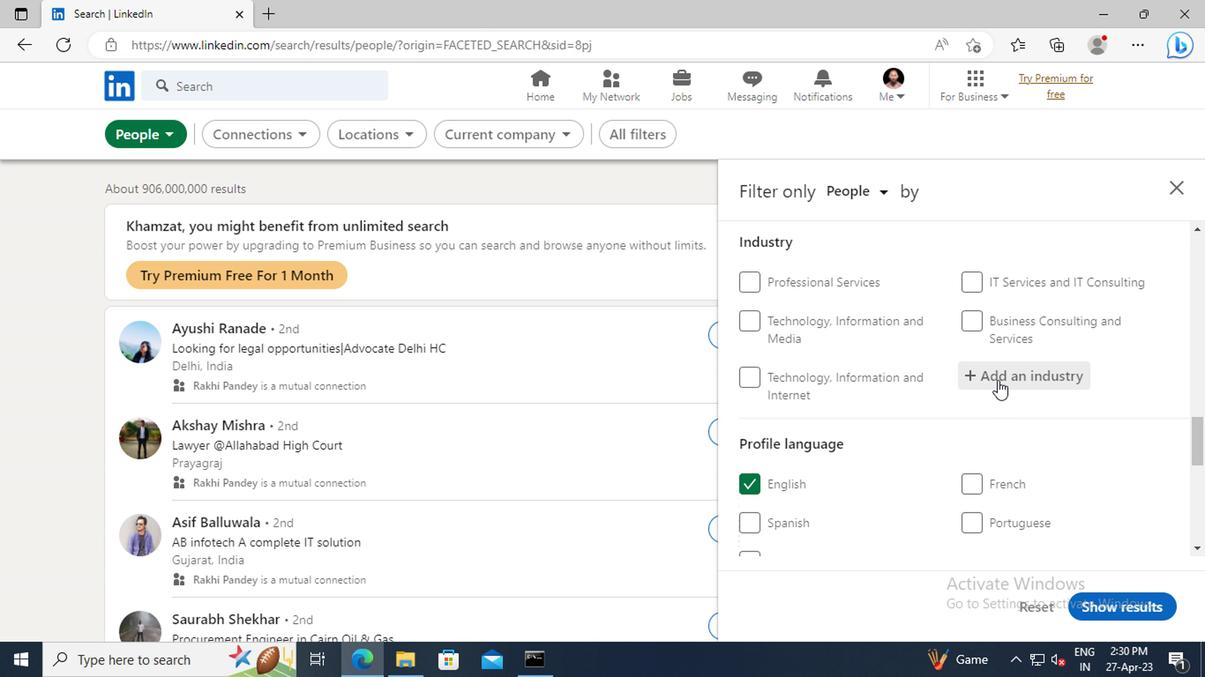 
Action: Key pressed <Key.shift>BROADCAST<Key.space><Key.shift>MEDIA
Screenshot: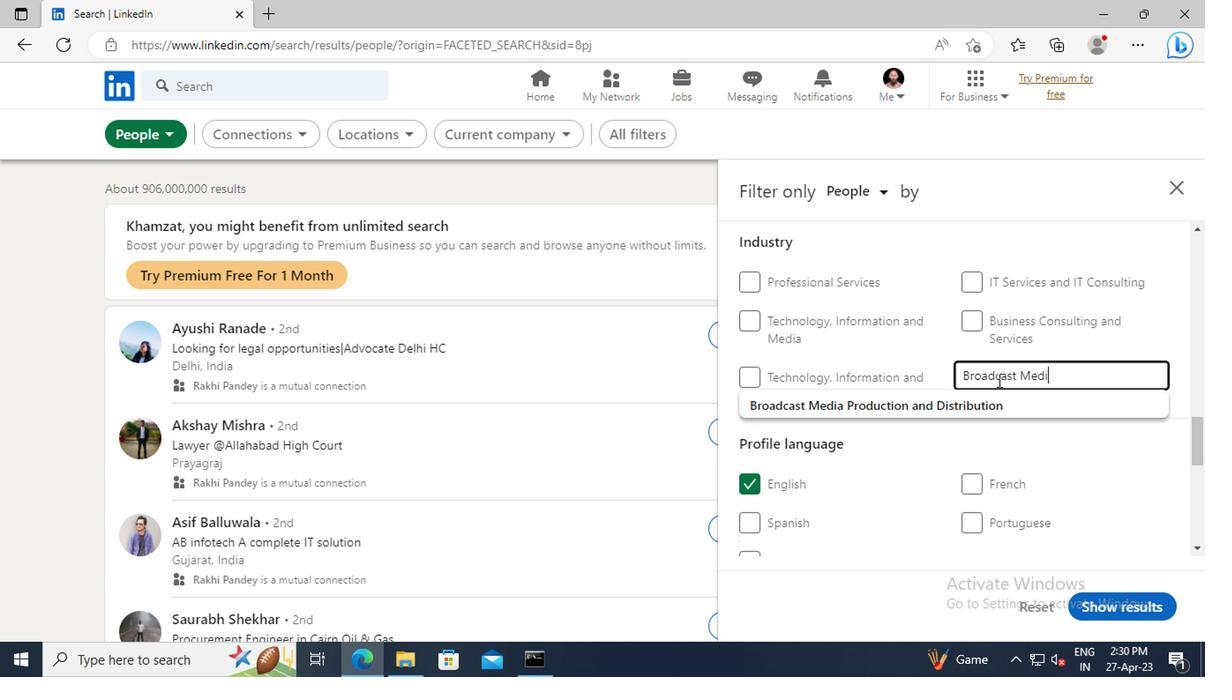 
Action: Mouse moved to (995, 404)
Screenshot: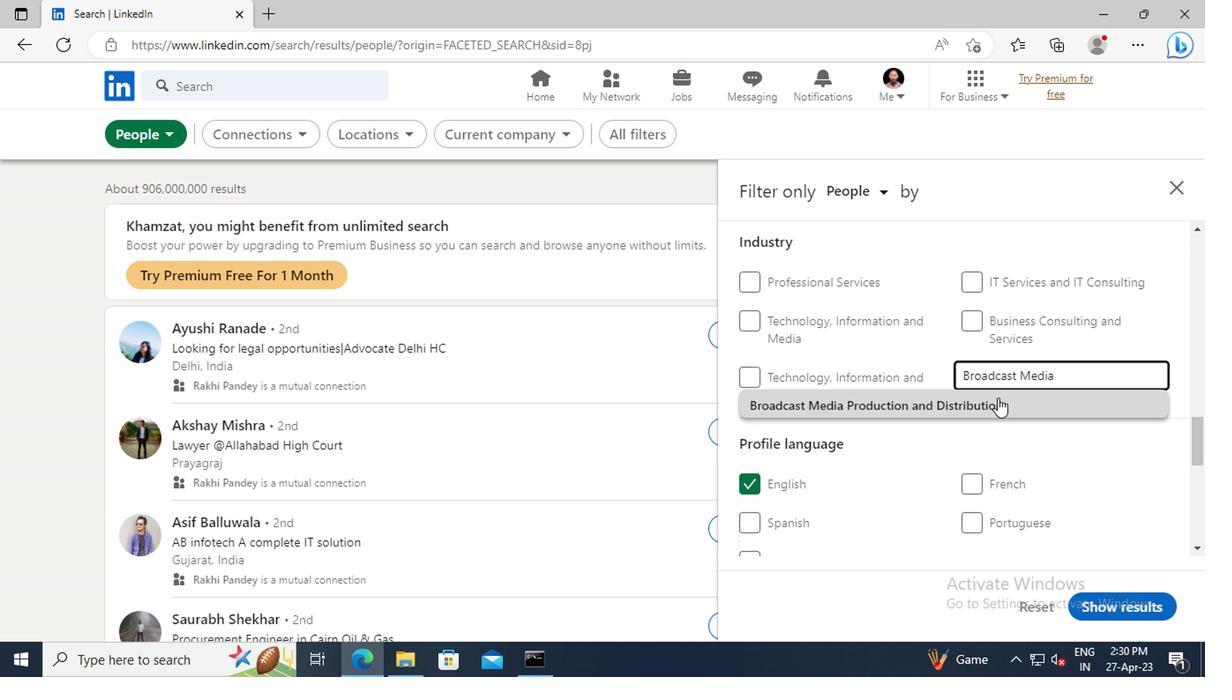 
Action: Mouse pressed left at (995, 404)
Screenshot: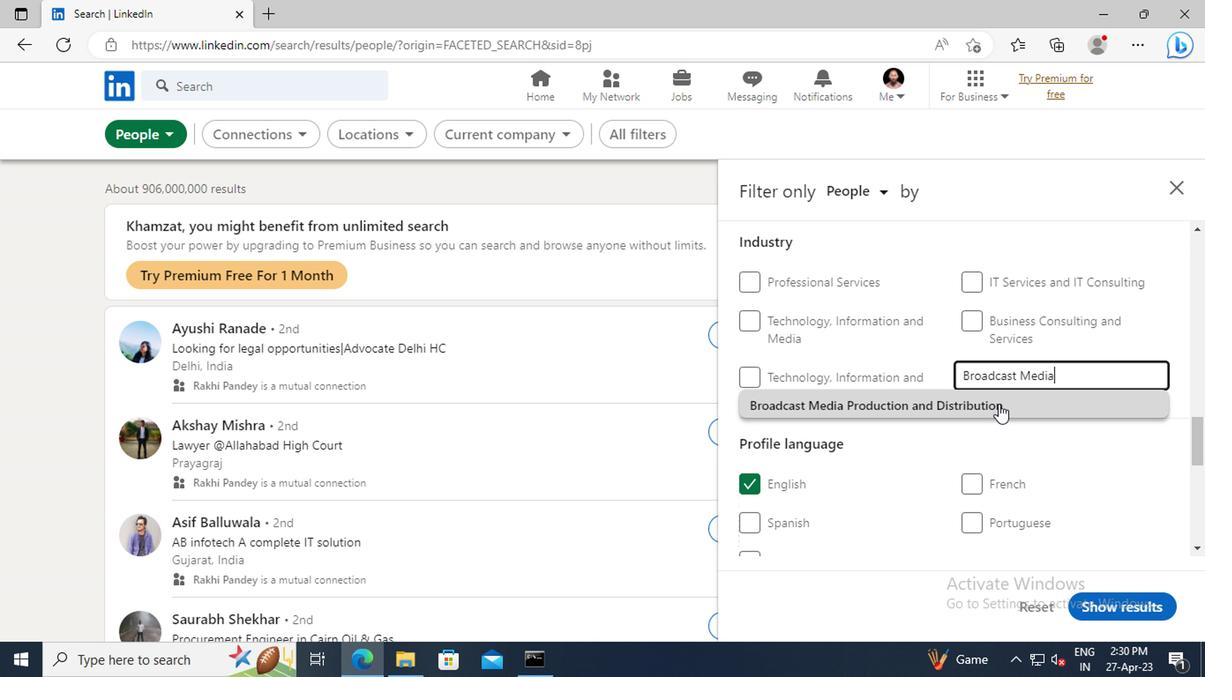 
Action: Mouse moved to (995, 366)
Screenshot: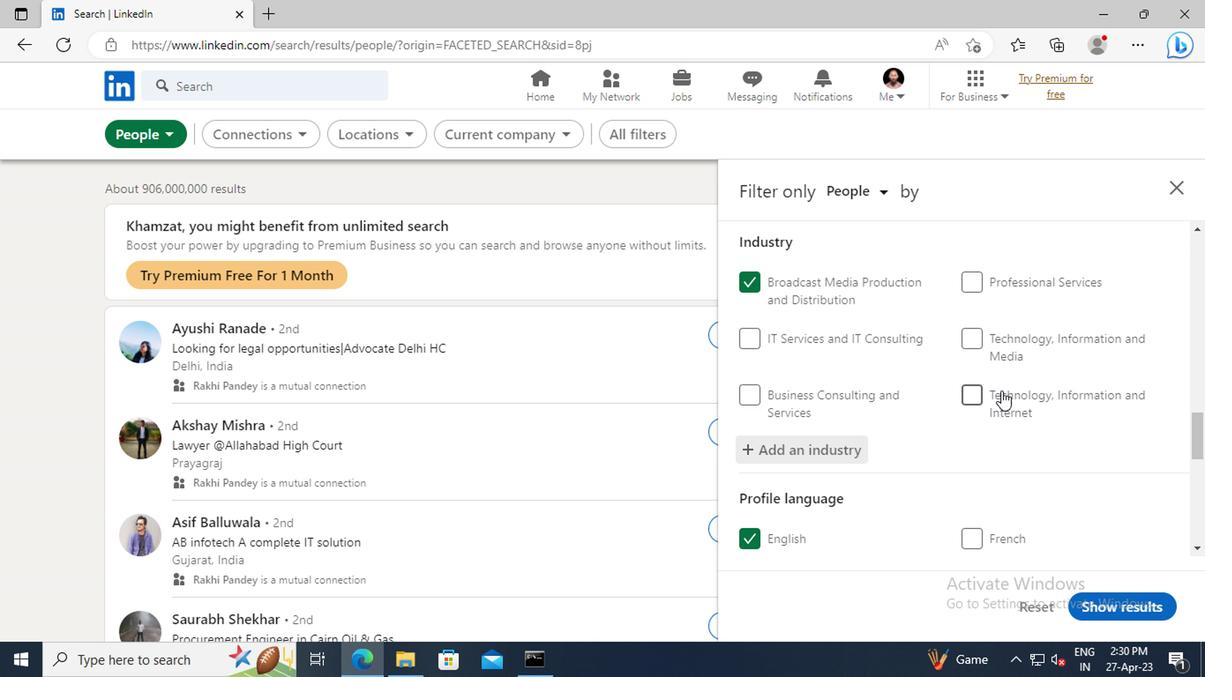 
Action: Mouse scrolled (995, 365) with delta (0, 0)
Screenshot: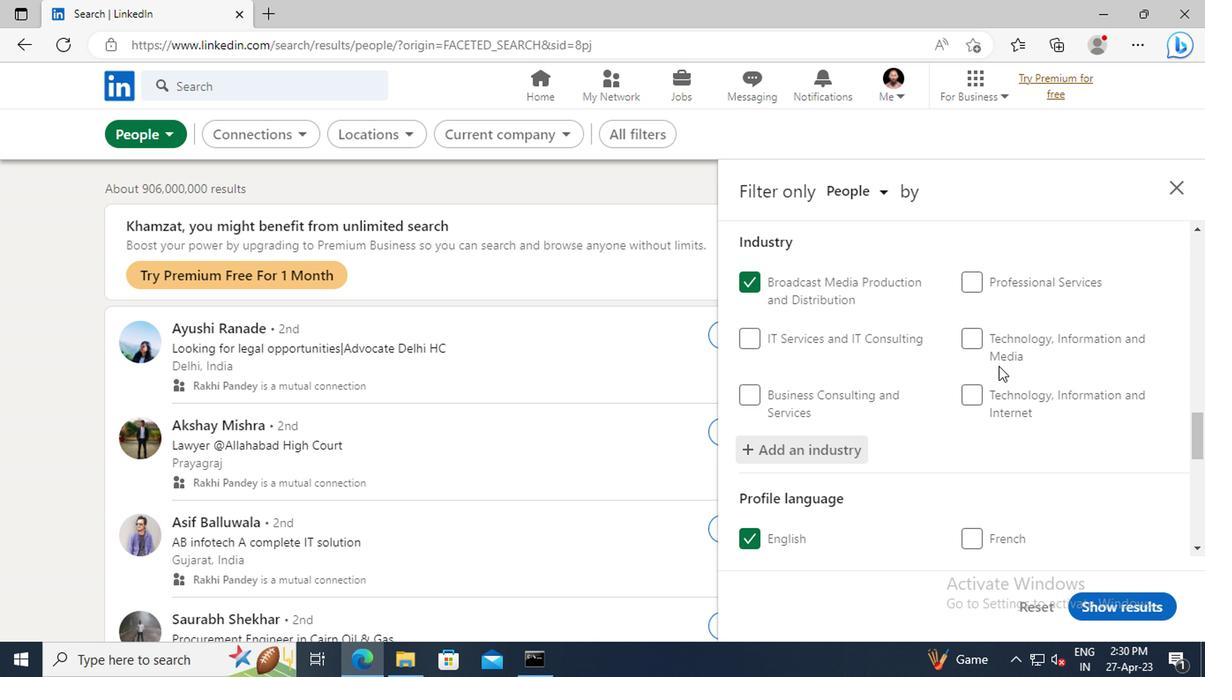 
Action: Mouse scrolled (995, 365) with delta (0, 0)
Screenshot: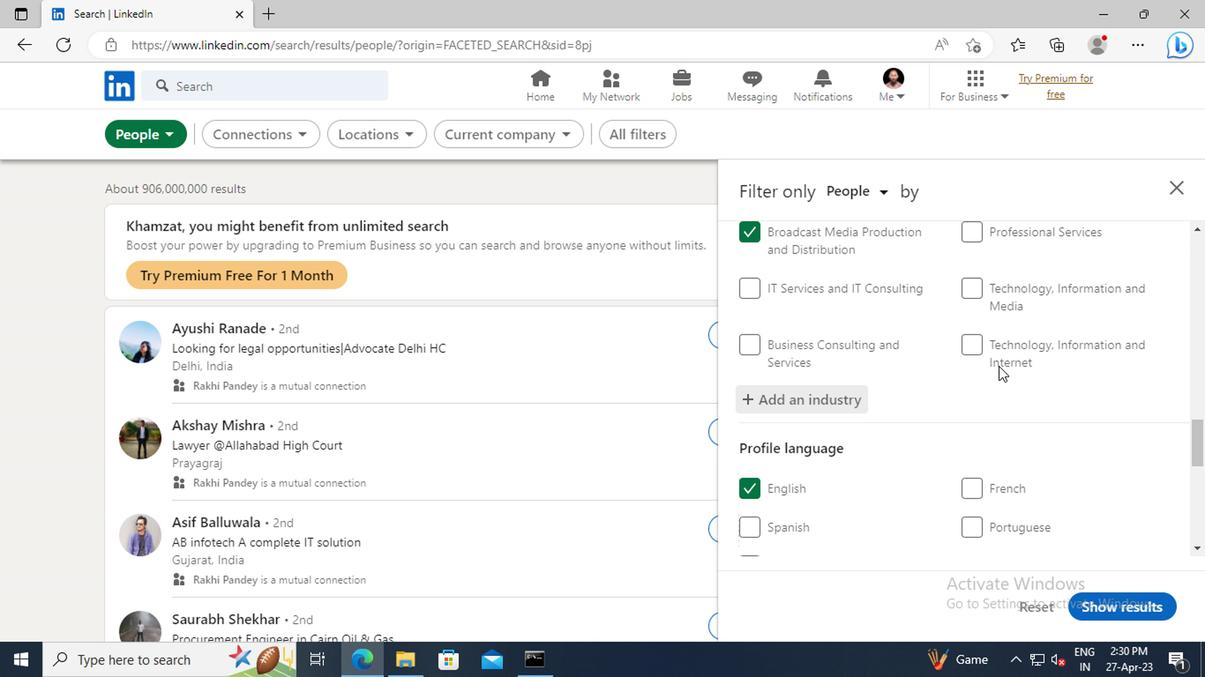 
Action: Mouse scrolled (995, 365) with delta (0, 0)
Screenshot: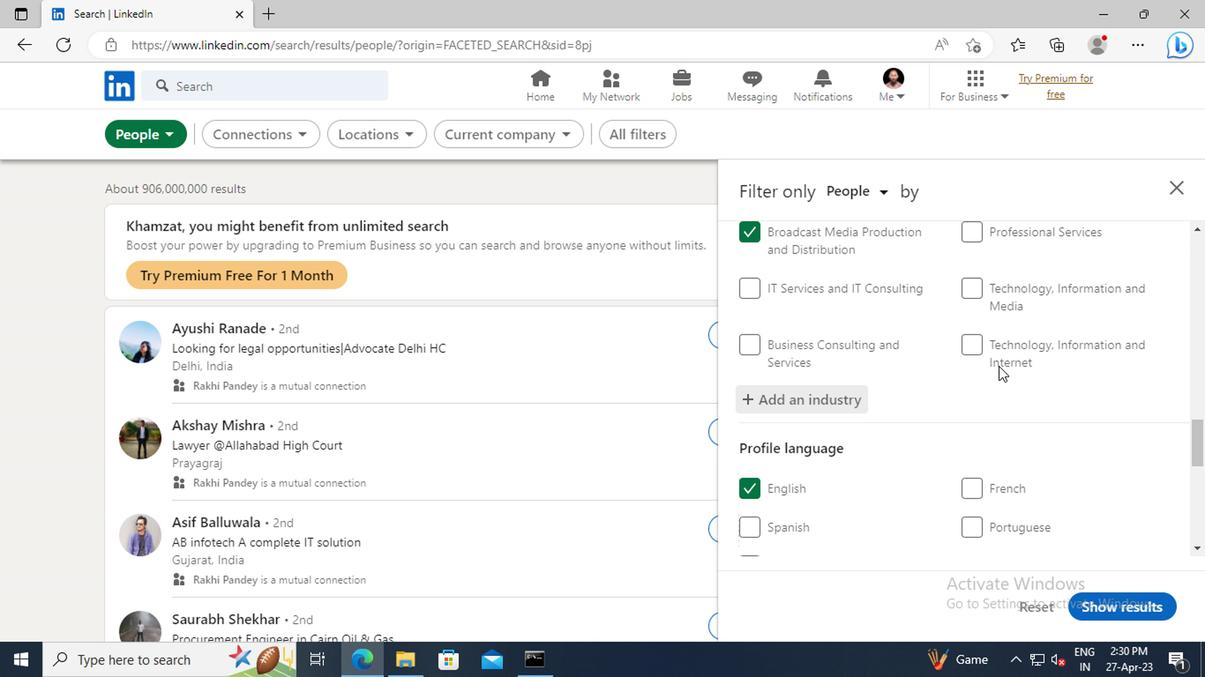 
Action: Mouse scrolled (995, 365) with delta (0, 0)
Screenshot: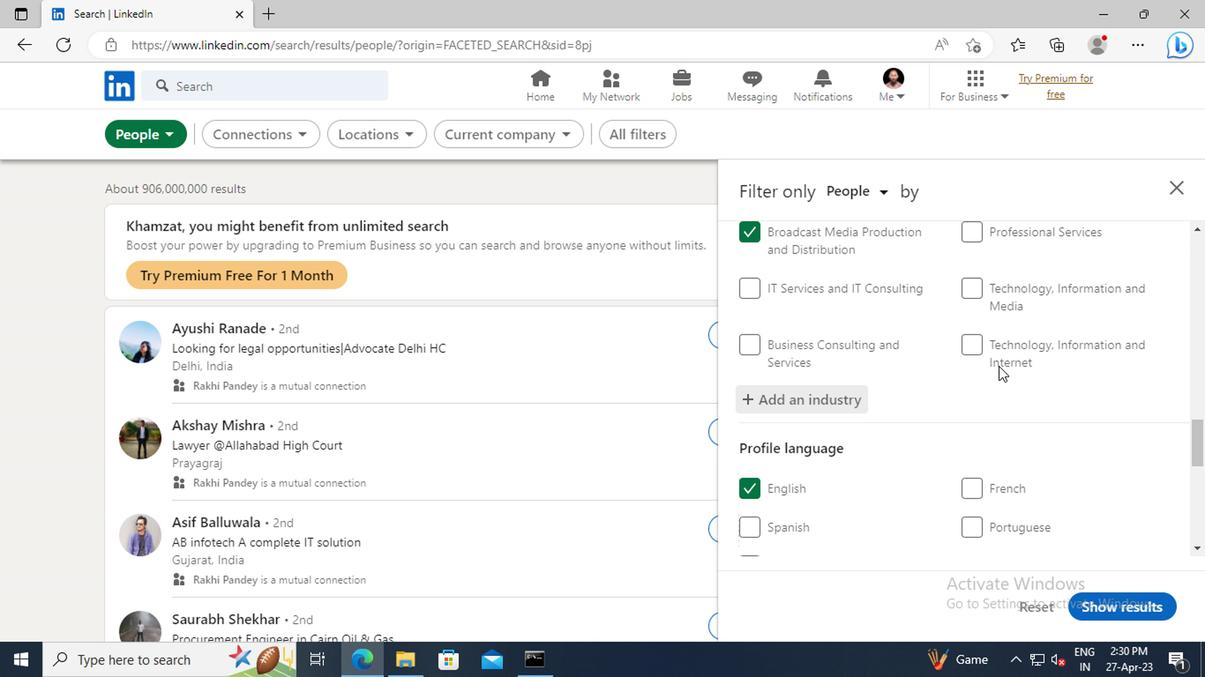 
Action: Mouse scrolled (995, 365) with delta (0, 0)
Screenshot: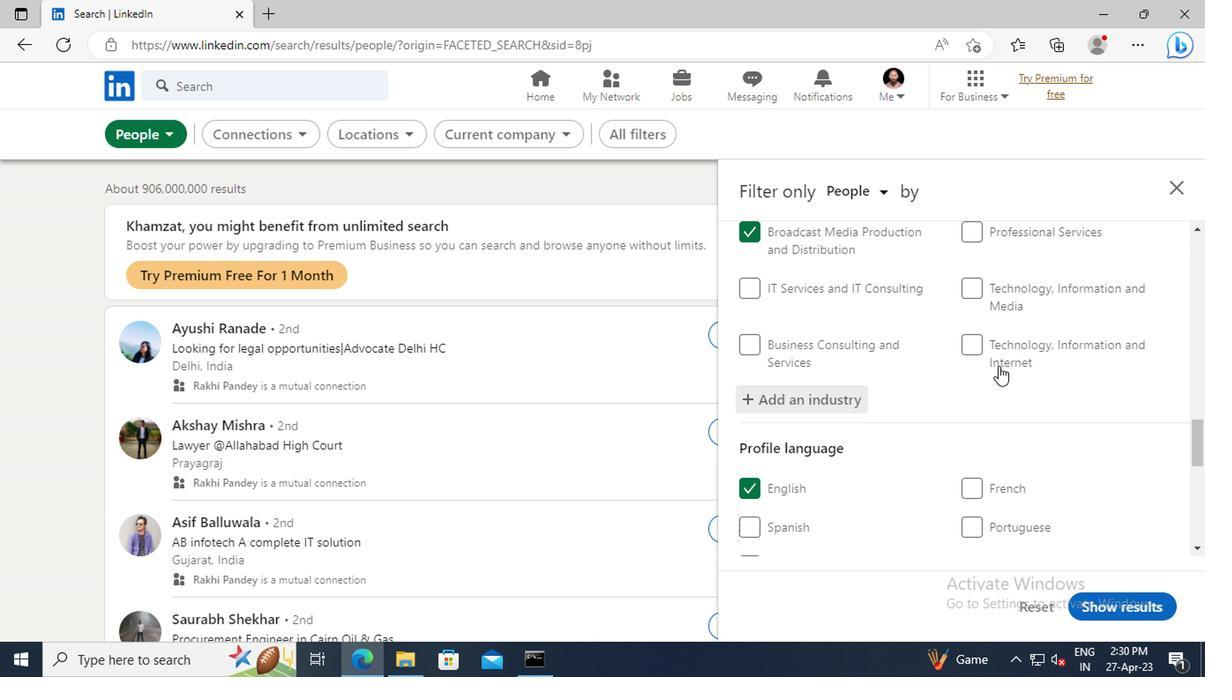 
Action: Mouse scrolled (995, 365) with delta (0, 0)
Screenshot: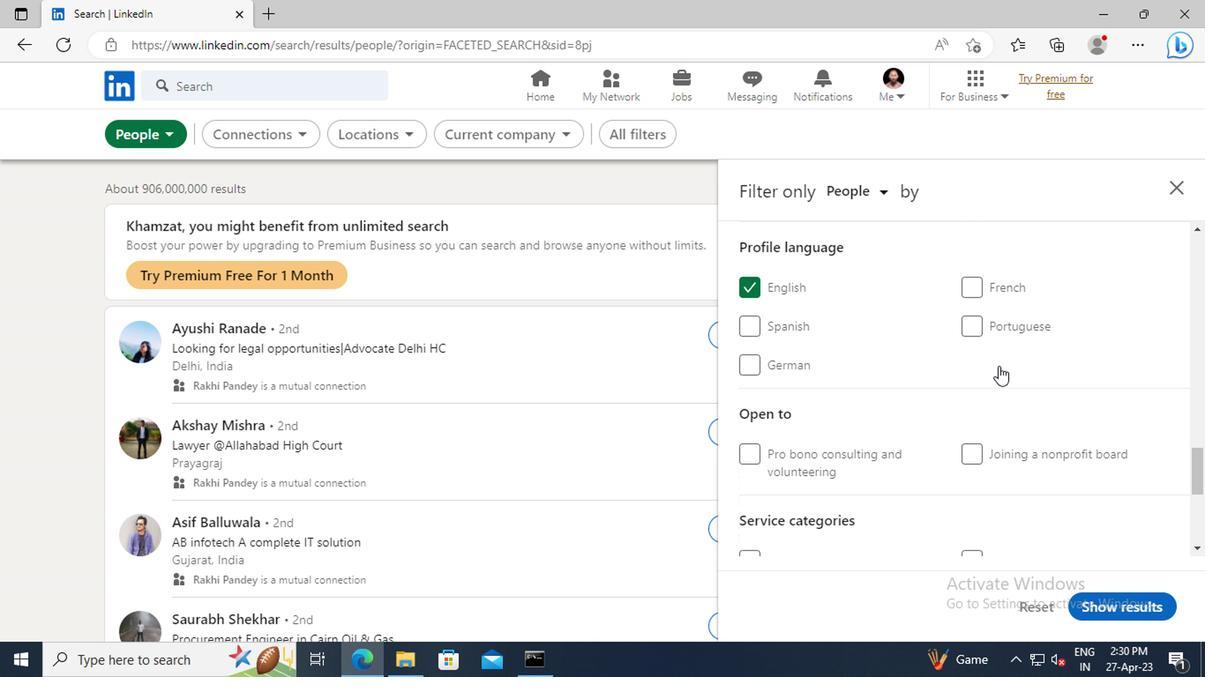 
Action: Mouse scrolled (995, 365) with delta (0, 0)
Screenshot: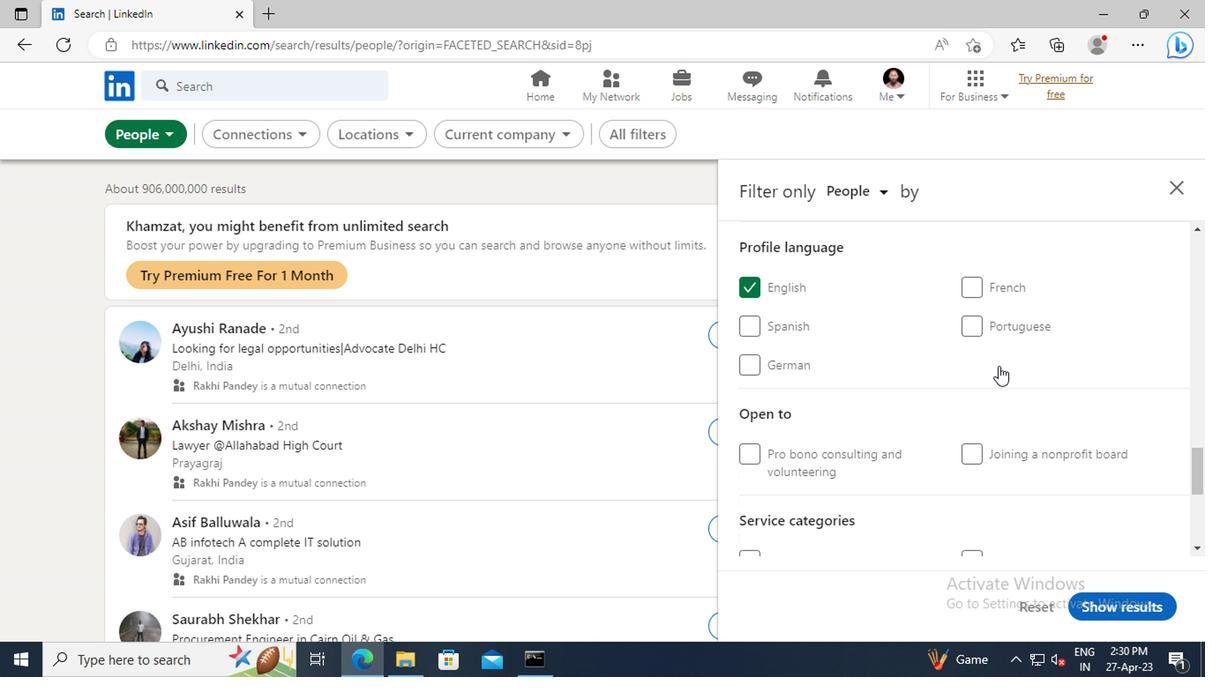 
Action: Mouse scrolled (995, 365) with delta (0, 0)
Screenshot: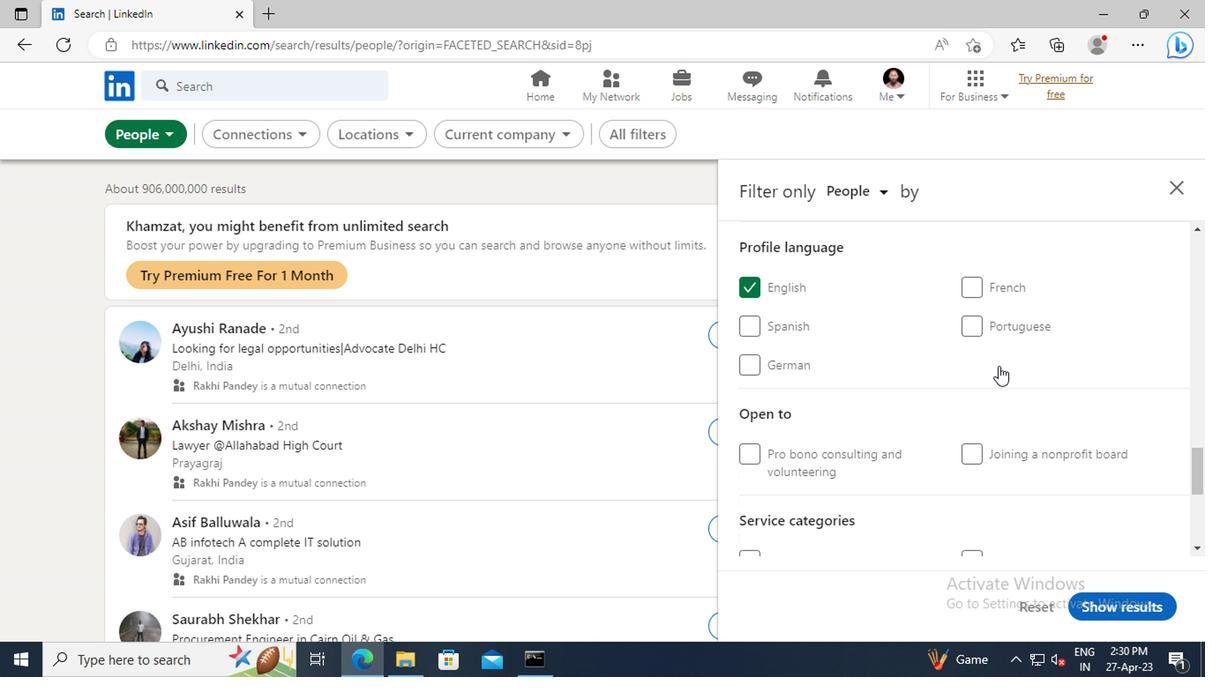 
Action: Mouse scrolled (995, 365) with delta (0, 0)
Screenshot: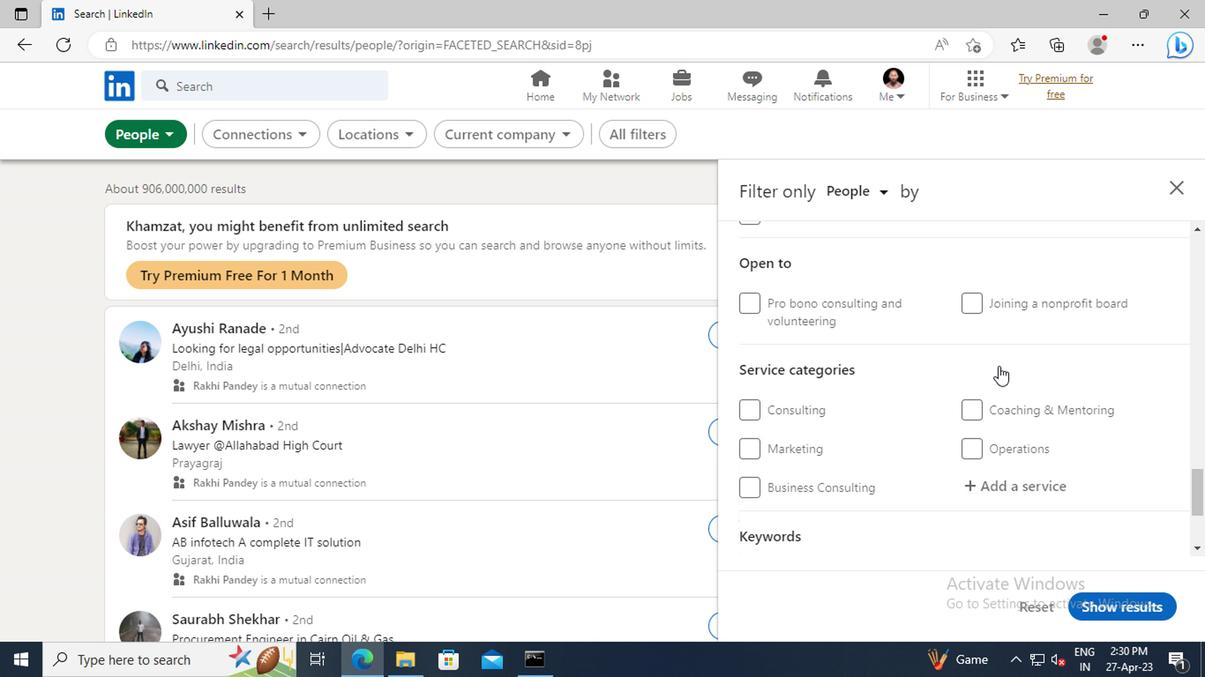 
Action: Mouse scrolled (995, 365) with delta (0, 0)
Screenshot: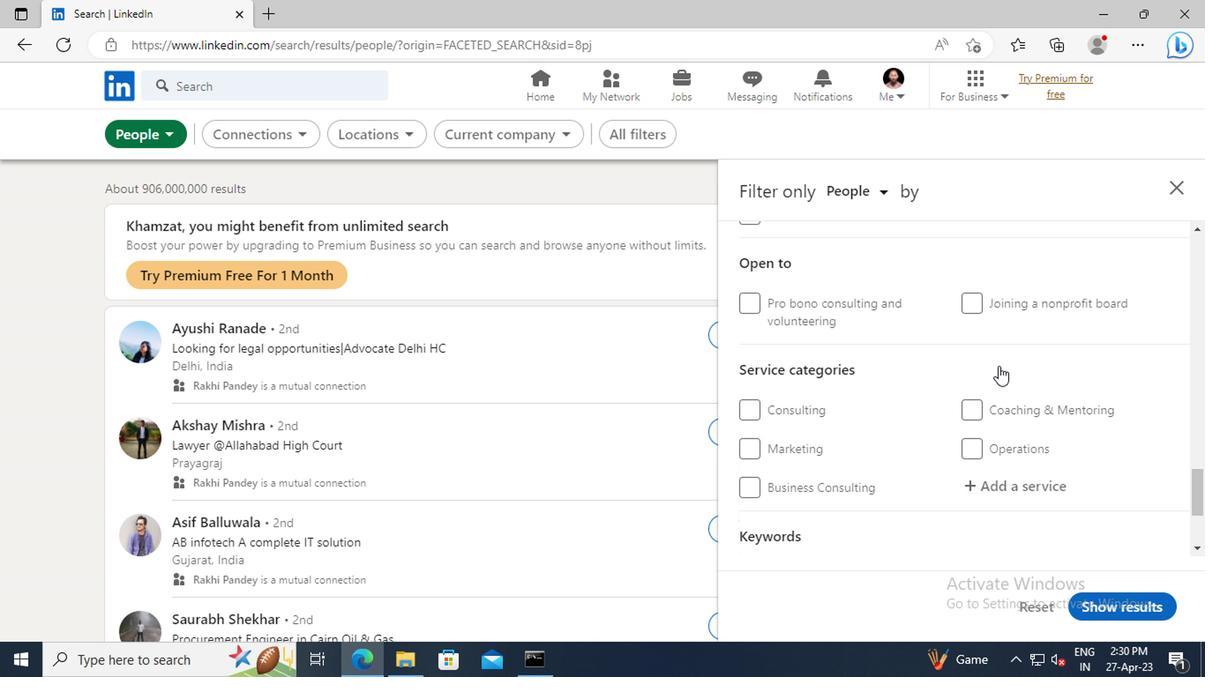 
Action: Mouse moved to (999, 385)
Screenshot: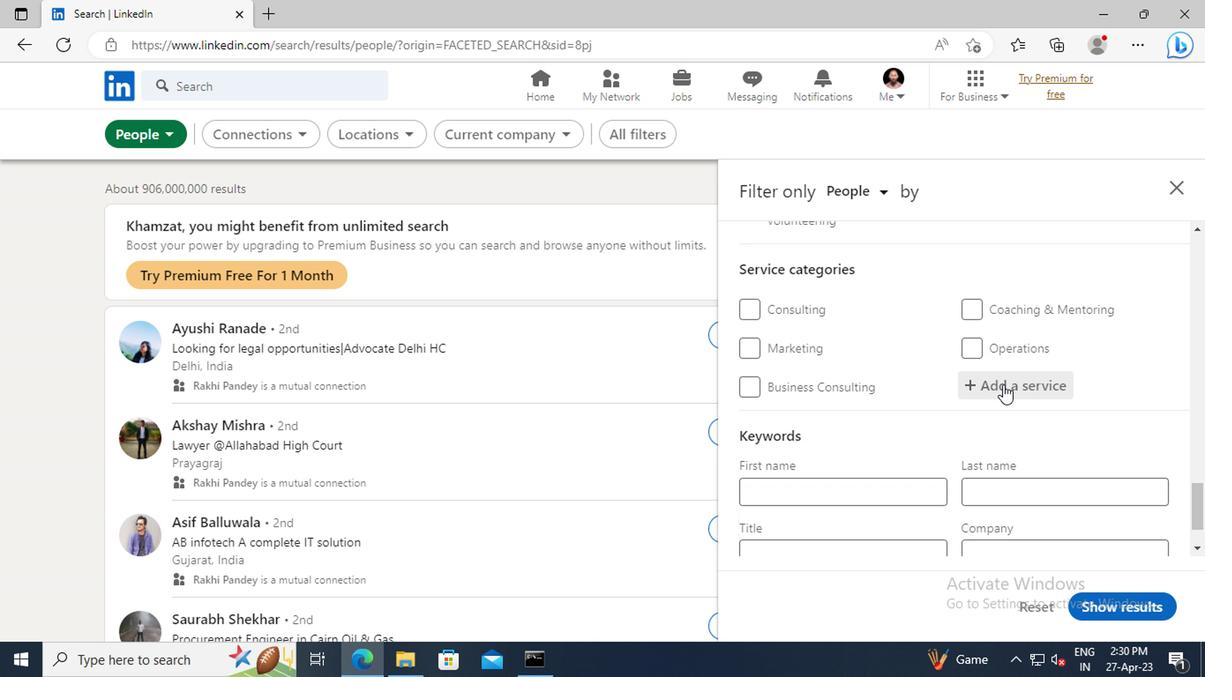 
Action: Mouse pressed left at (999, 385)
Screenshot: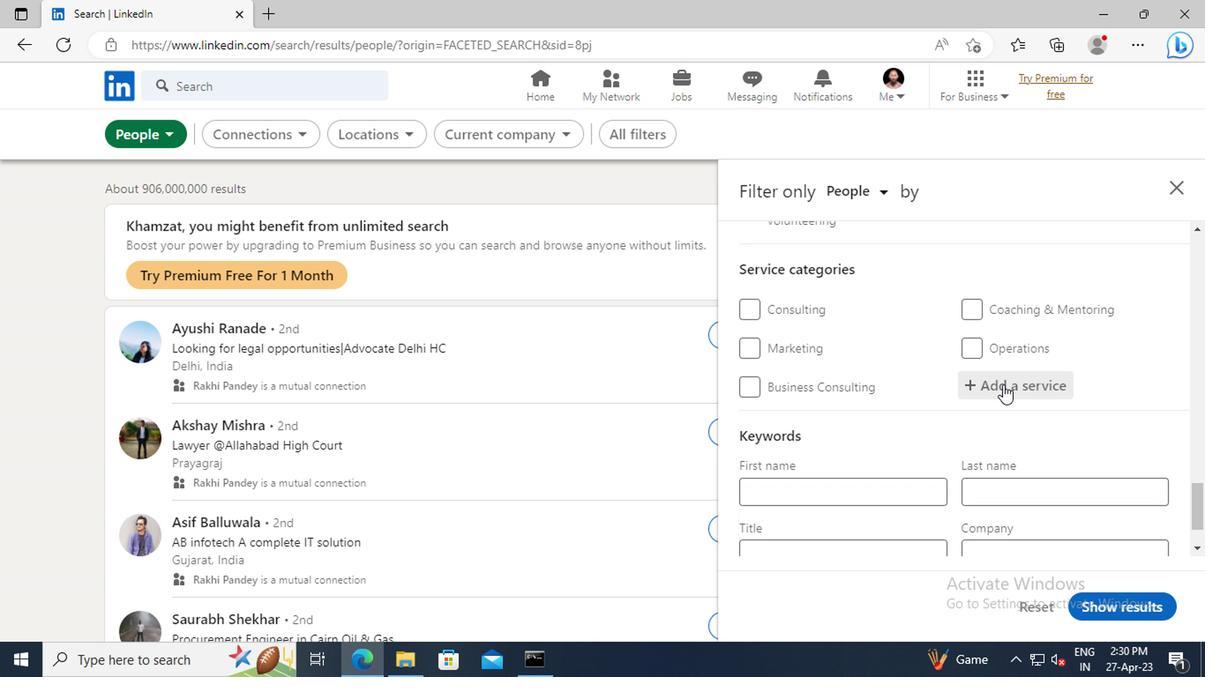 
Action: Key pressed <Key.shift>EDITING
Screenshot: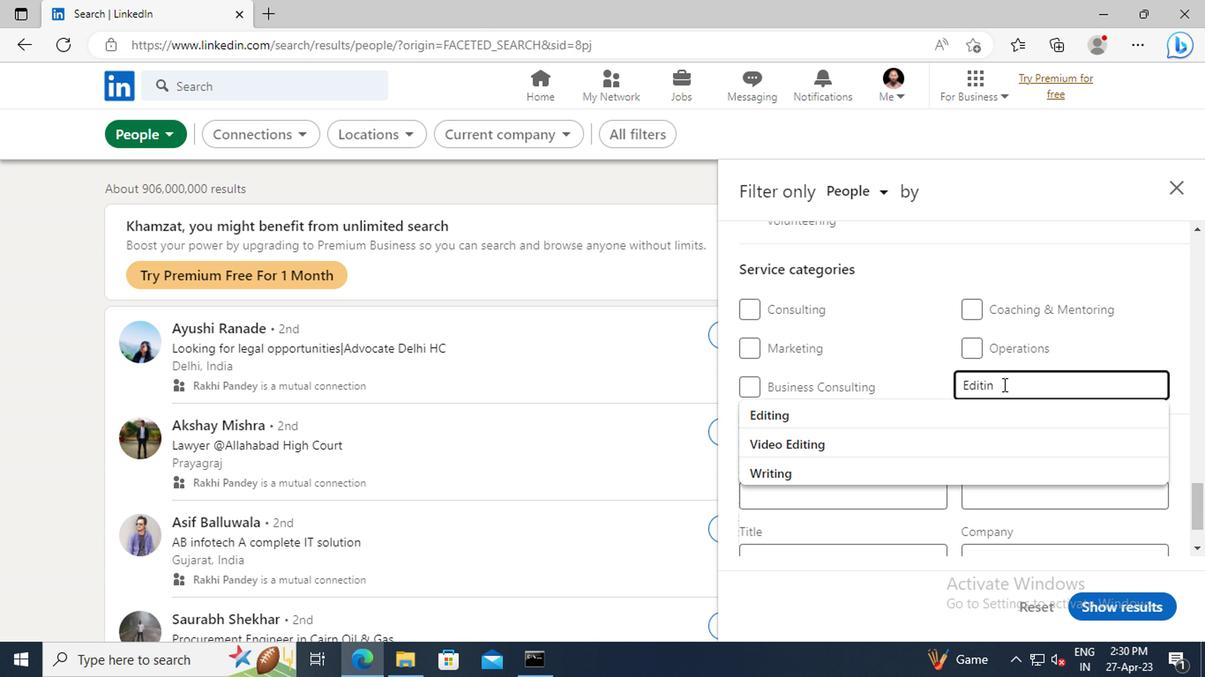 
Action: Mouse moved to (1003, 413)
Screenshot: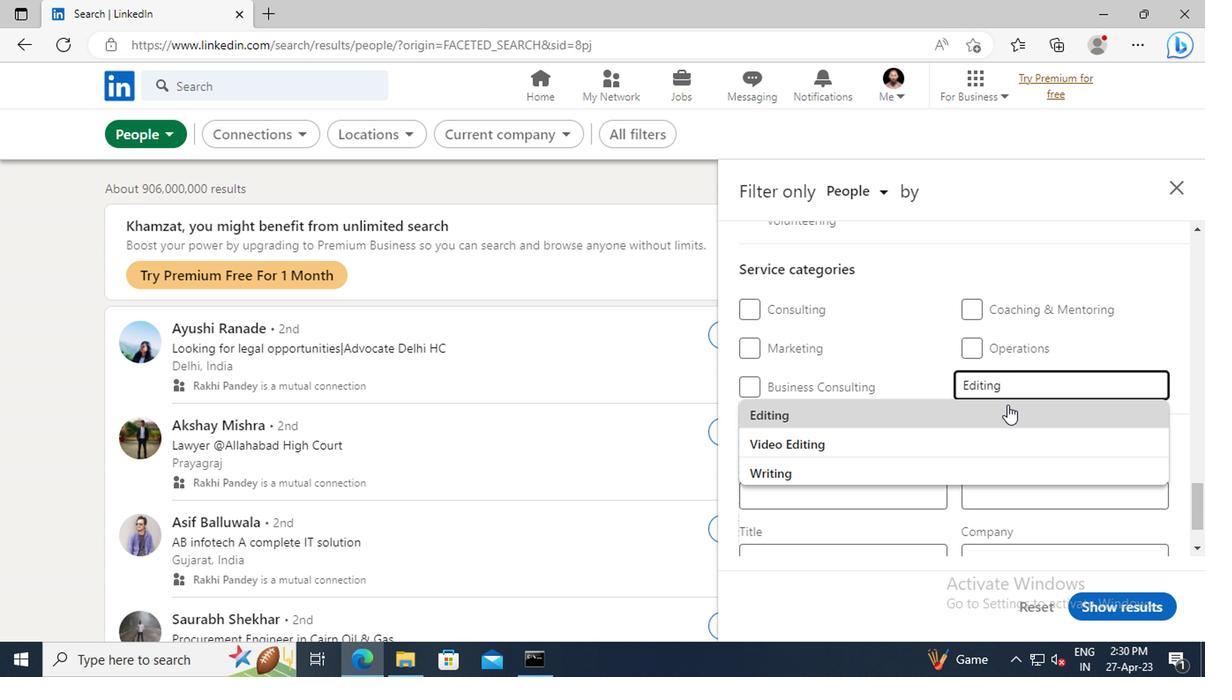 
Action: Mouse pressed left at (1003, 413)
Screenshot: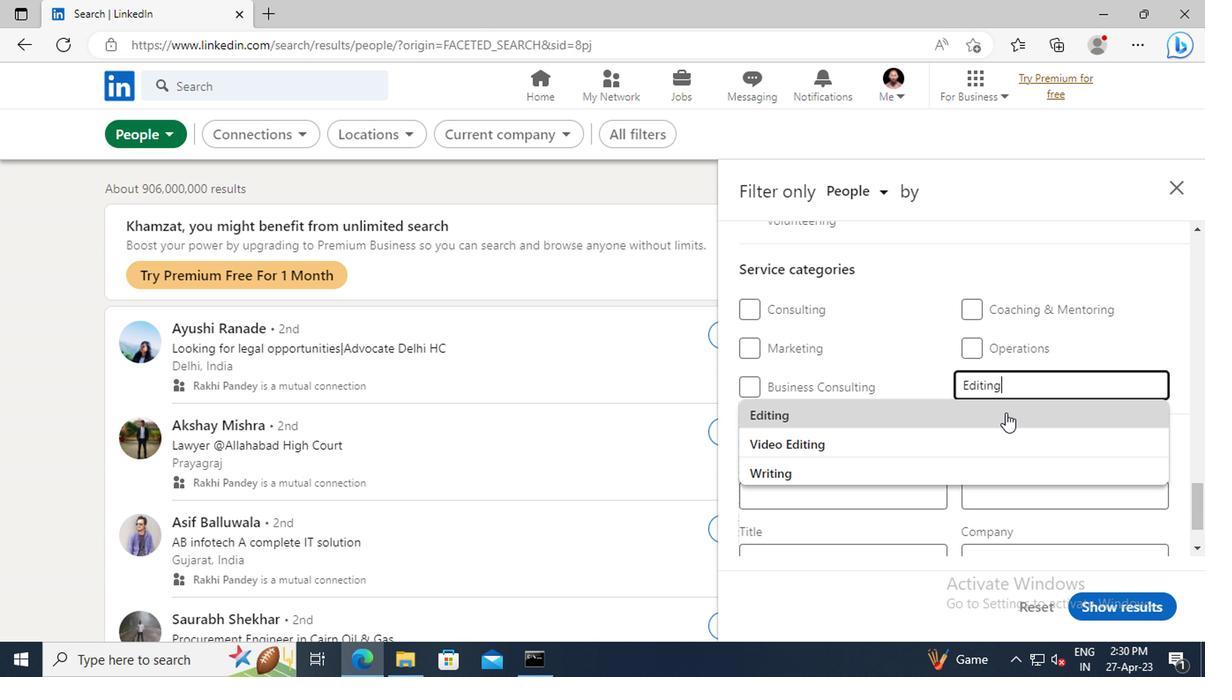 
Action: Mouse moved to (930, 342)
Screenshot: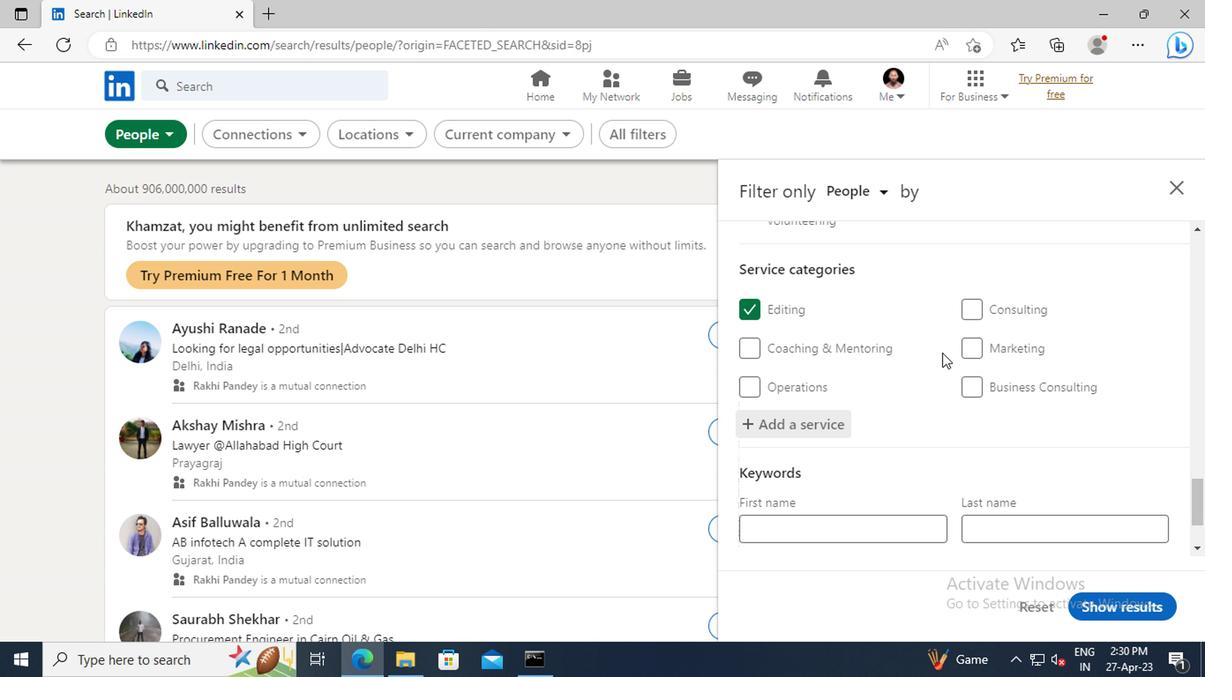 
Action: Mouse scrolled (930, 341) with delta (0, 0)
Screenshot: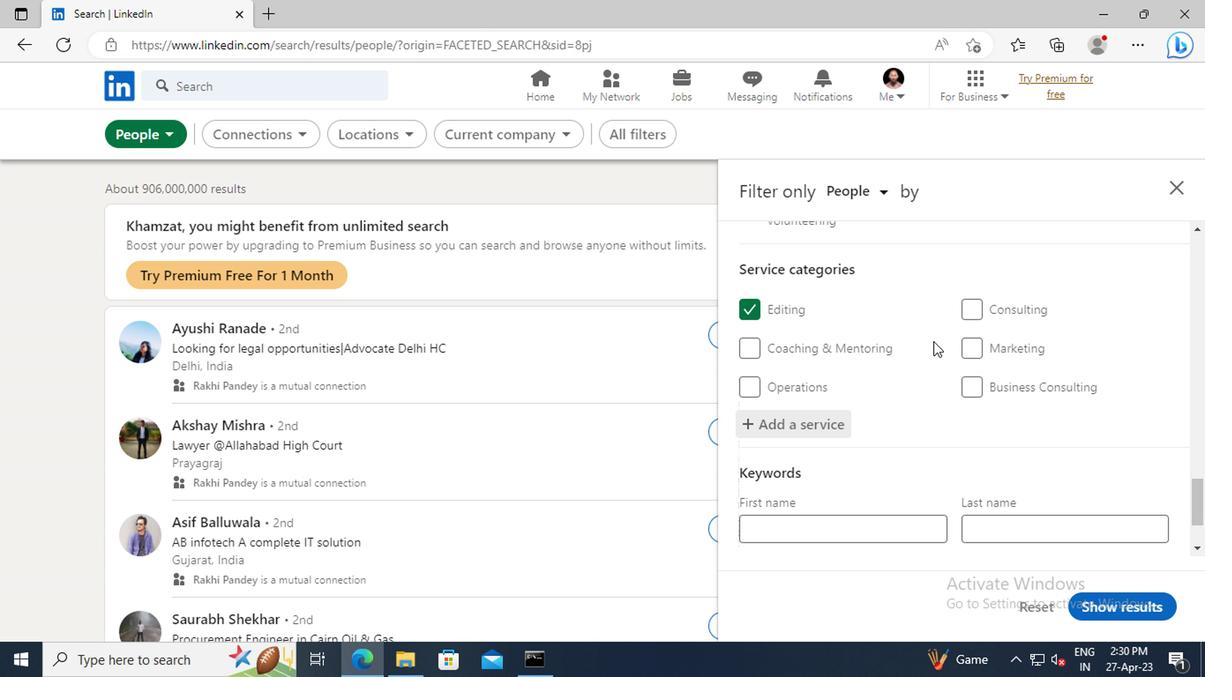 
Action: Mouse scrolled (930, 341) with delta (0, 0)
Screenshot: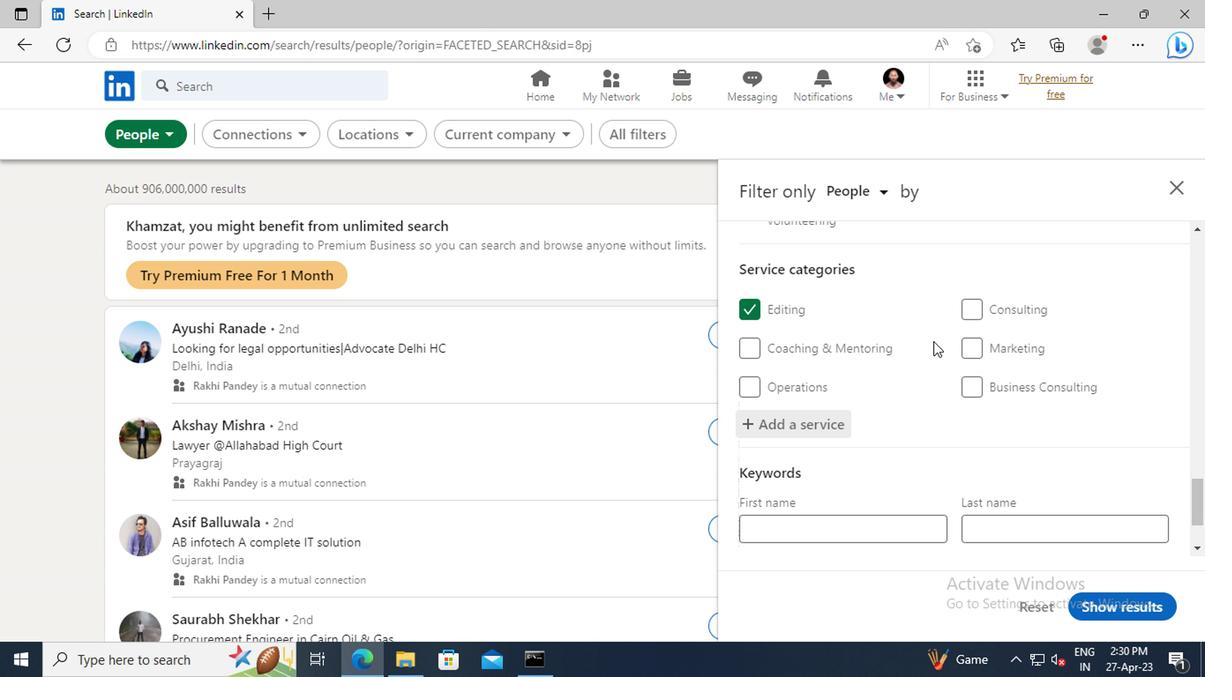
Action: Mouse scrolled (930, 341) with delta (0, 0)
Screenshot: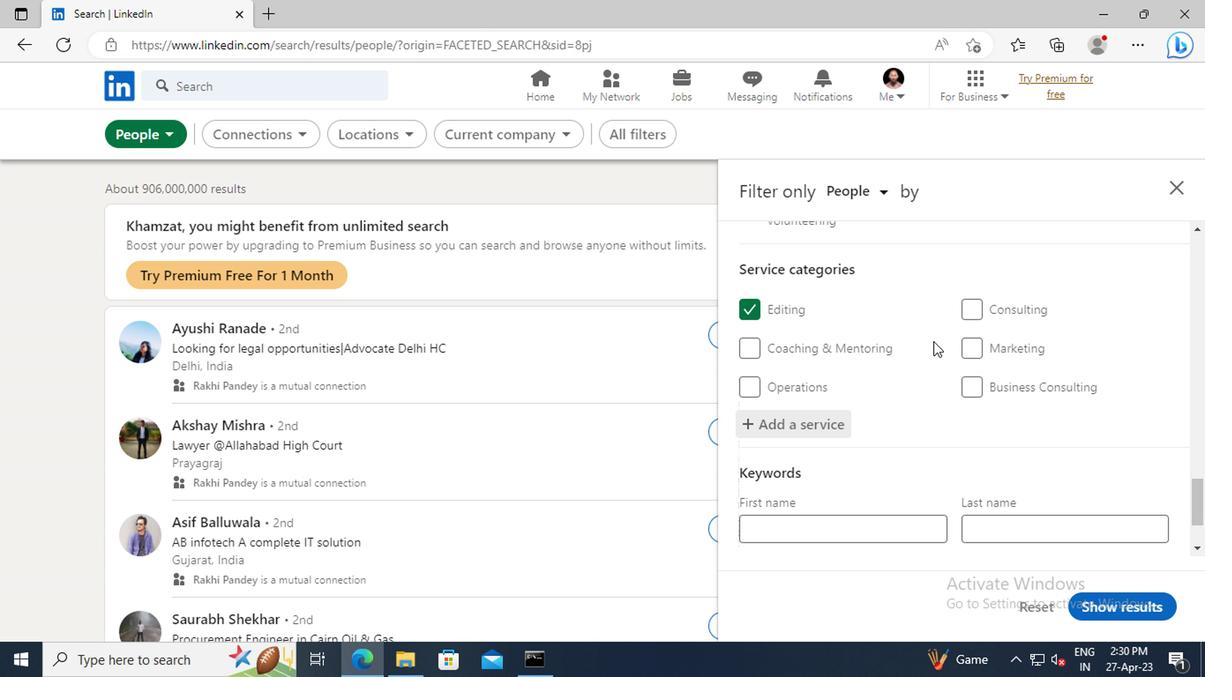 
Action: Mouse scrolled (930, 341) with delta (0, 0)
Screenshot: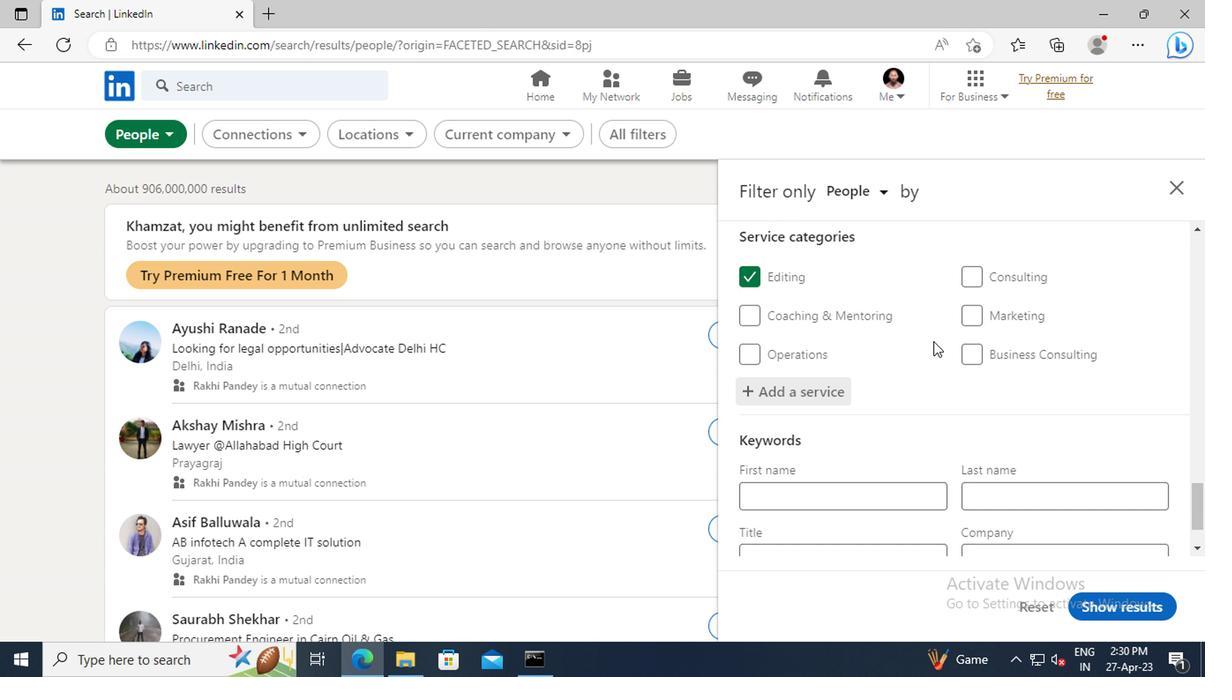 
Action: Mouse moved to (849, 478)
Screenshot: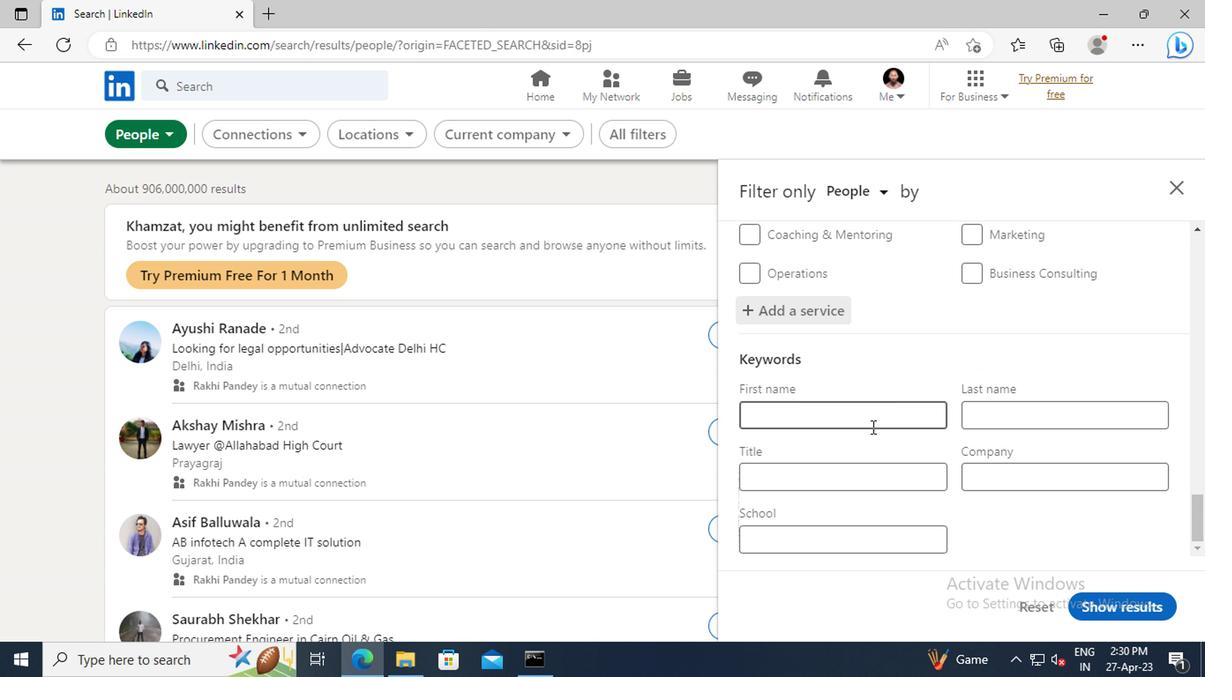 
Action: Mouse pressed left at (849, 478)
Screenshot: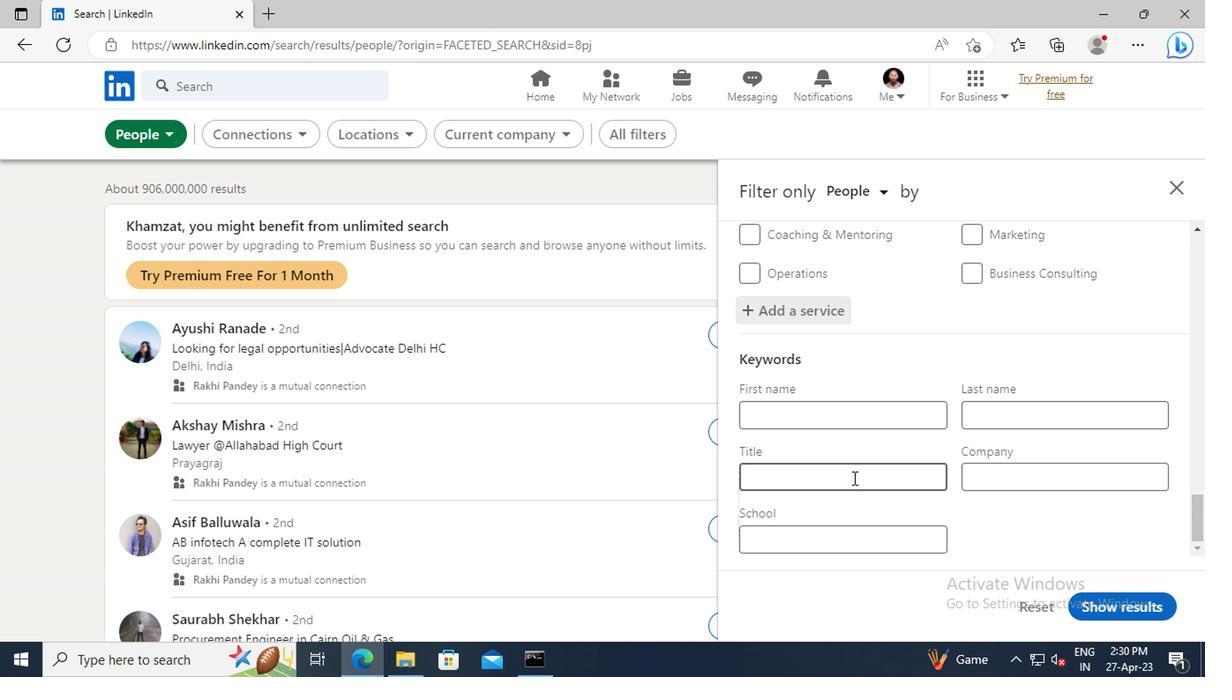 
Action: Key pressed <Key.shift>TELEWORK<Key.space><Key.shift>NURSE/<Key.shift>DOCTOR<Key.enter>
Screenshot: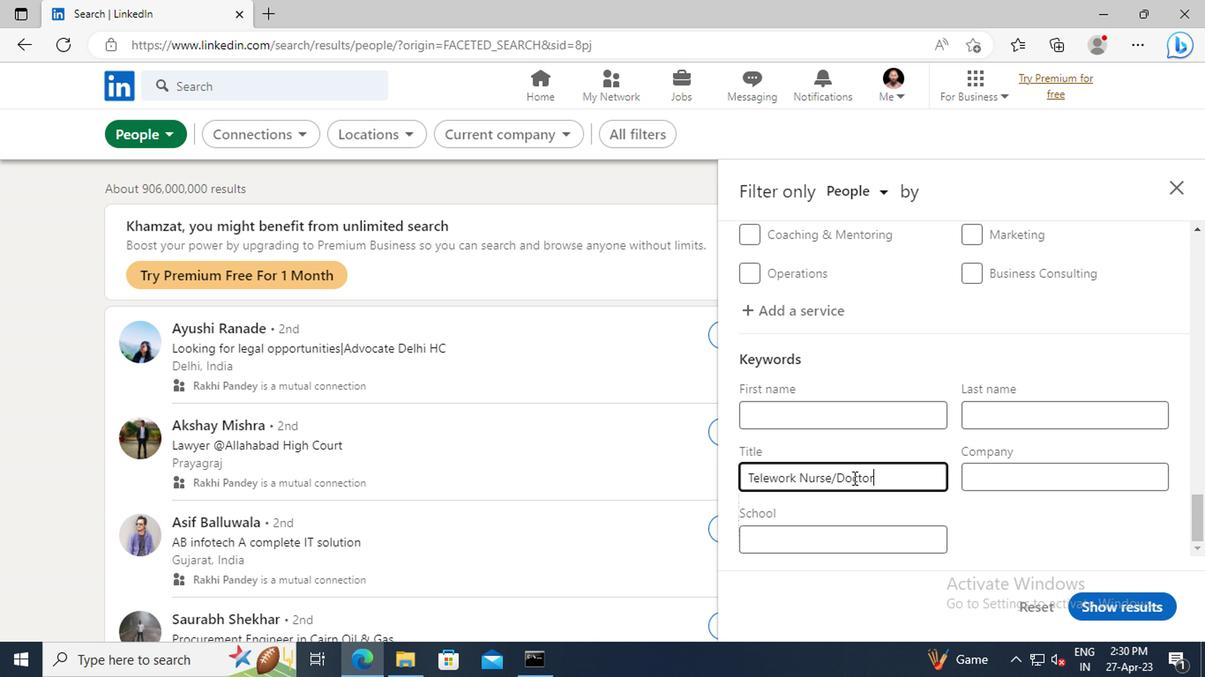 
Action: Mouse moved to (1101, 603)
Screenshot: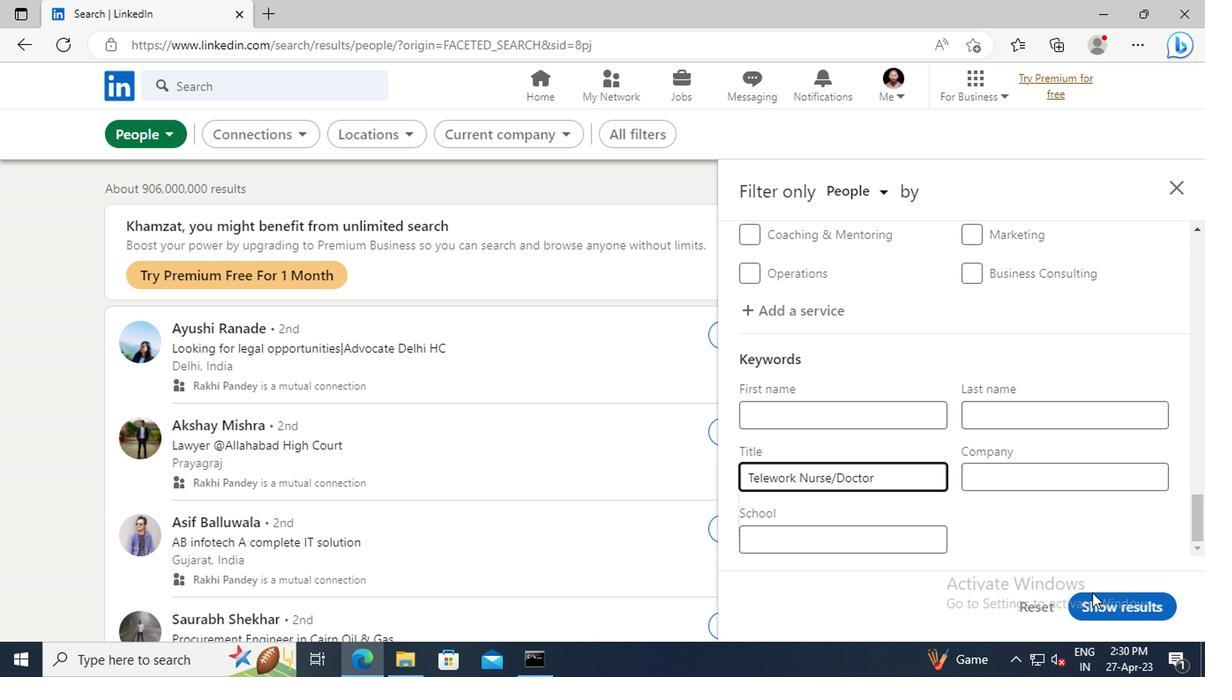 
Action: Mouse pressed left at (1101, 603)
Screenshot: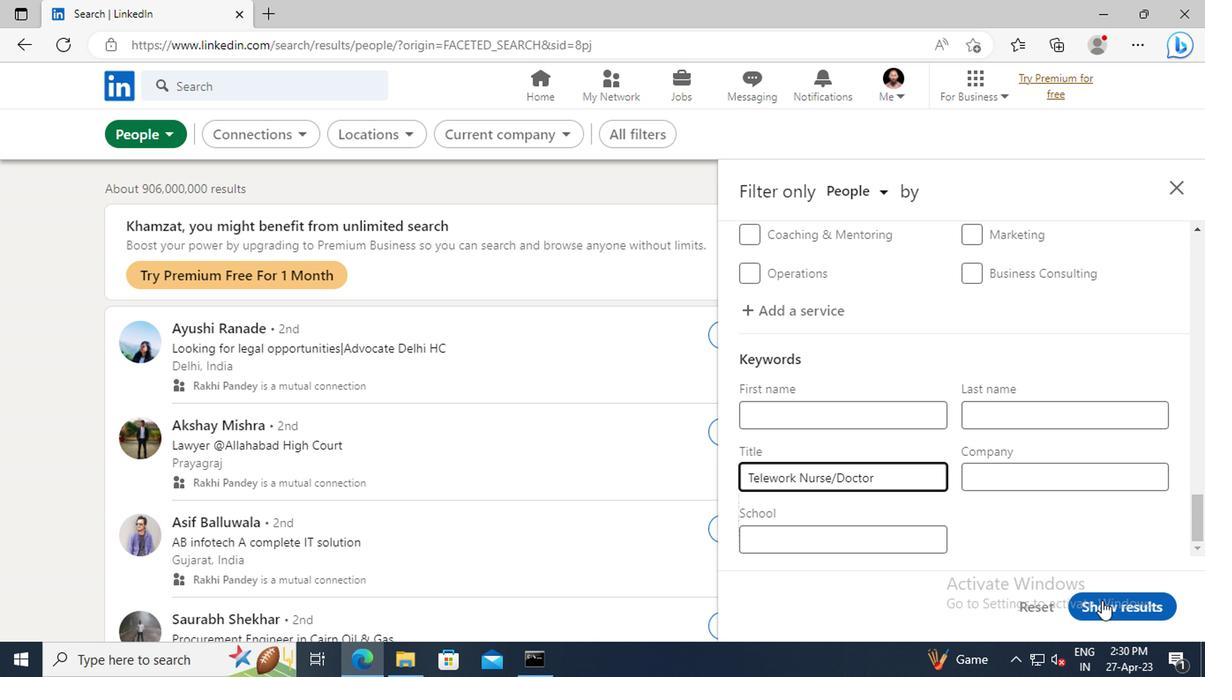 
Action: Mouse moved to (853, 444)
Screenshot: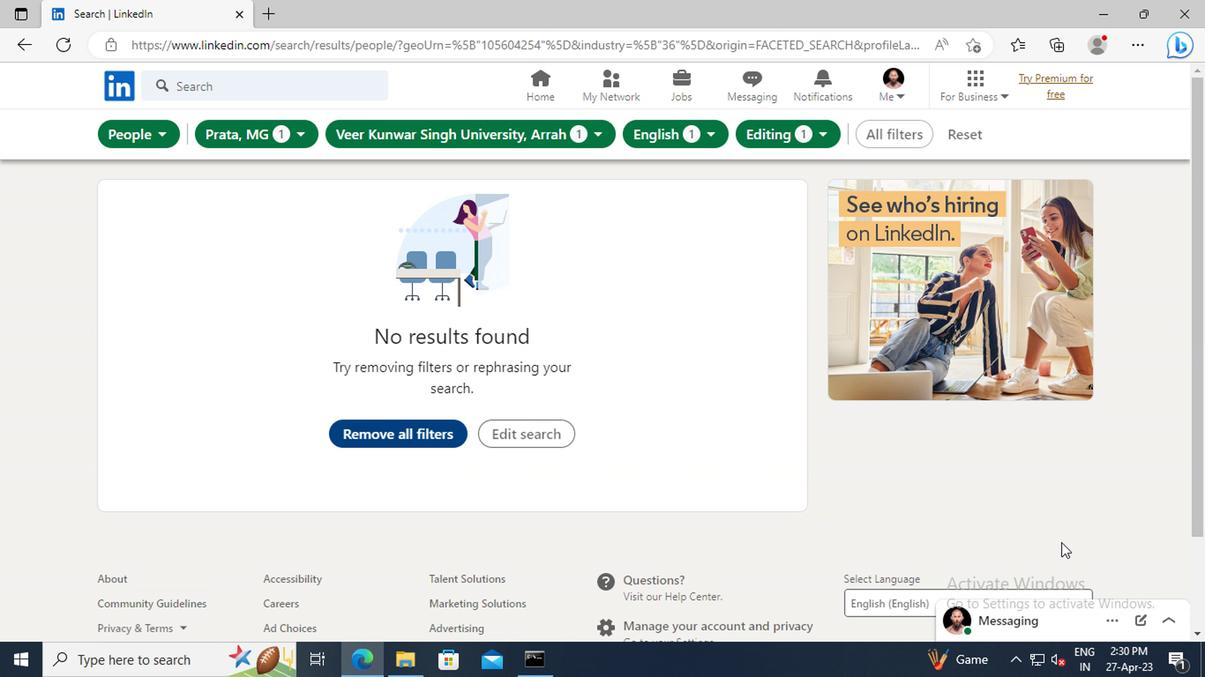 
